 Task: Search one way flight ticket for 5 adults, 2 children, 1 infant in seat and 1 infant on lap in economy from St. Cloud: St. Cloud Regional Airport to Springfield: Abraham Lincoln Capital Airport on 5-2-2023. Choice of flights is Southwest. Number of bags: 1 carry on bag. Price is upto 98000. Outbound departure time preference is 15:45.
Action: Mouse moved to (388, 164)
Screenshot: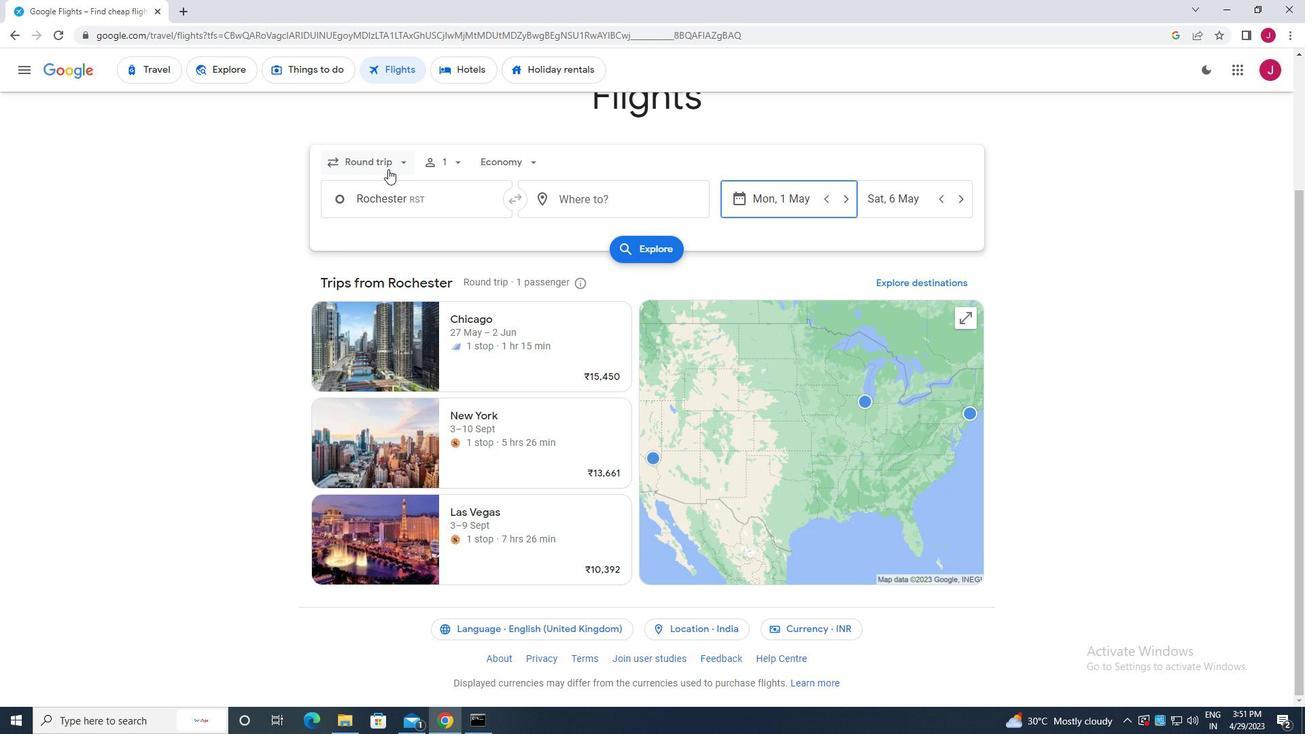 
Action: Mouse pressed left at (388, 164)
Screenshot: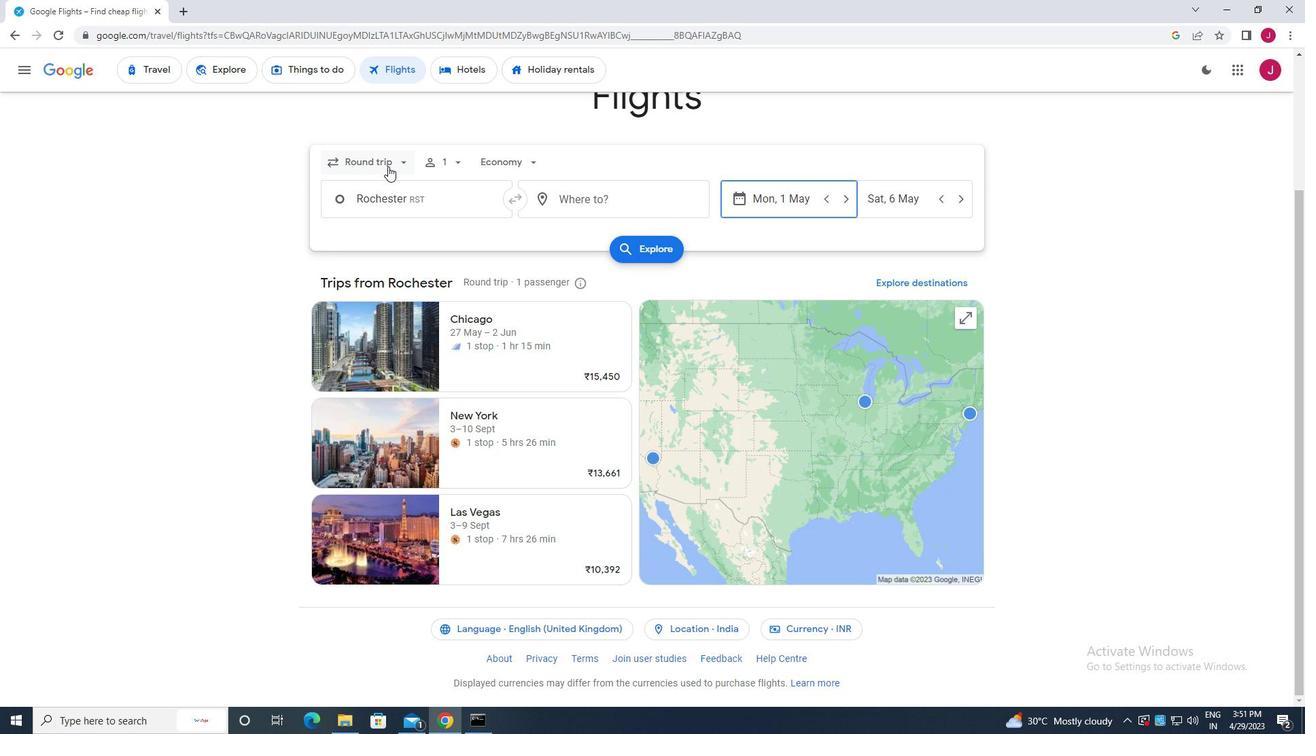 
Action: Mouse moved to (380, 222)
Screenshot: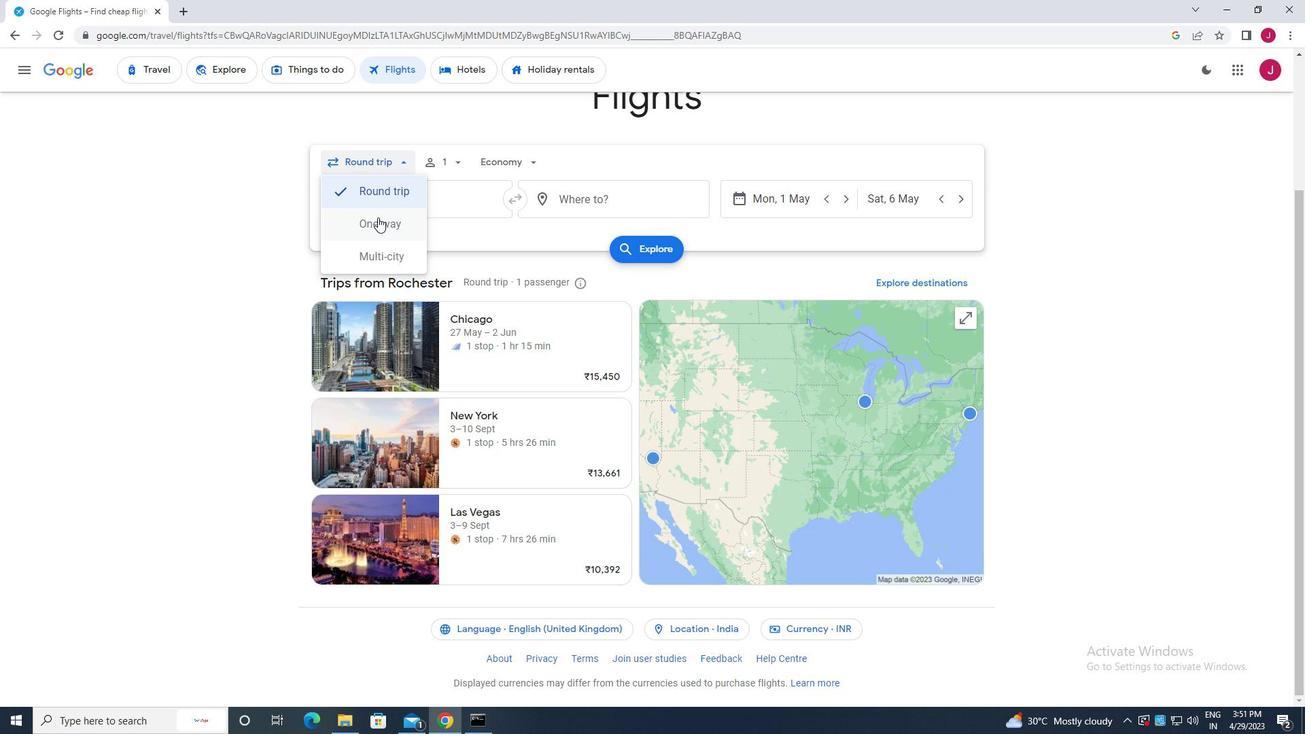 
Action: Mouse pressed left at (380, 222)
Screenshot: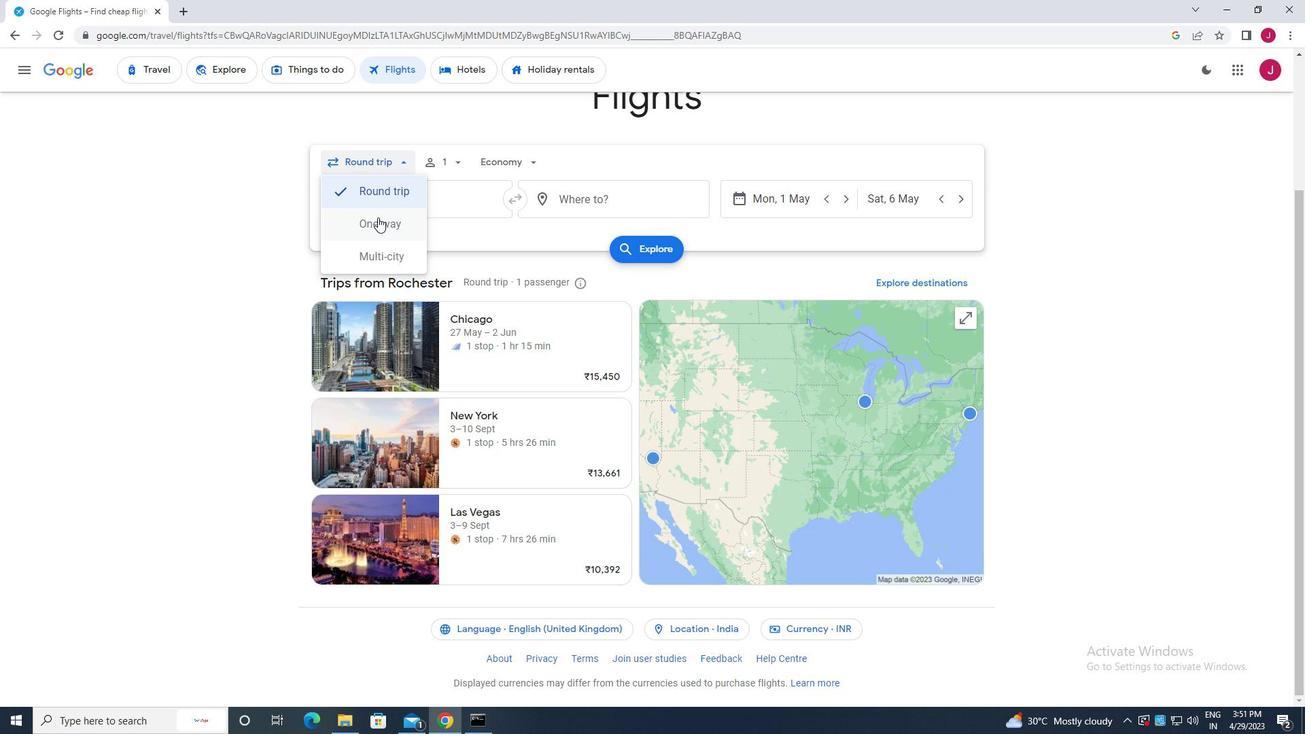 
Action: Mouse moved to (452, 159)
Screenshot: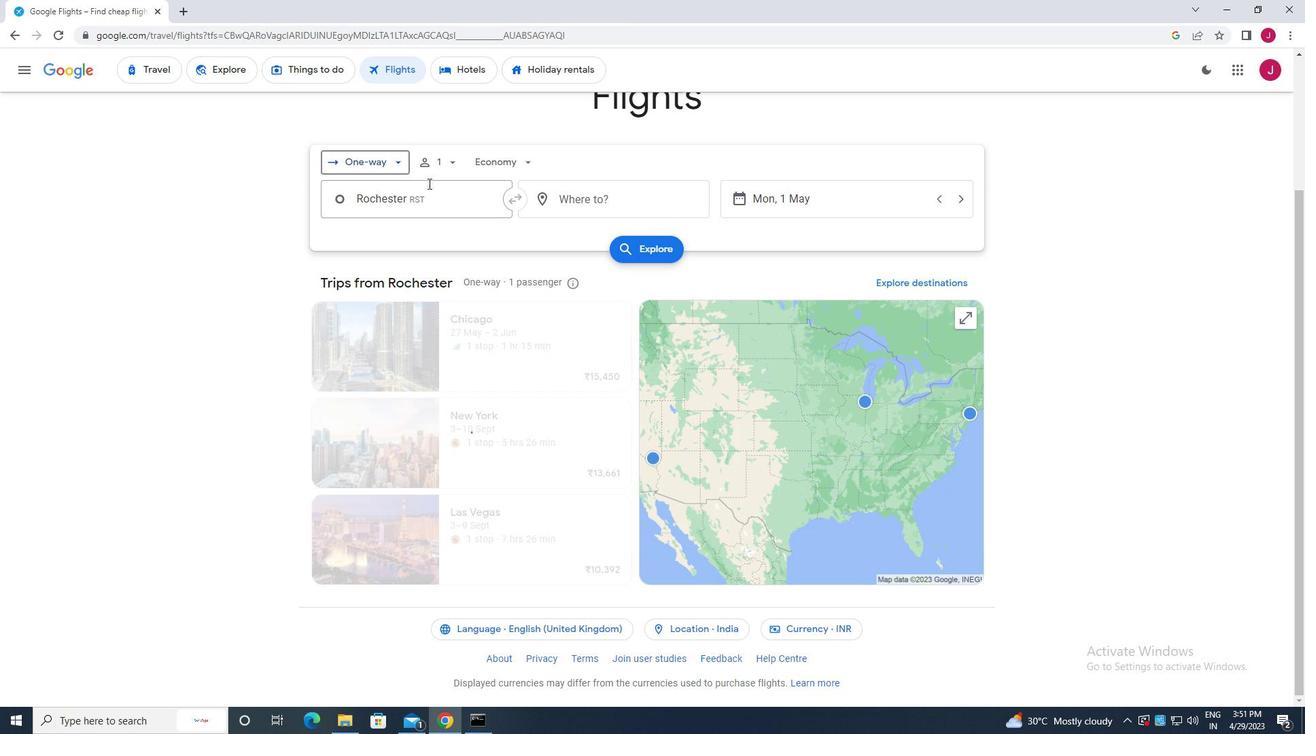 
Action: Mouse pressed left at (452, 159)
Screenshot: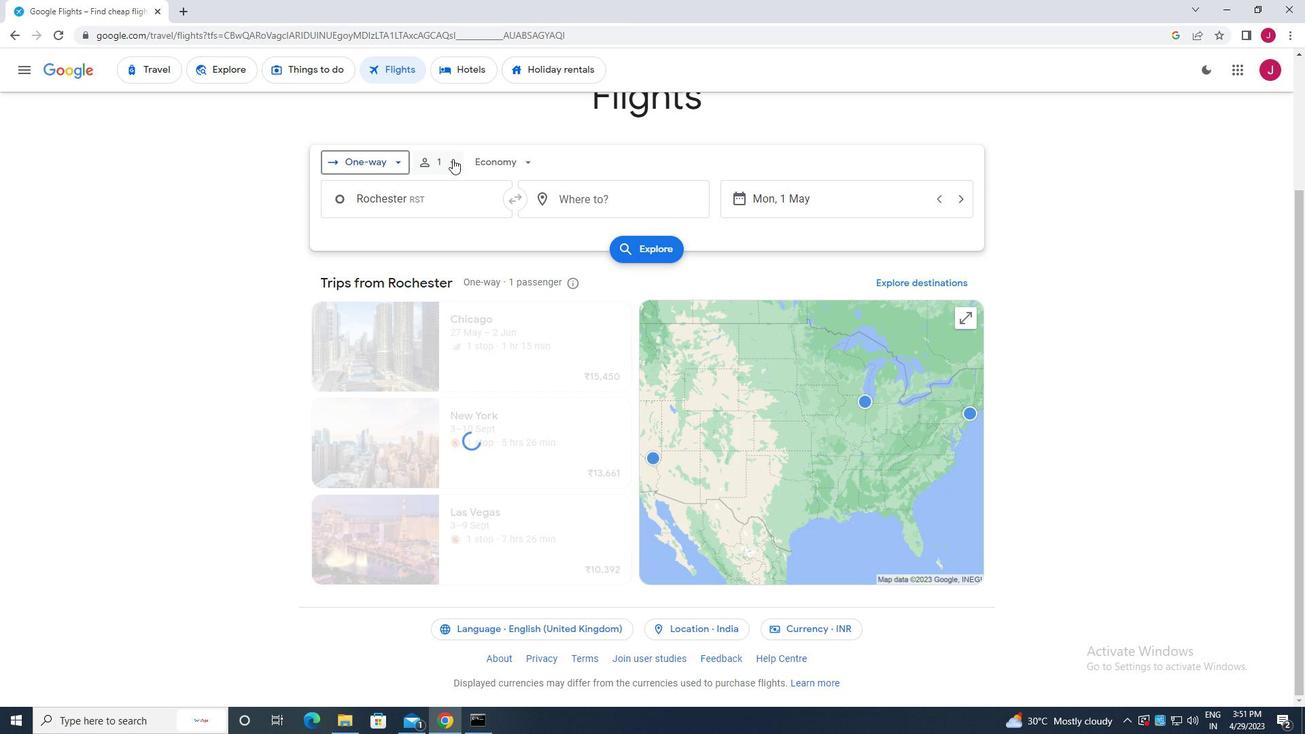 
Action: Mouse moved to (561, 201)
Screenshot: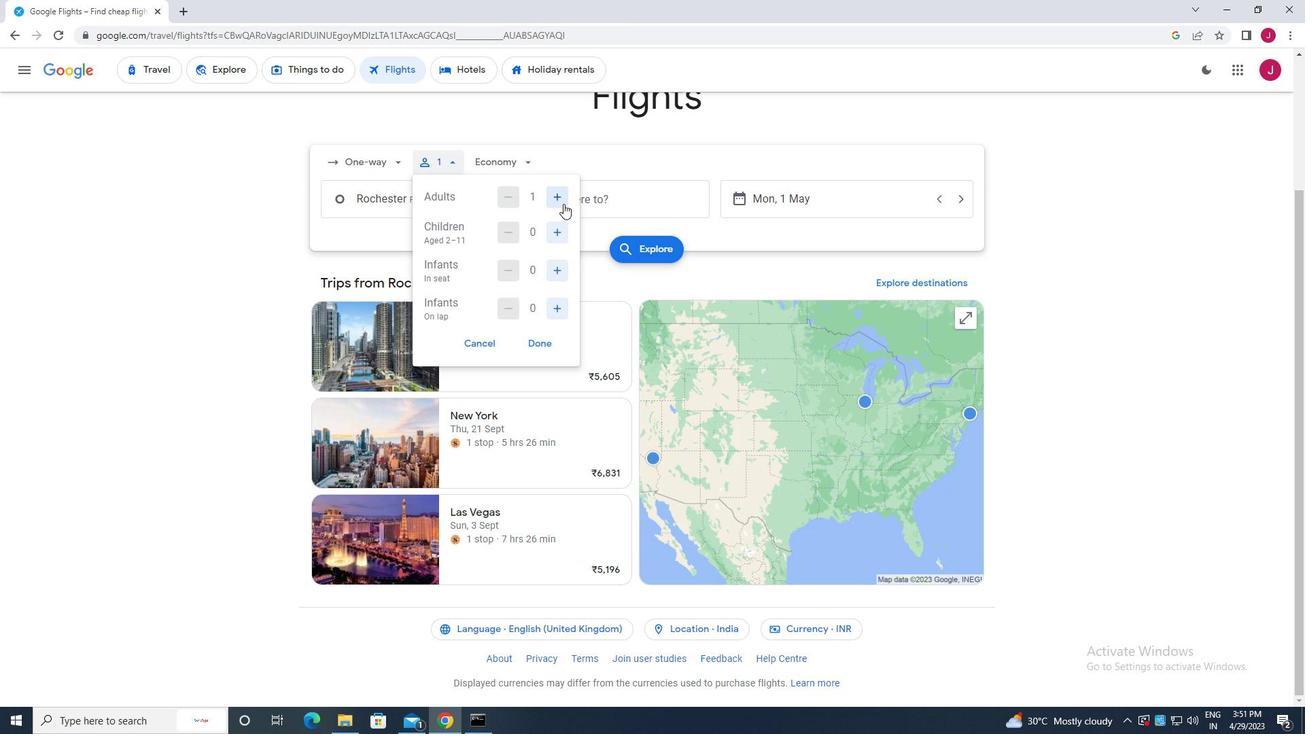 
Action: Mouse pressed left at (561, 201)
Screenshot: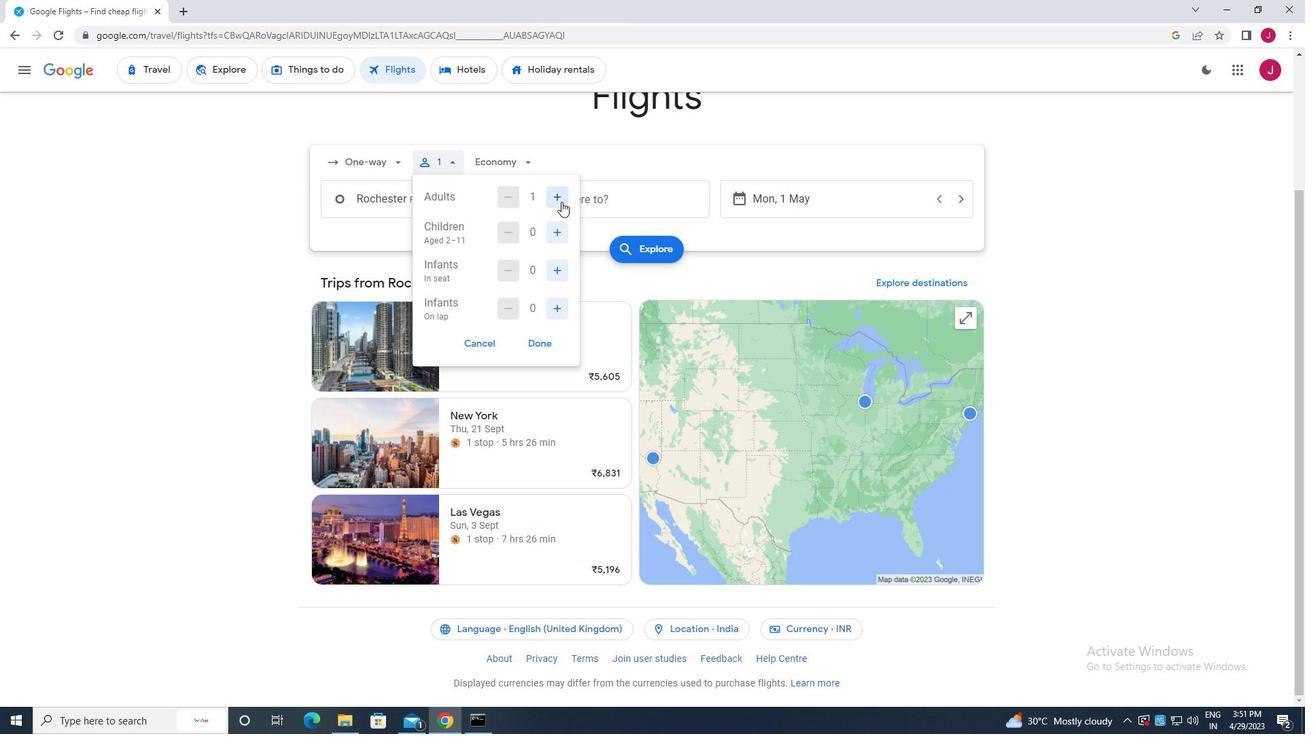 
Action: Mouse pressed left at (561, 201)
Screenshot: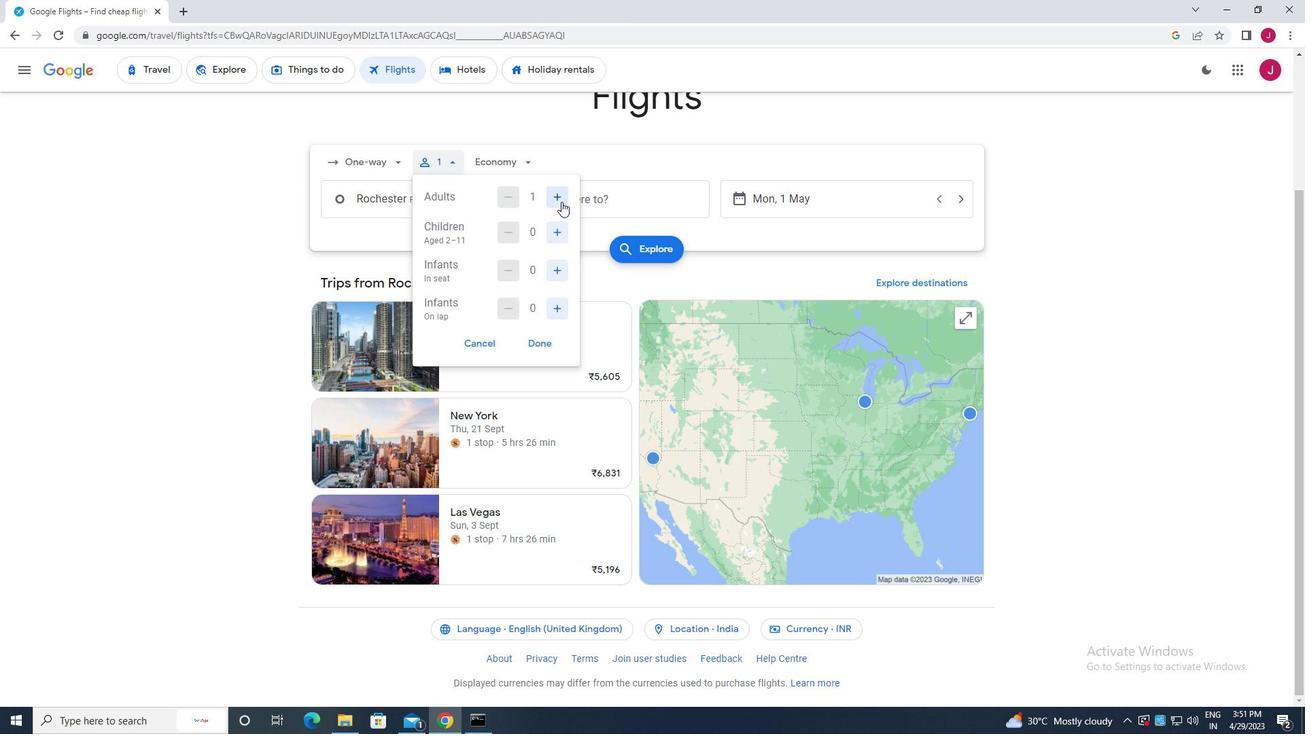 
Action: Mouse pressed left at (561, 201)
Screenshot: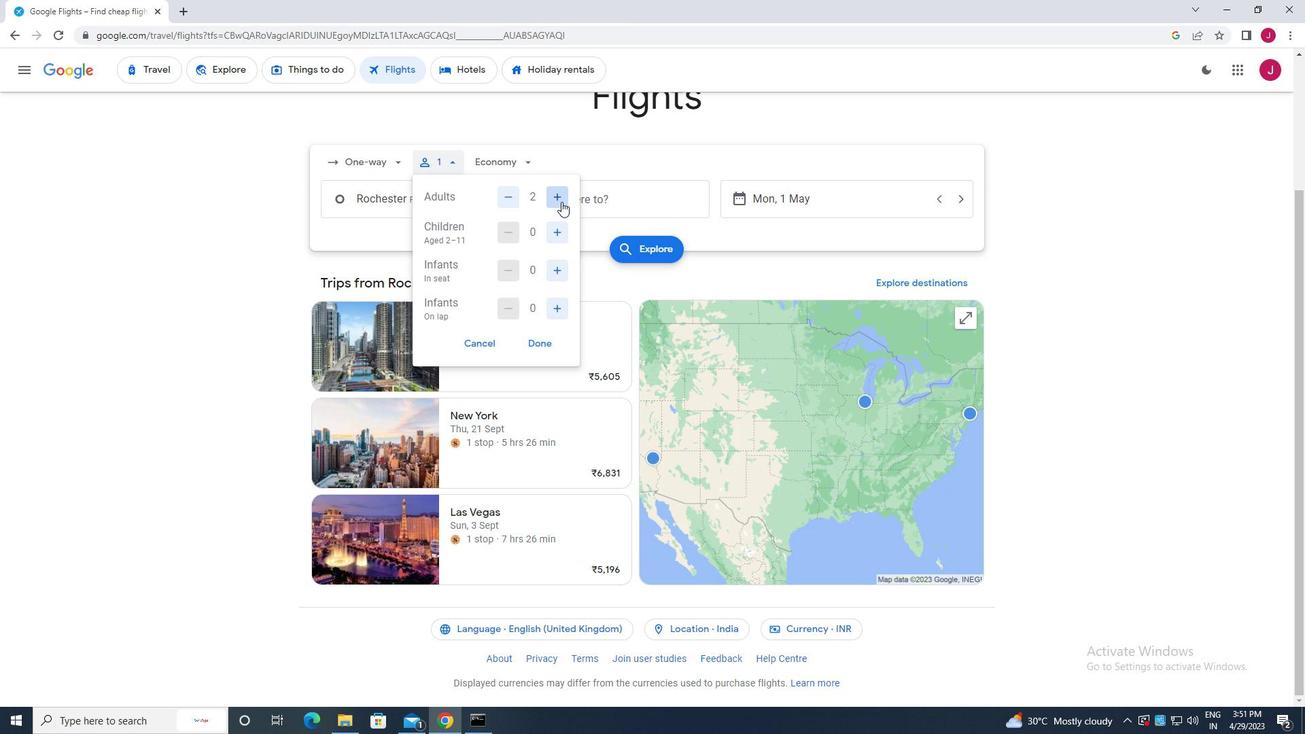 
Action: Mouse pressed left at (561, 201)
Screenshot: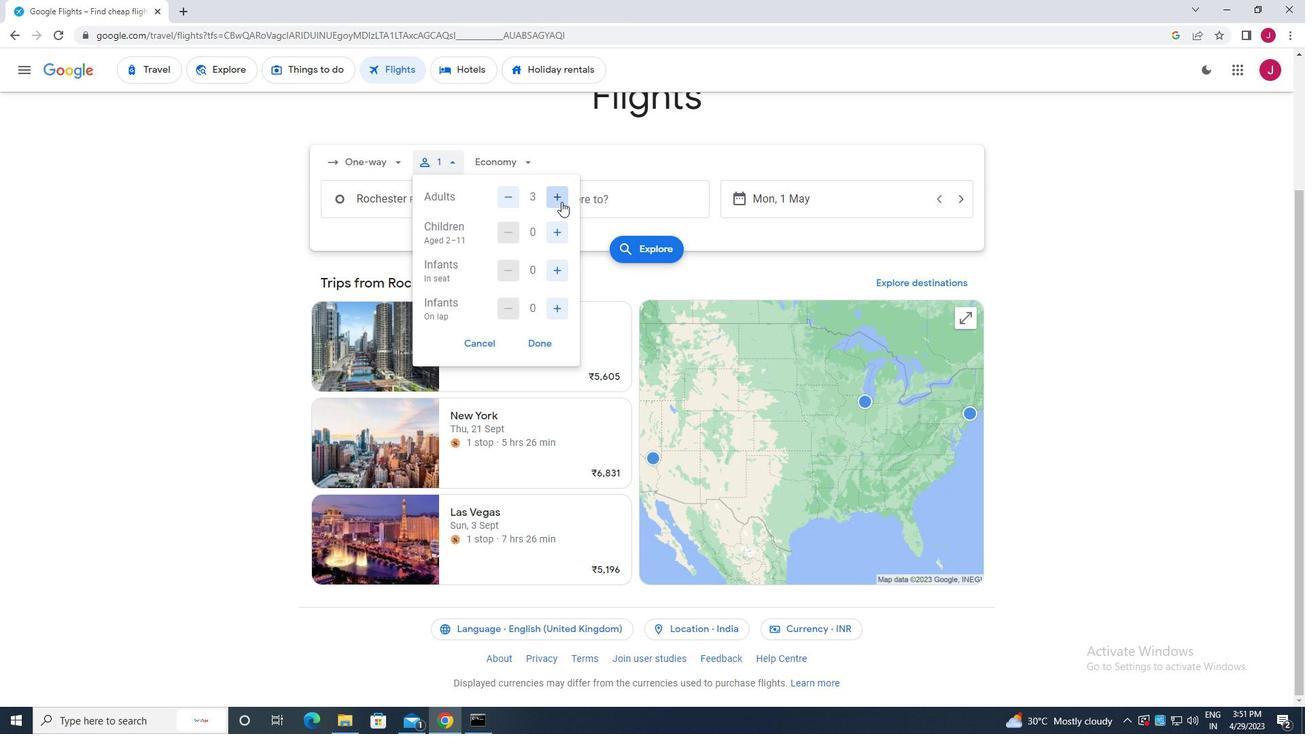 
Action: Mouse moved to (553, 234)
Screenshot: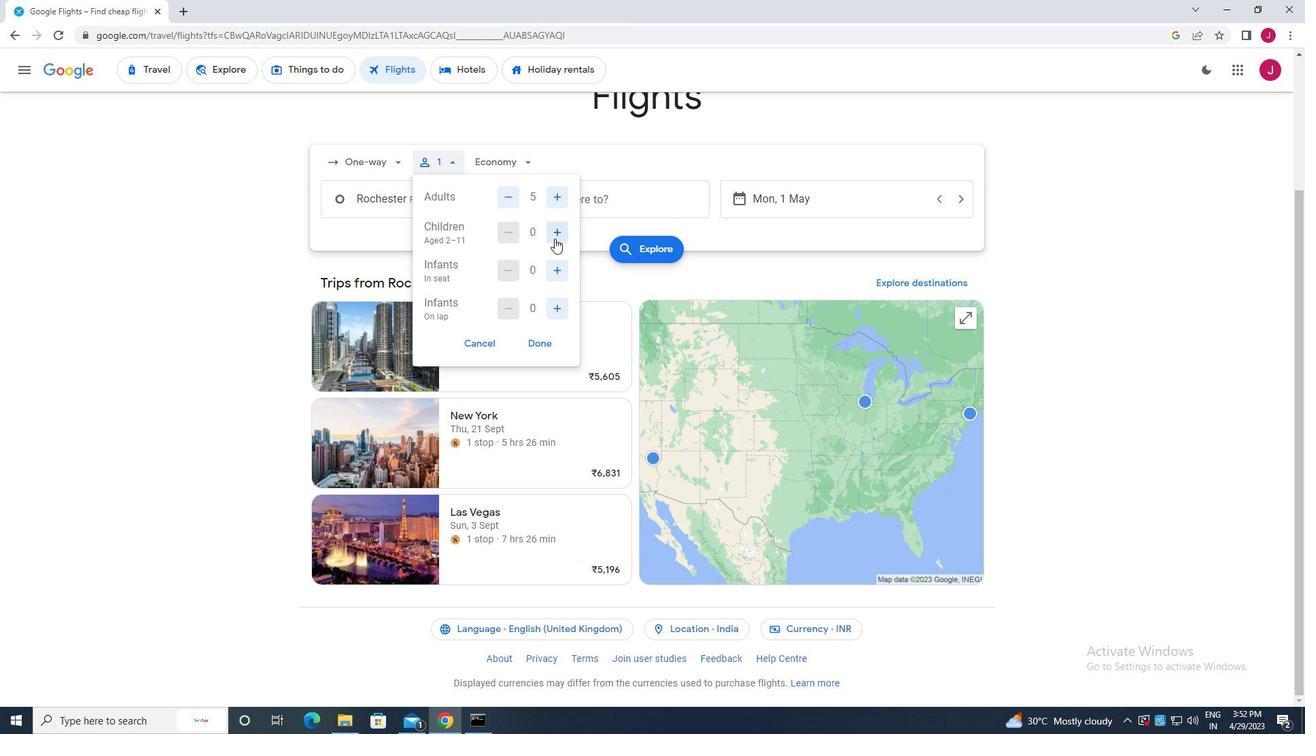 
Action: Mouse pressed left at (553, 234)
Screenshot: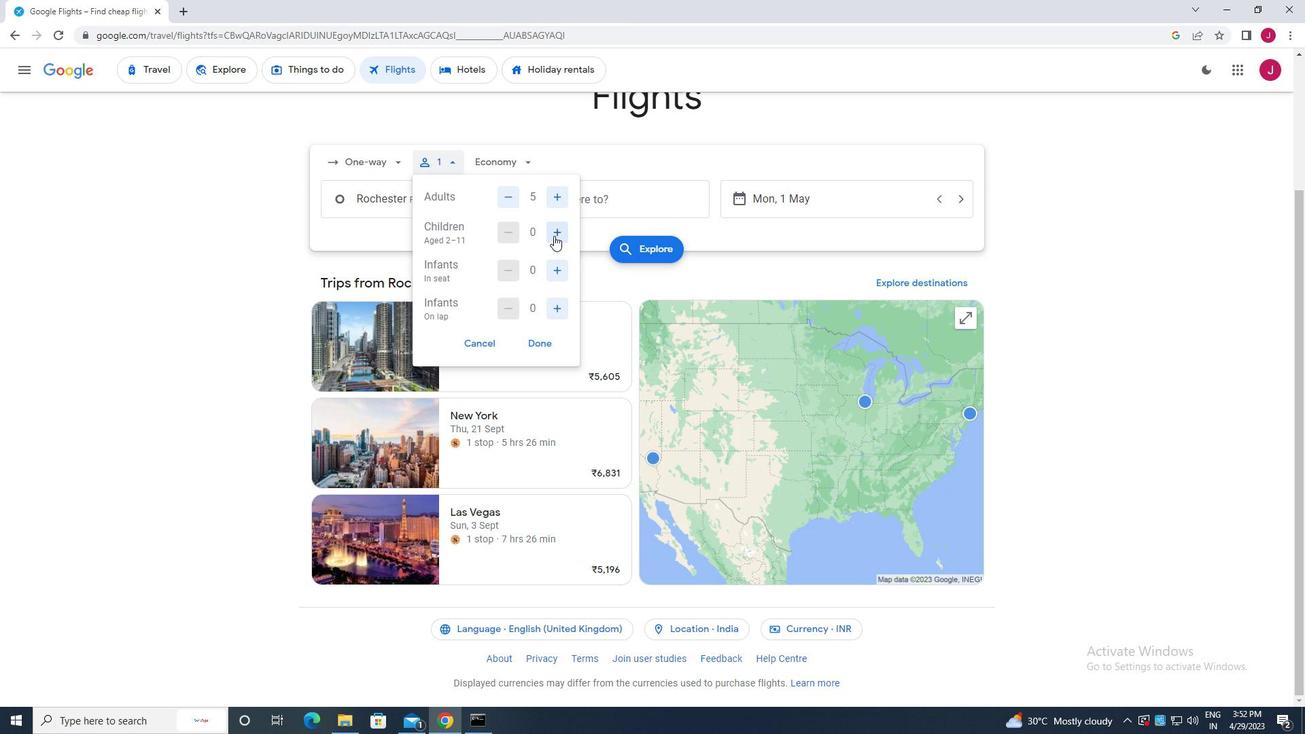
Action: Mouse moved to (553, 234)
Screenshot: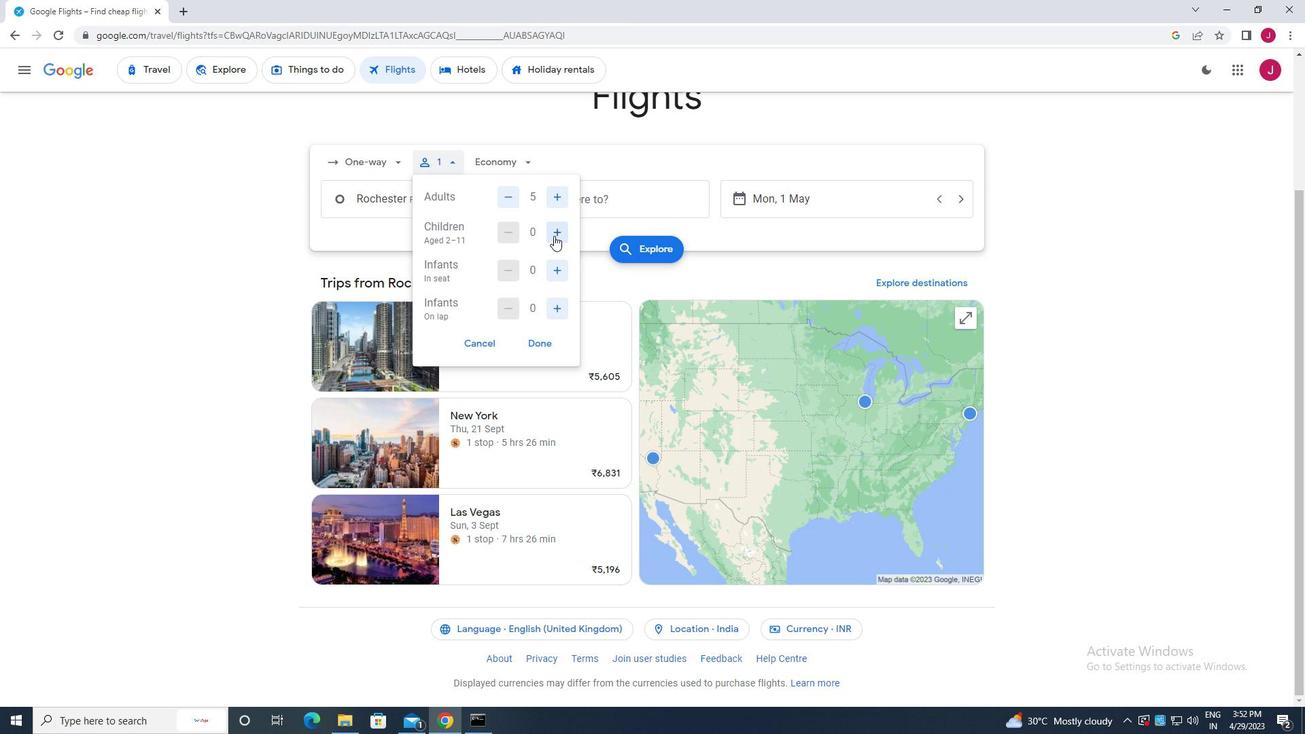 
Action: Mouse pressed left at (553, 234)
Screenshot: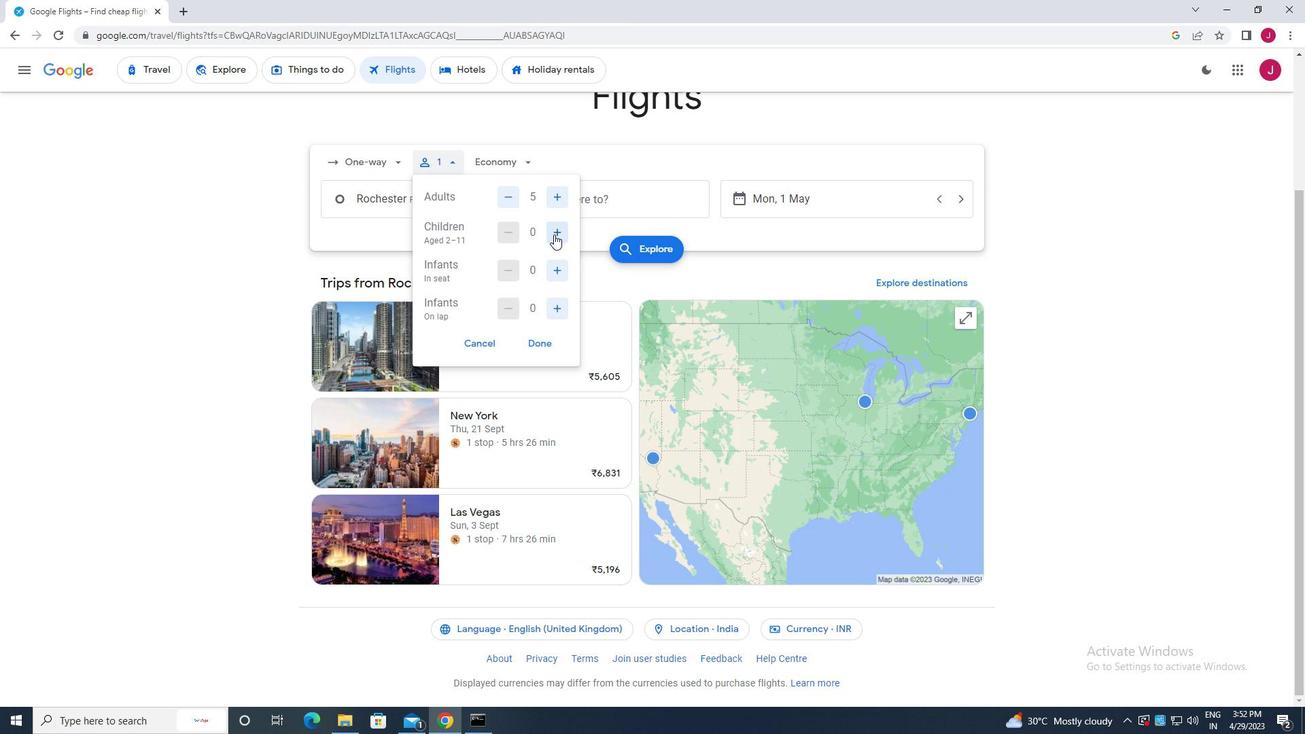 
Action: Mouse moved to (551, 265)
Screenshot: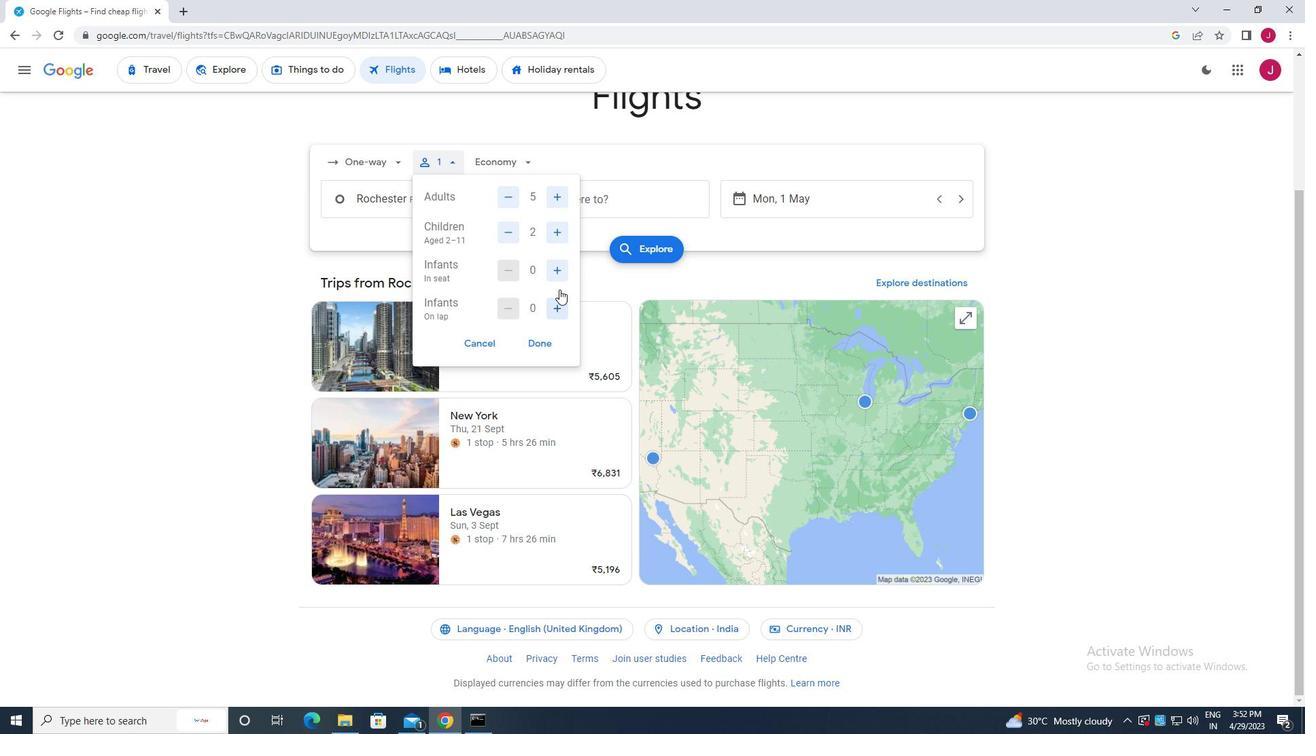 
Action: Mouse pressed left at (551, 265)
Screenshot: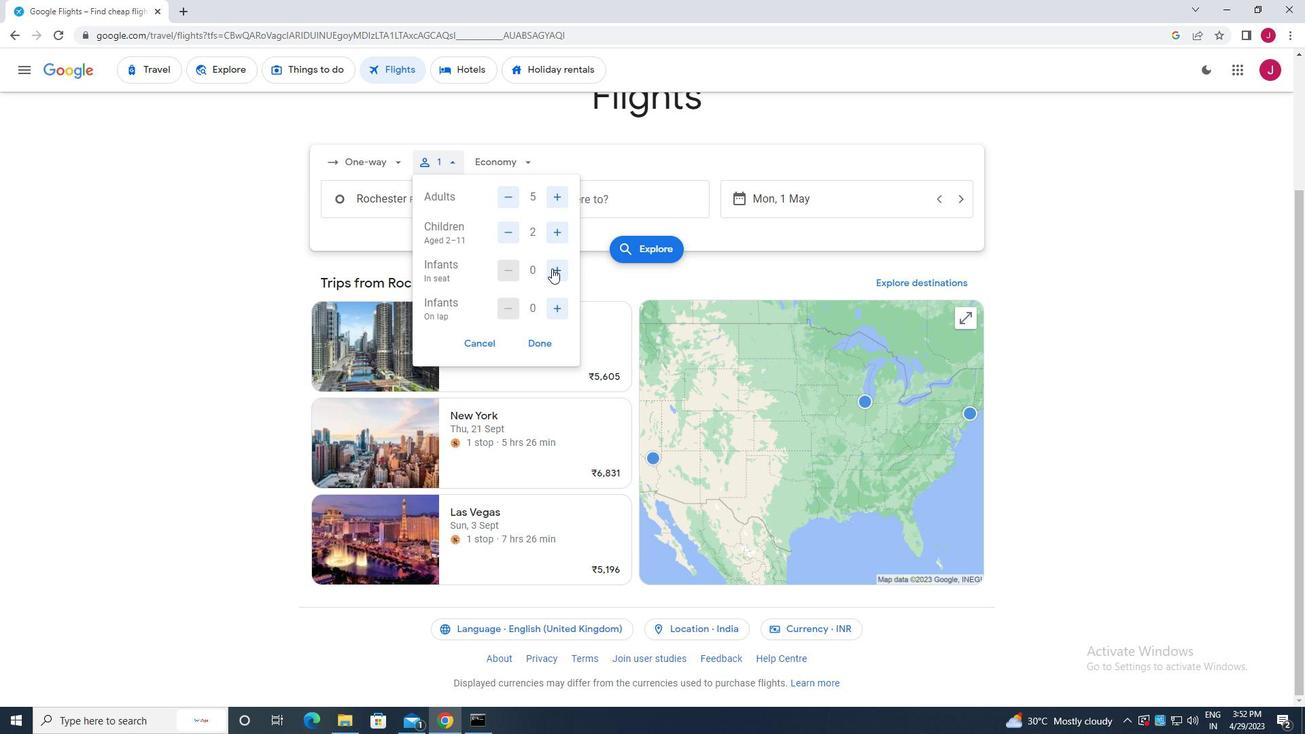 
Action: Mouse moved to (558, 299)
Screenshot: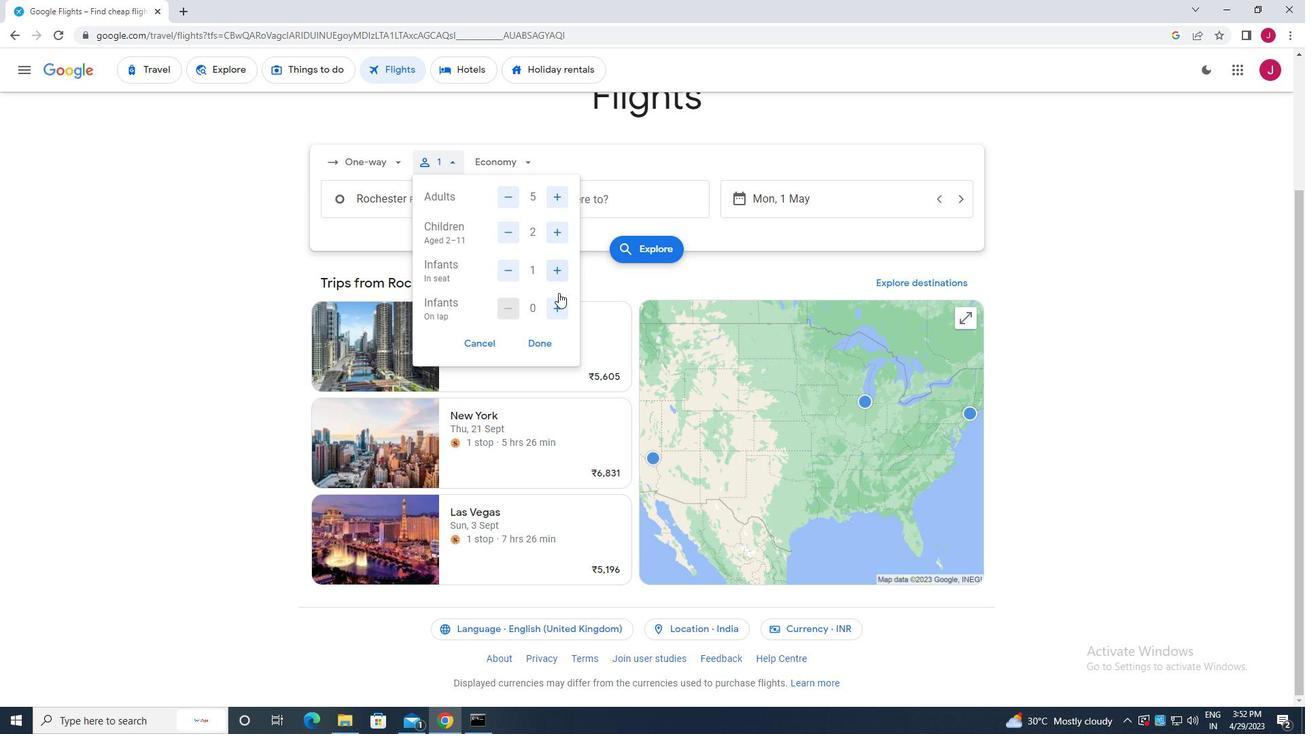 
Action: Mouse pressed left at (558, 299)
Screenshot: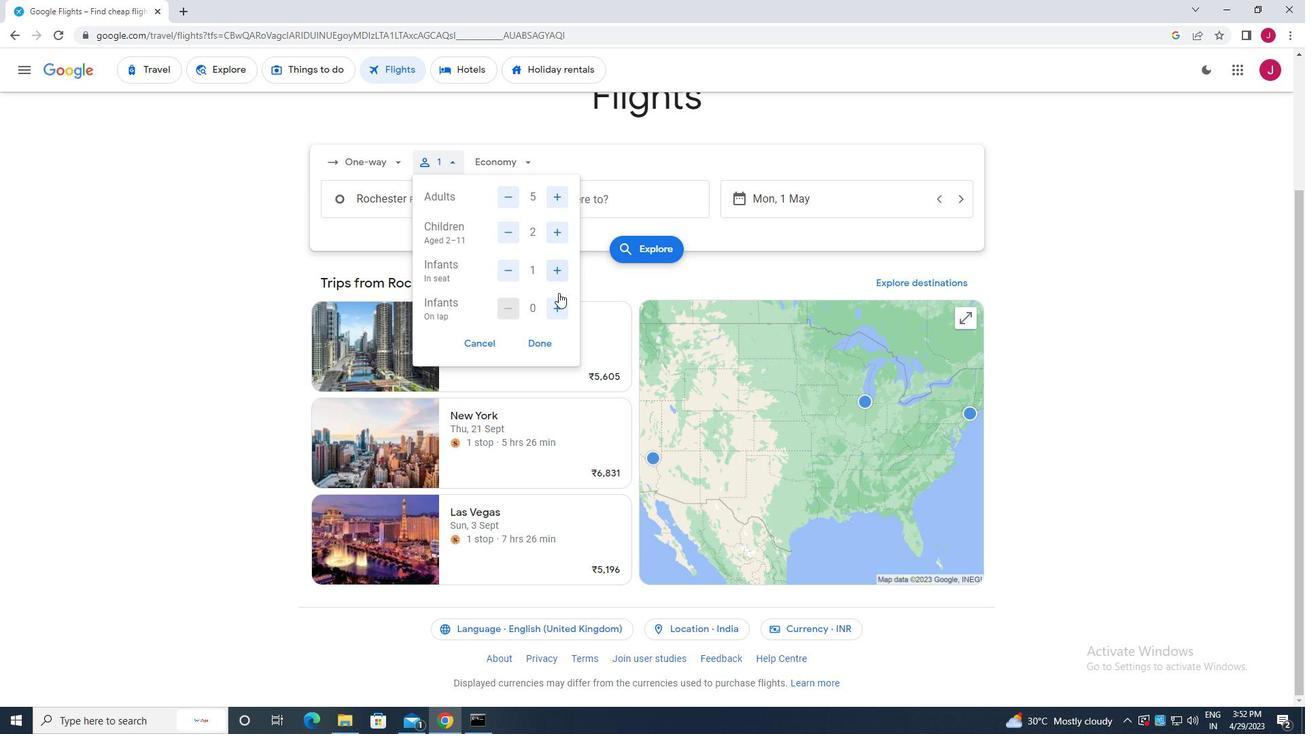 
Action: Mouse moved to (541, 340)
Screenshot: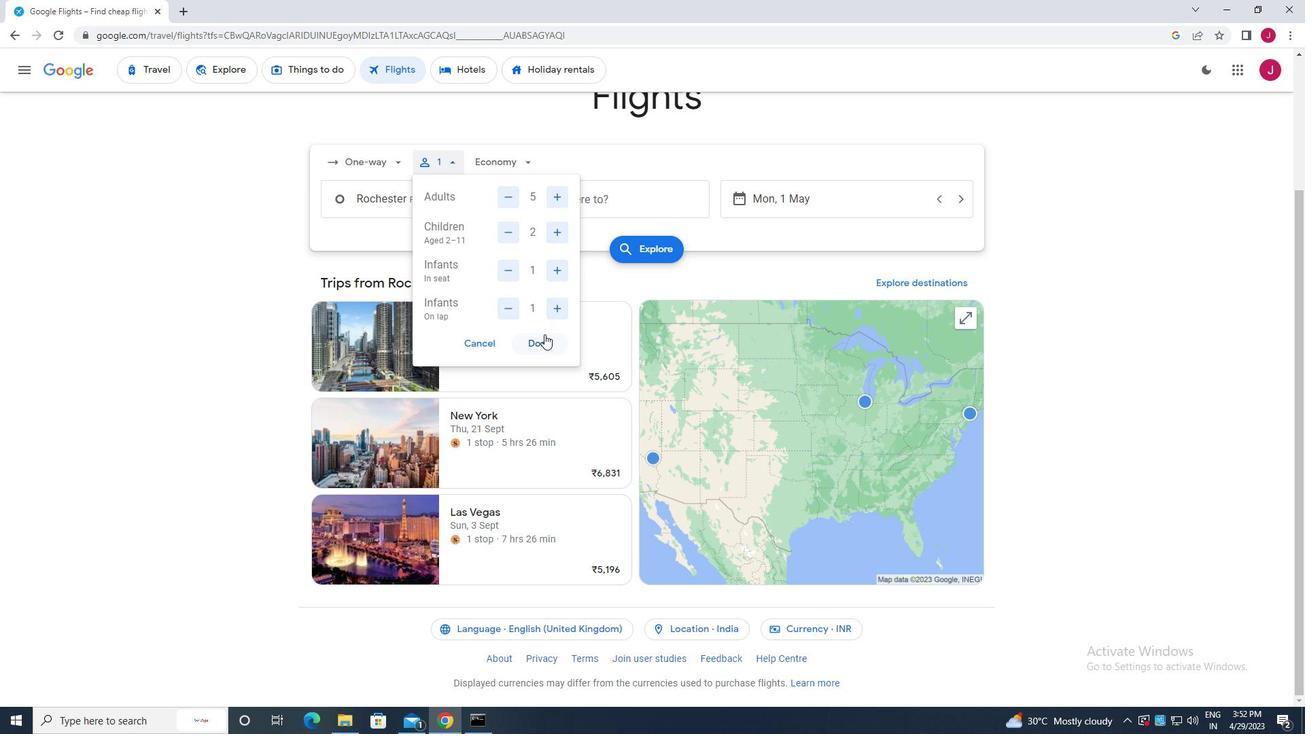 
Action: Mouse pressed left at (541, 340)
Screenshot: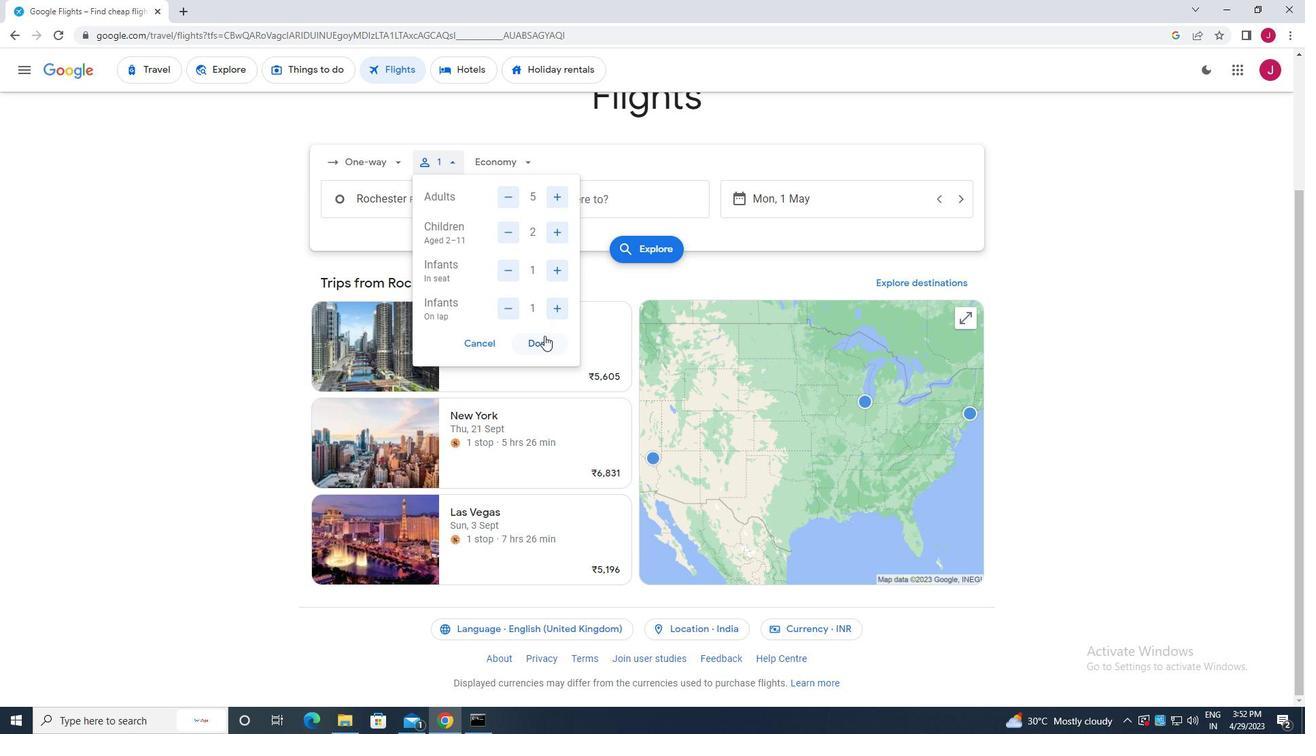 
Action: Mouse moved to (532, 161)
Screenshot: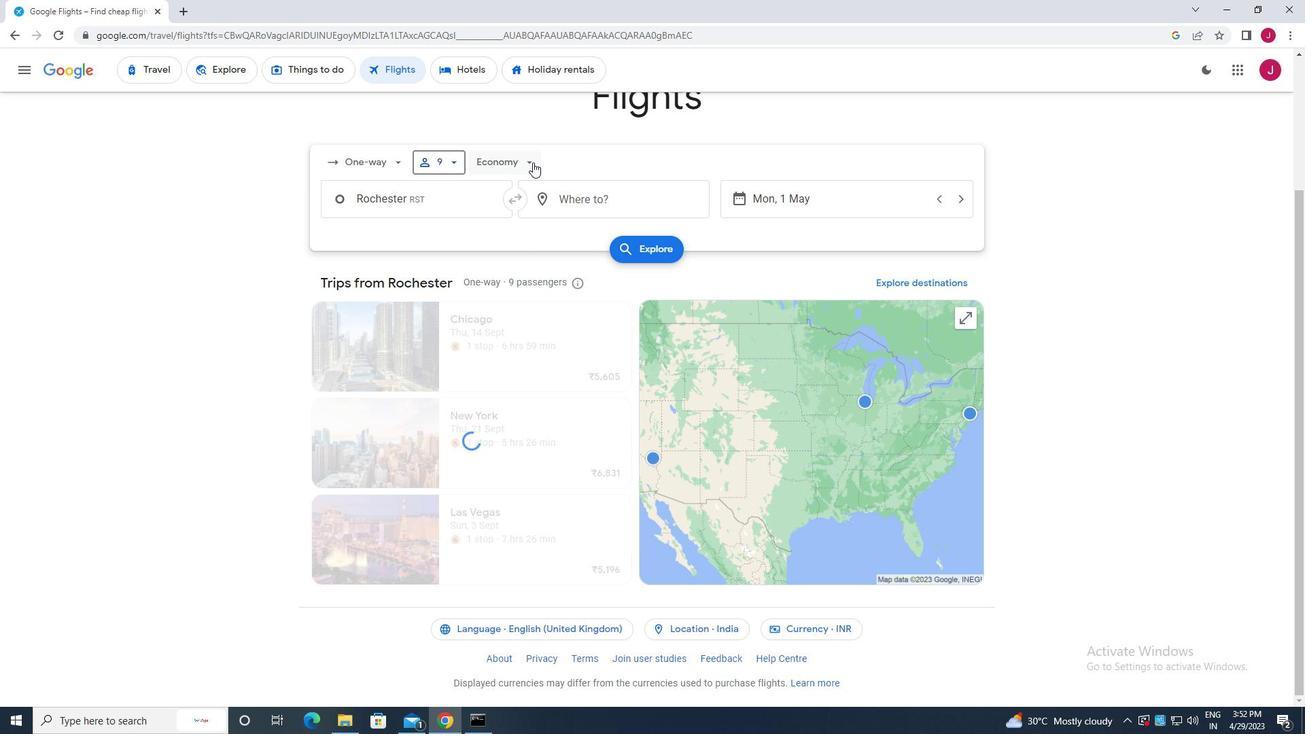 
Action: Mouse pressed left at (532, 161)
Screenshot: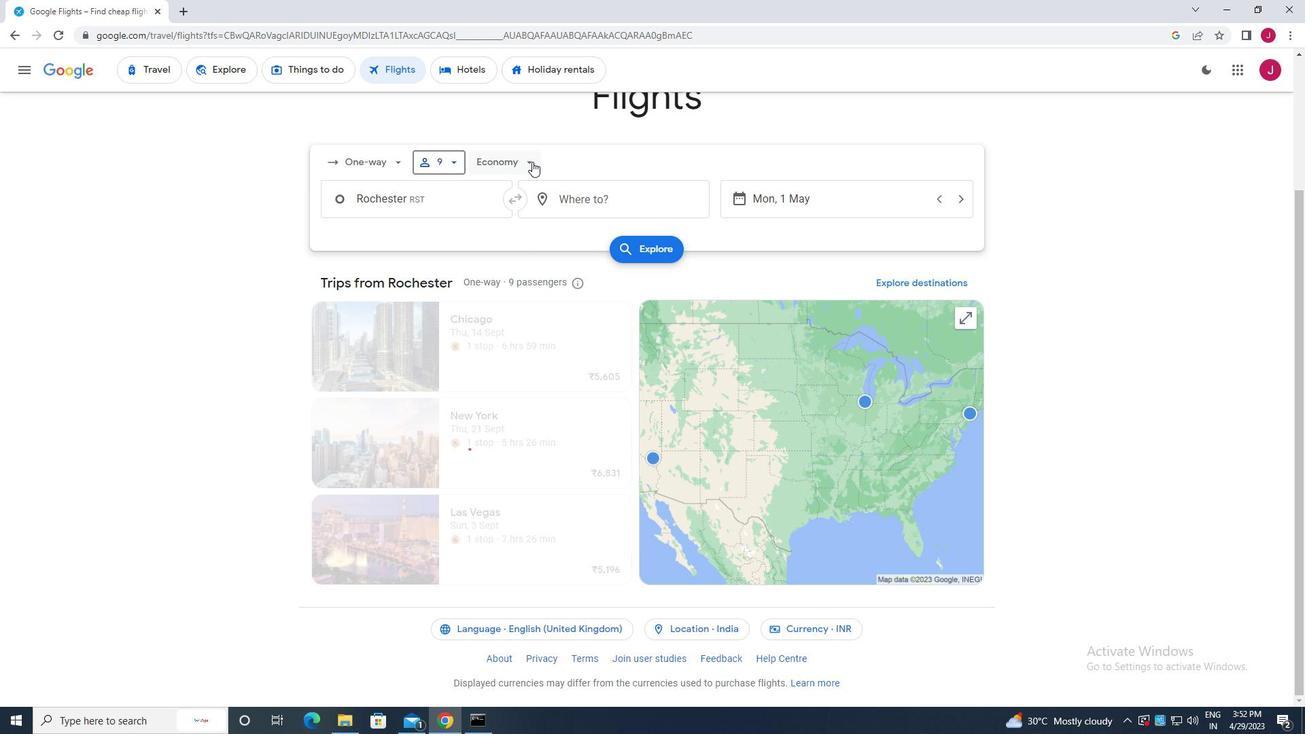 
Action: Mouse moved to (516, 165)
Screenshot: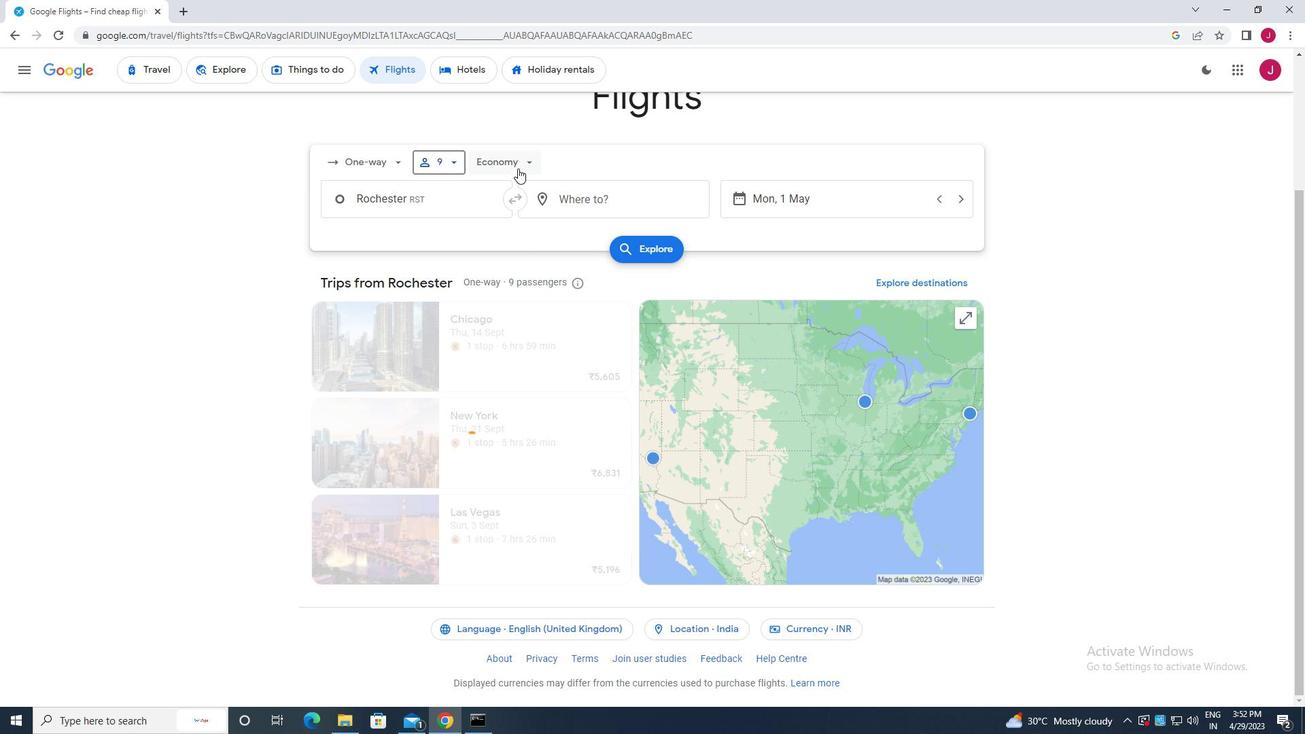 
Action: Mouse pressed left at (516, 165)
Screenshot: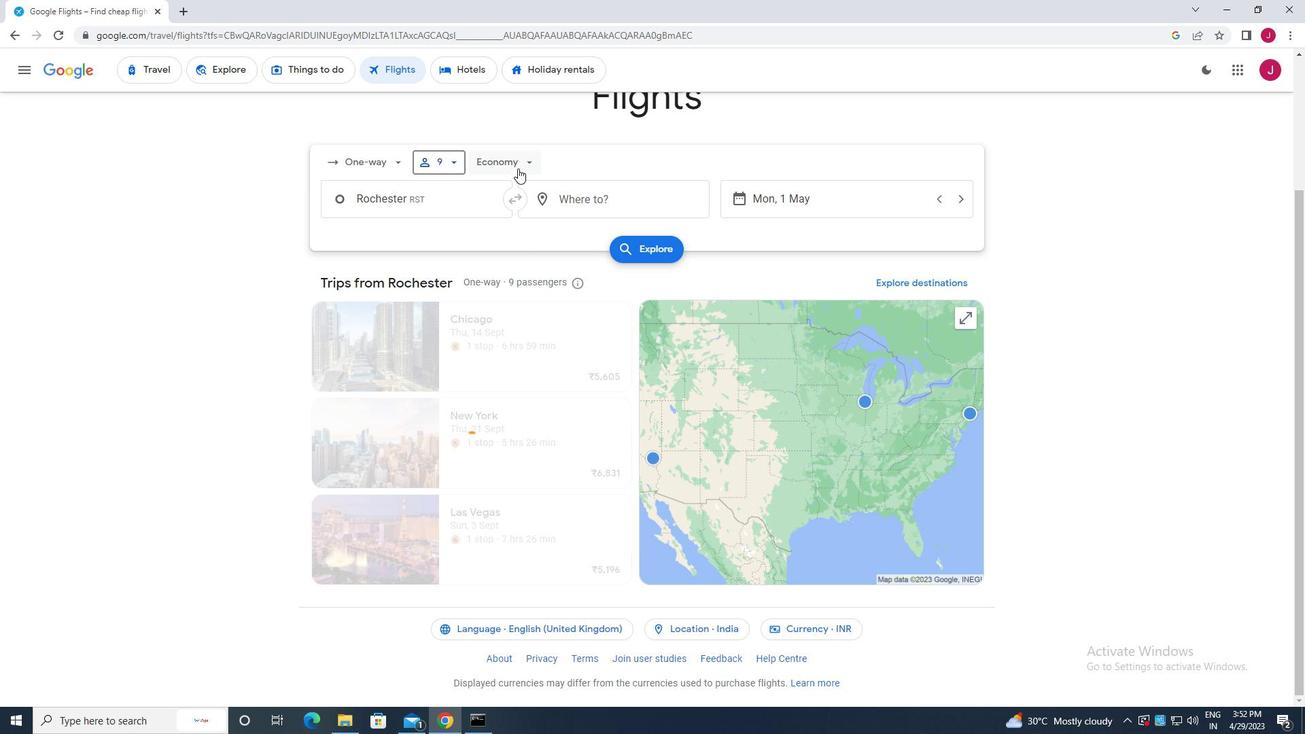 
Action: Mouse moved to (445, 193)
Screenshot: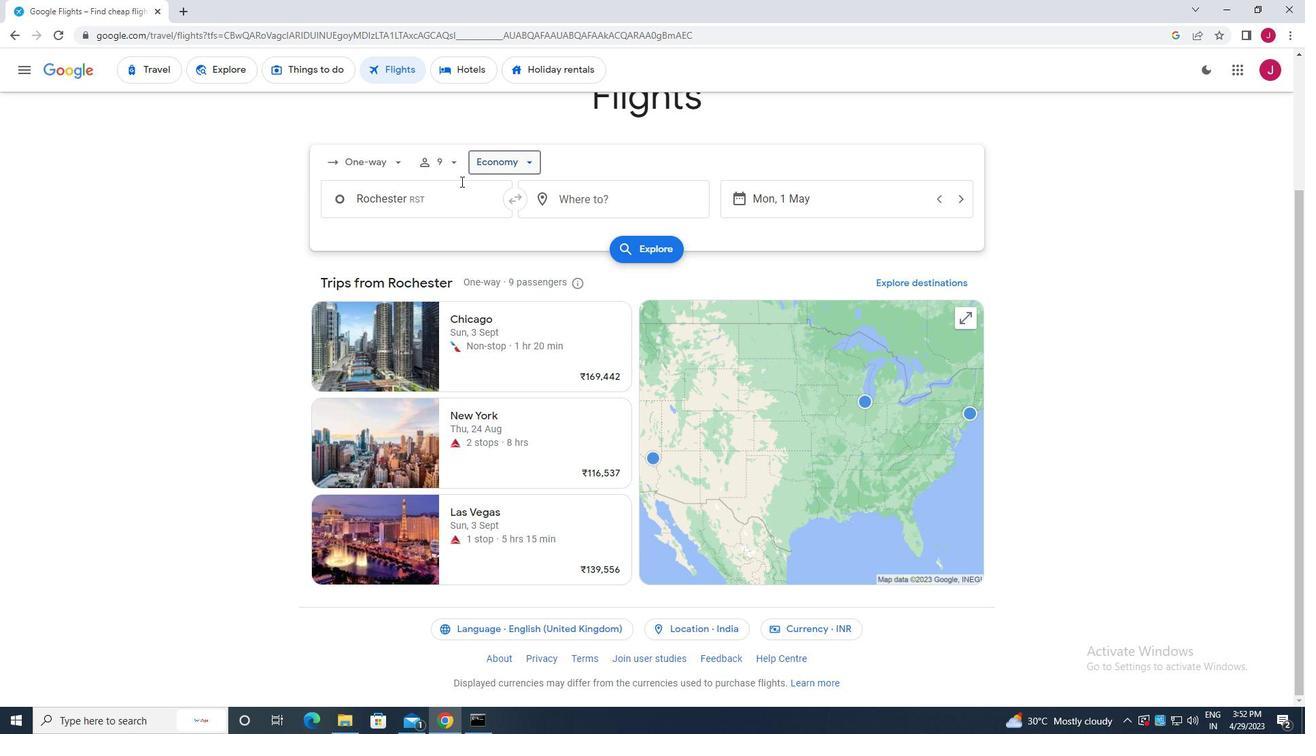 
Action: Mouse pressed left at (445, 193)
Screenshot: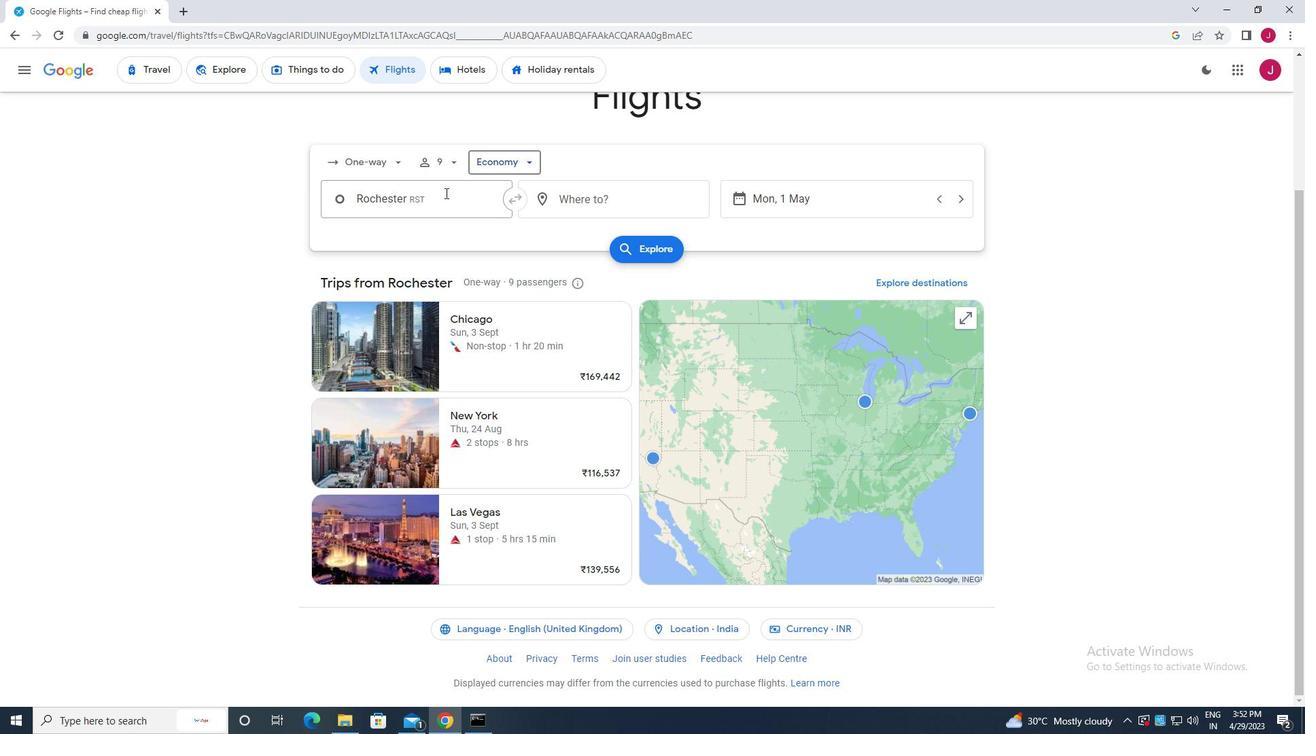 
Action: Key pressed st<Key.space>cloud
Screenshot: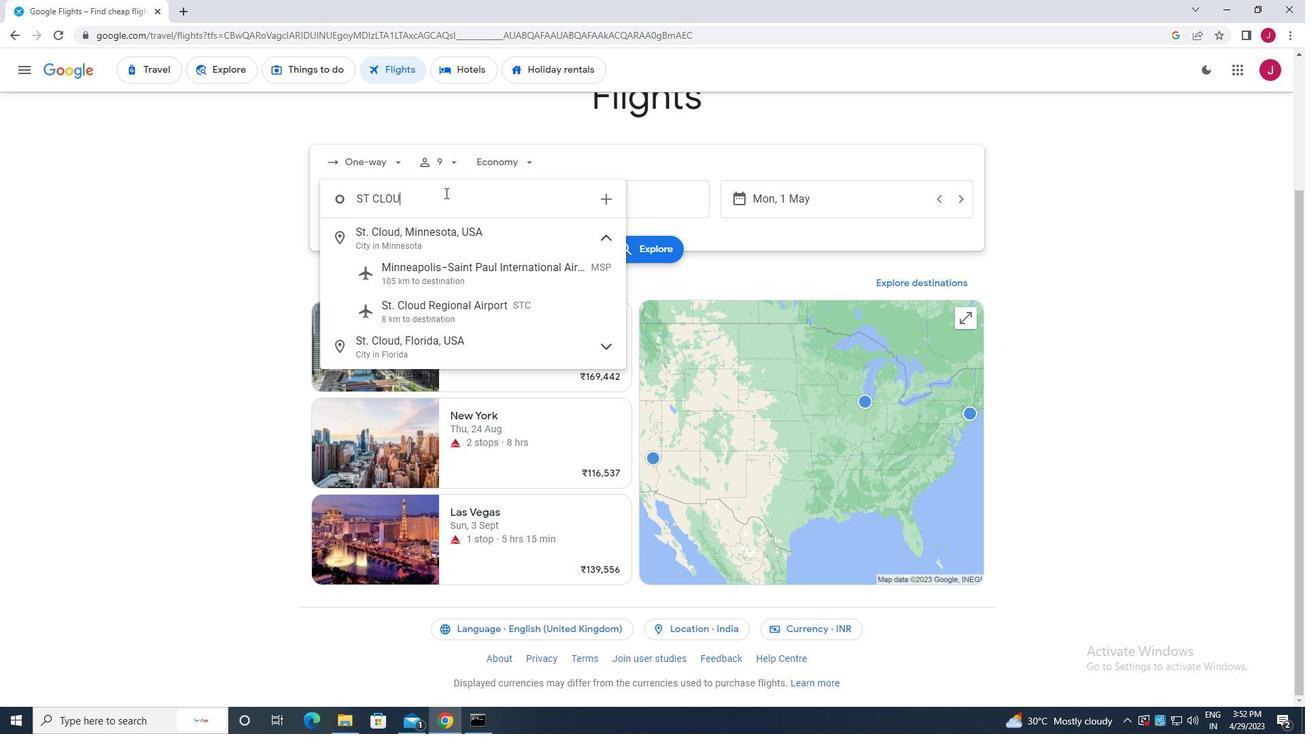 
Action: Mouse moved to (452, 308)
Screenshot: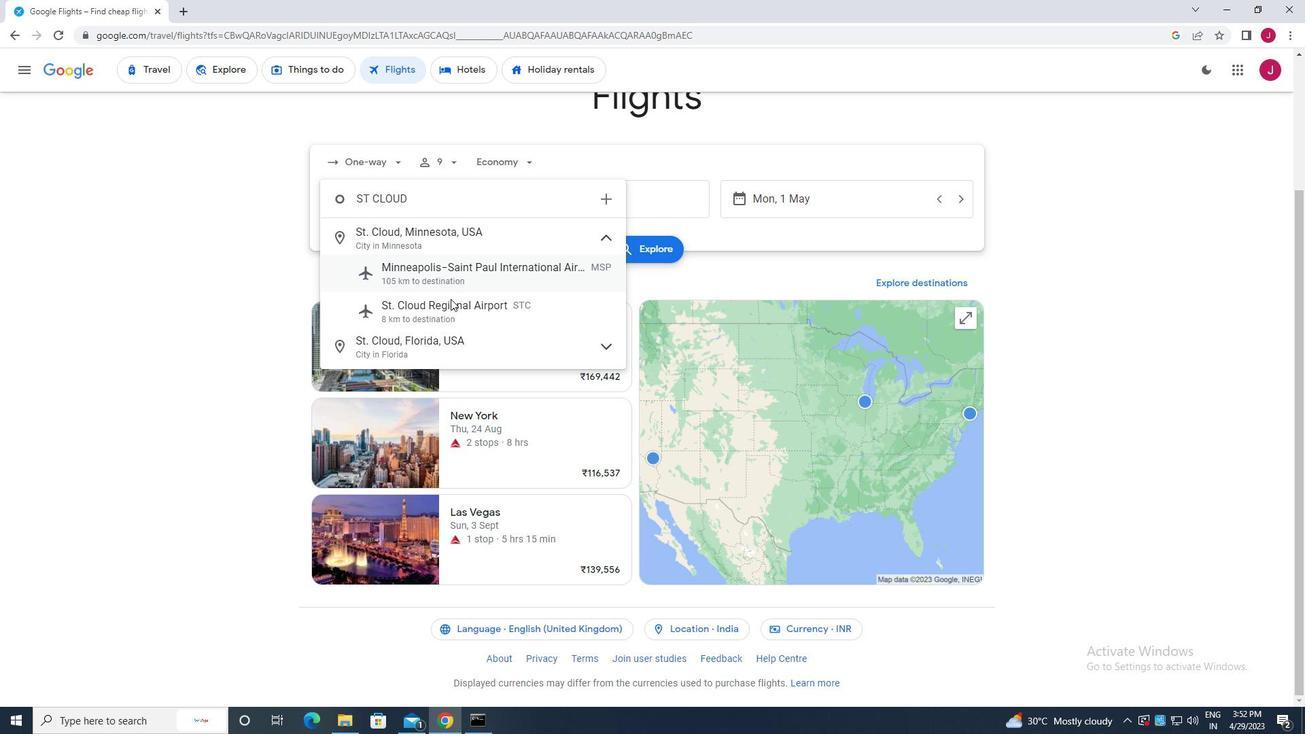 
Action: Mouse pressed left at (452, 308)
Screenshot: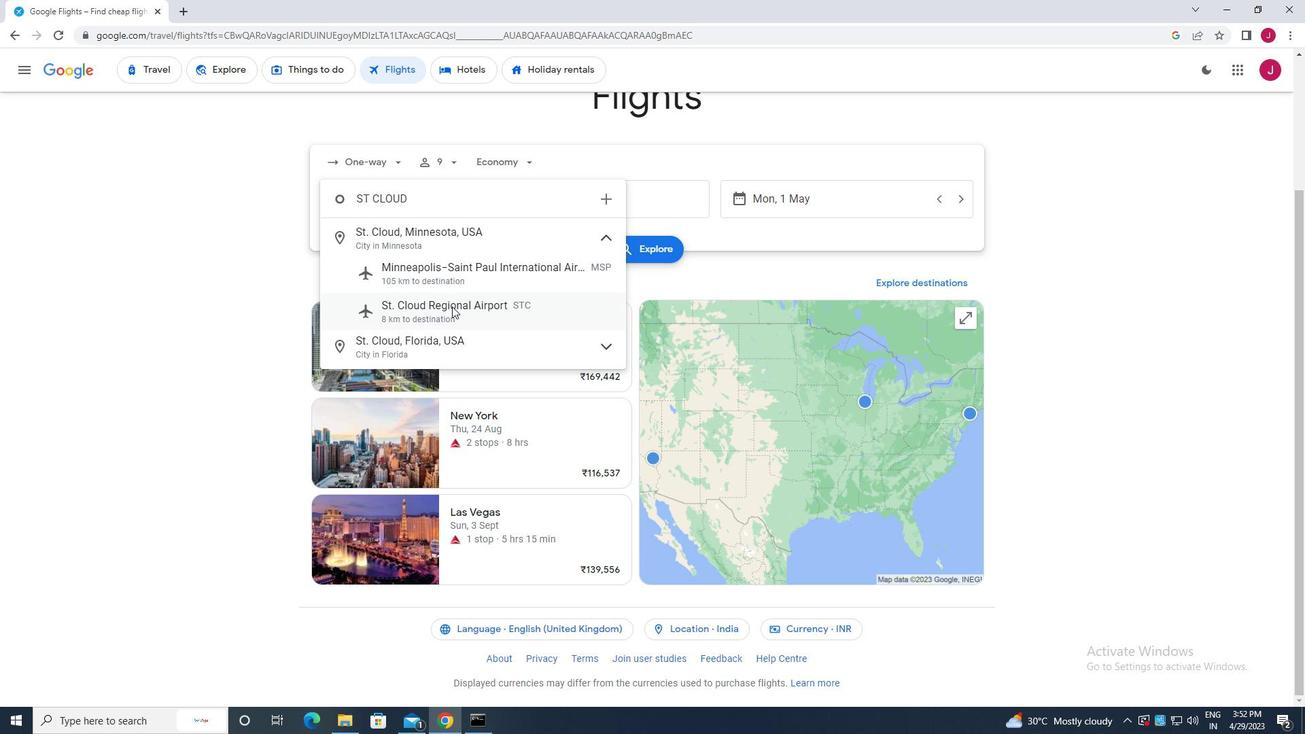 
Action: Mouse moved to (623, 198)
Screenshot: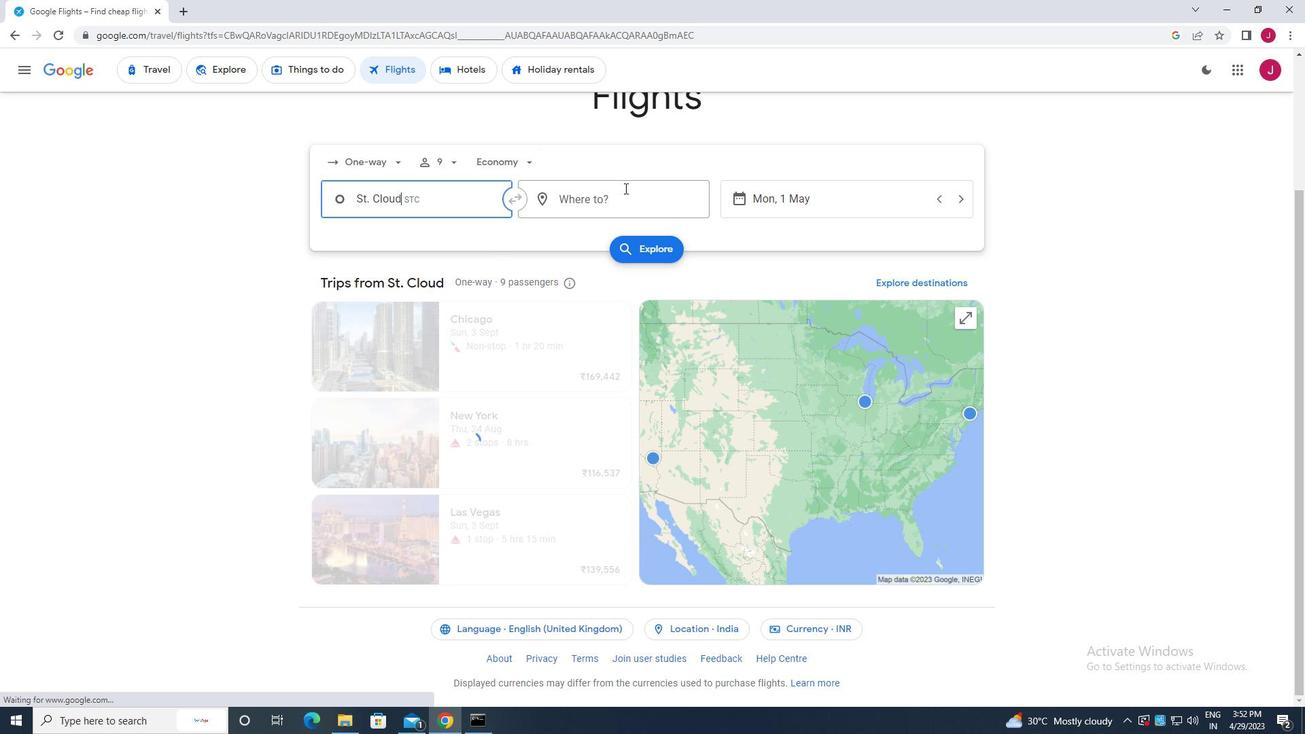 
Action: Mouse pressed left at (623, 198)
Screenshot: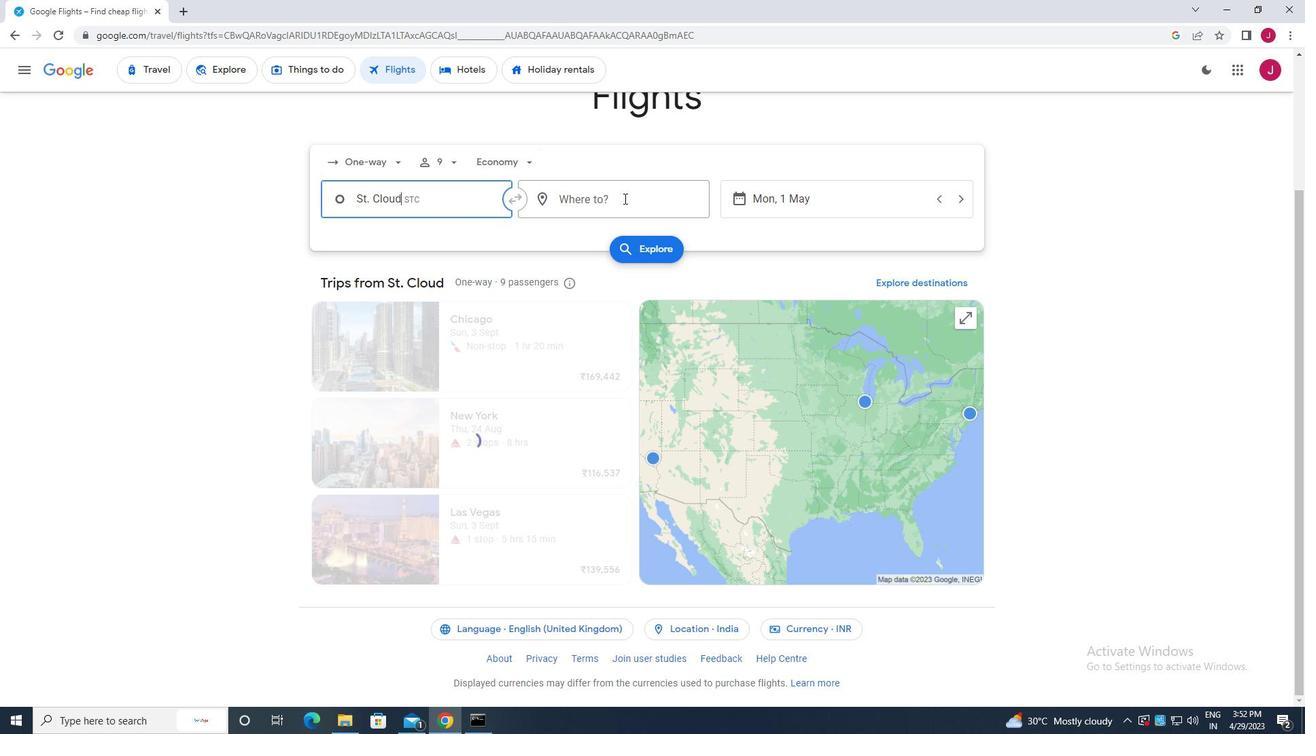
Action: Mouse moved to (617, 198)
Screenshot: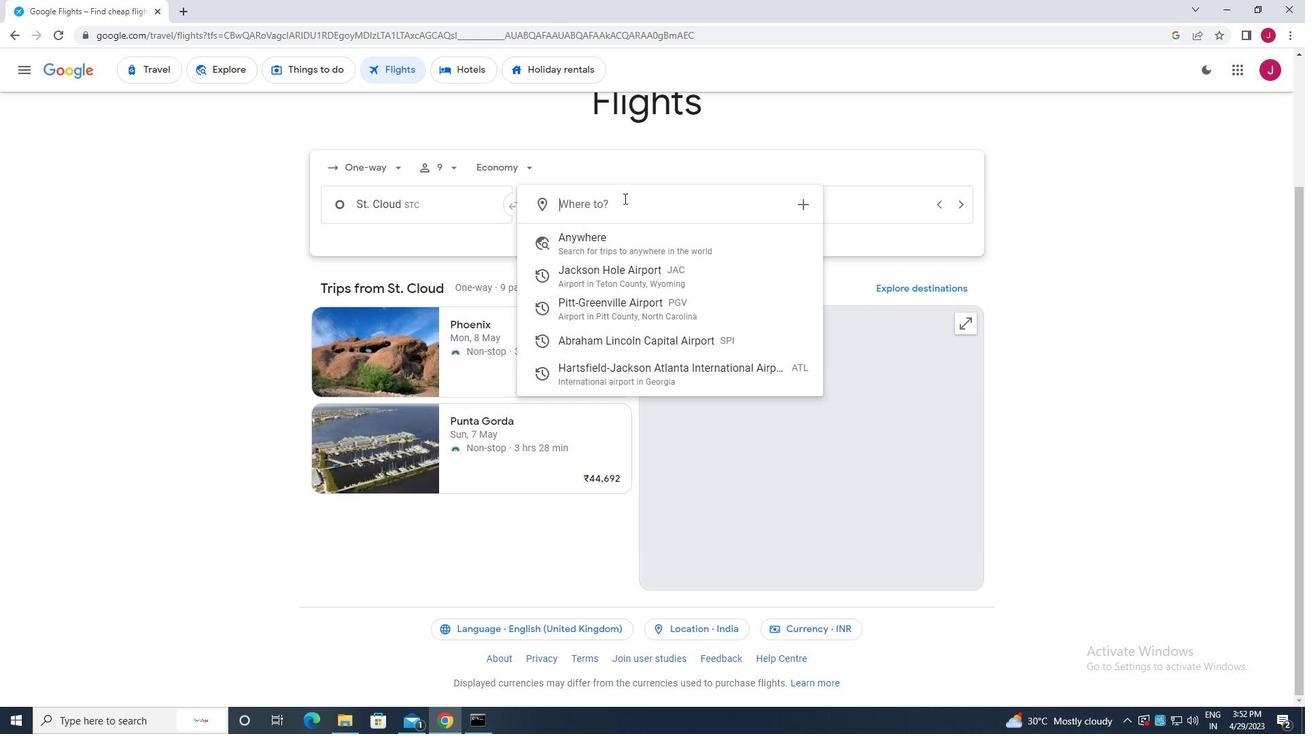 
Action: Key pressed springfie
Screenshot: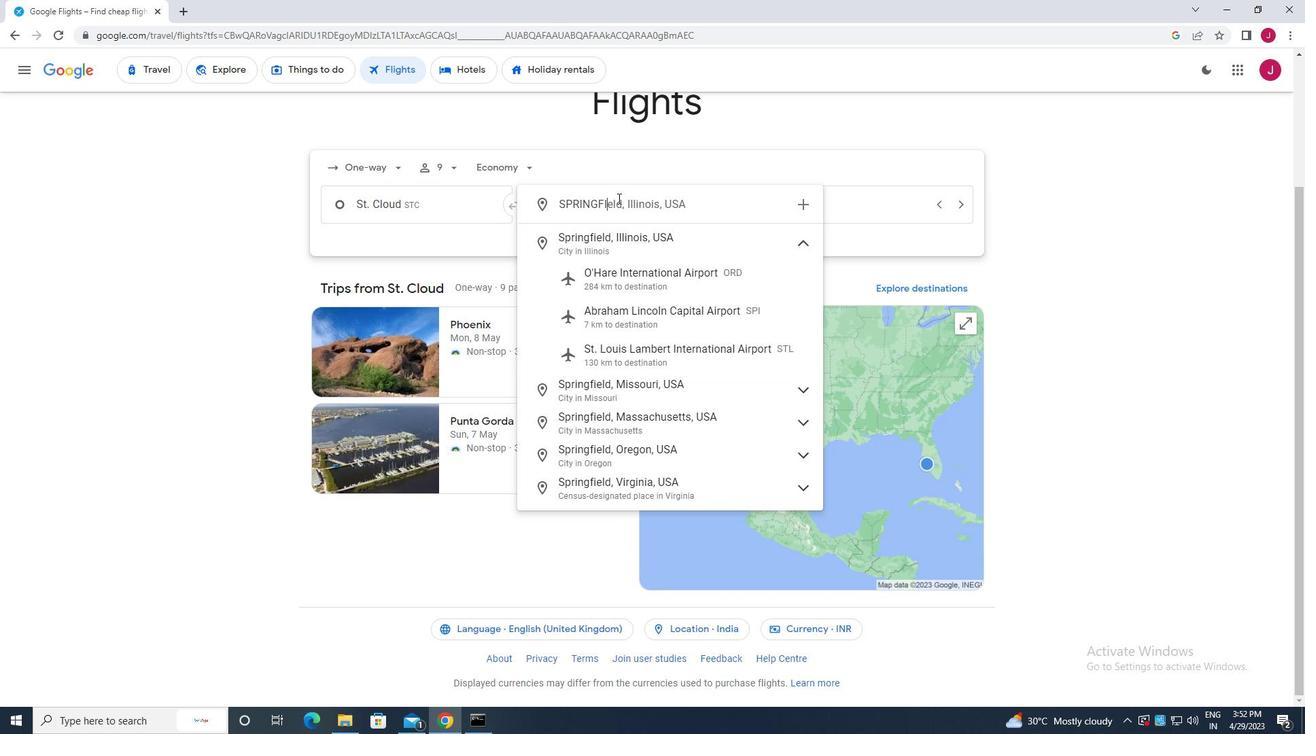 
Action: Mouse moved to (662, 318)
Screenshot: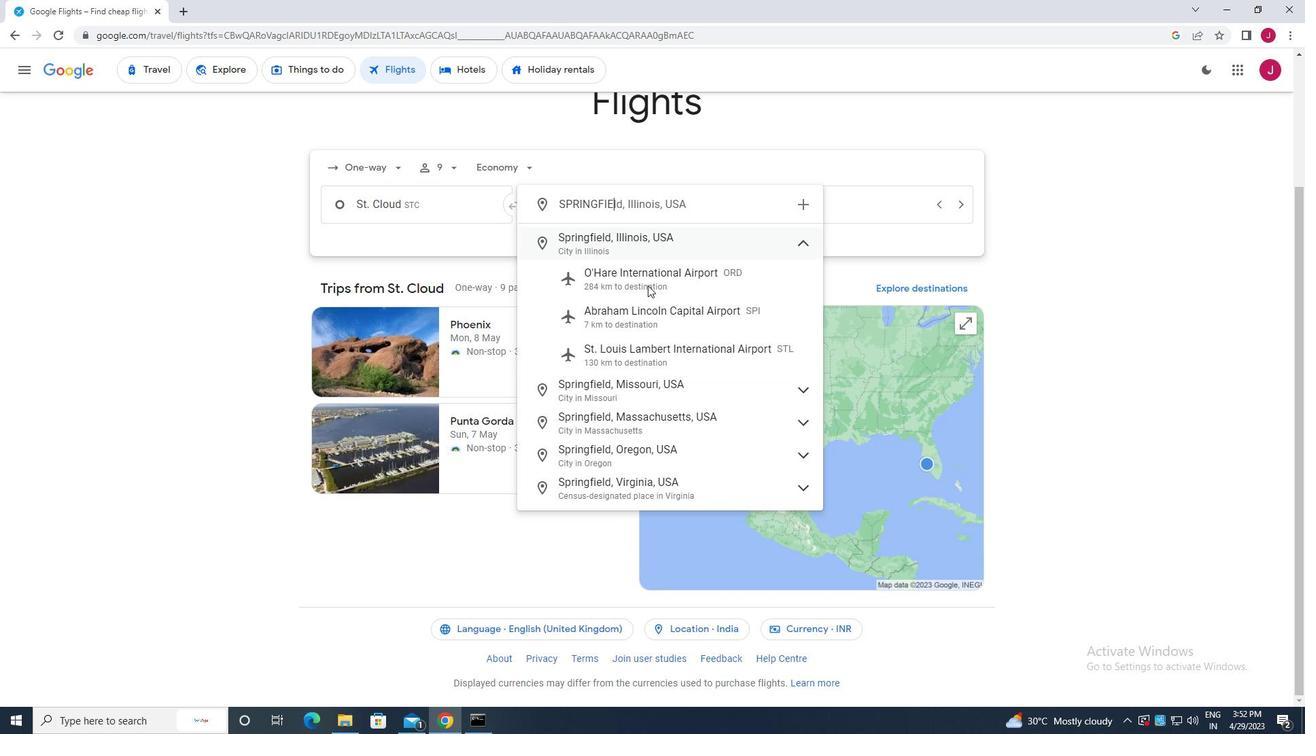 
Action: Mouse pressed left at (662, 318)
Screenshot: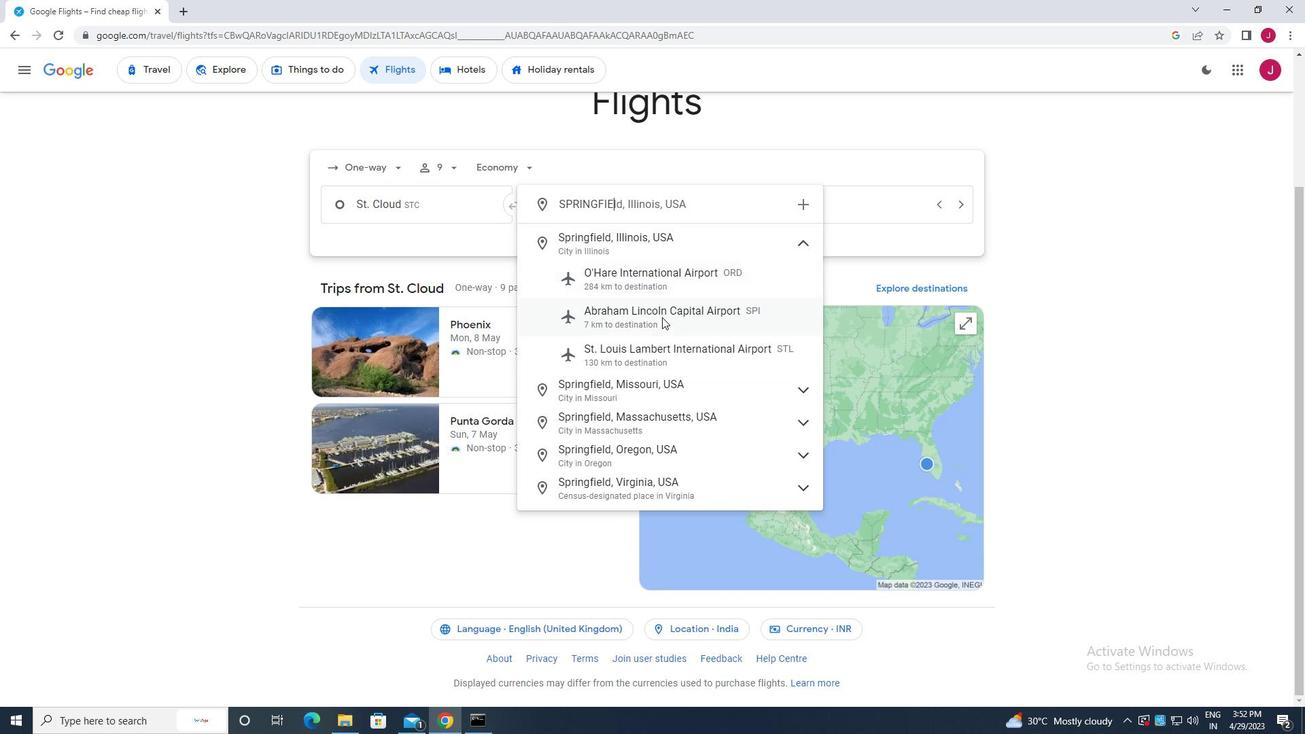 
Action: Mouse moved to (798, 199)
Screenshot: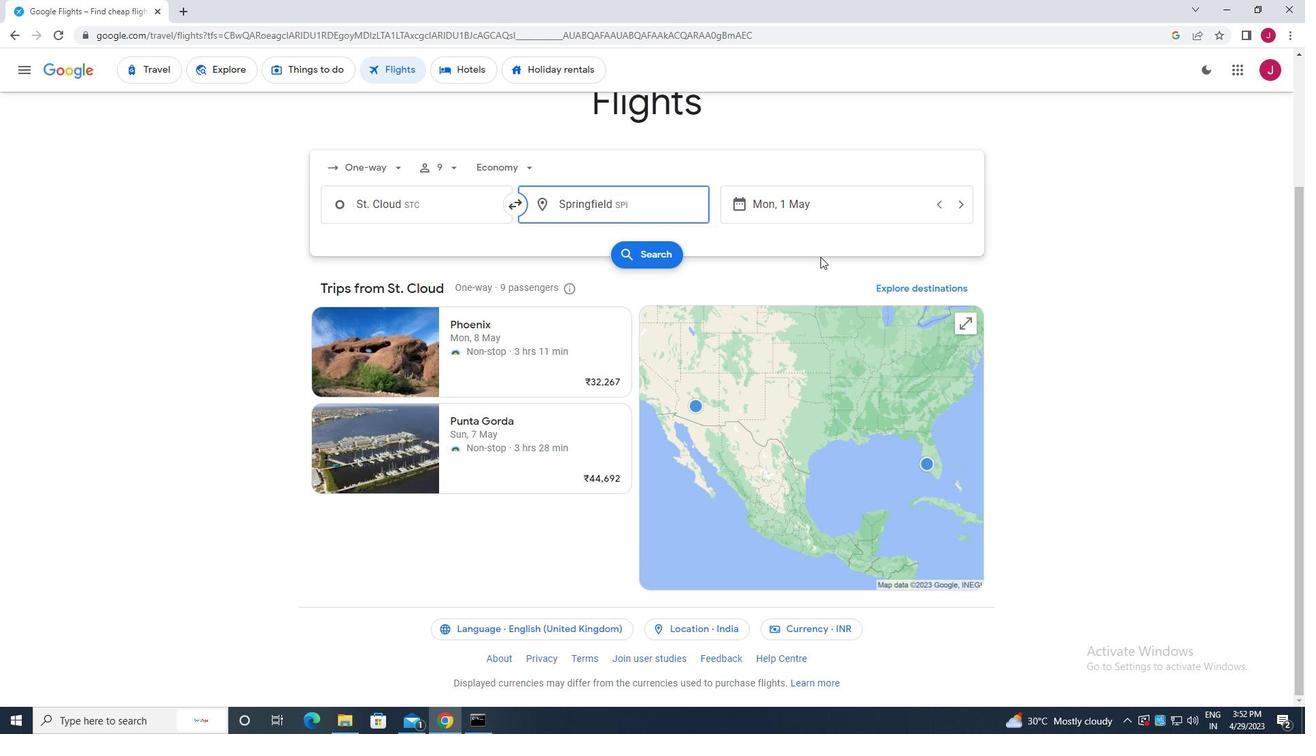 
Action: Mouse pressed left at (798, 199)
Screenshot: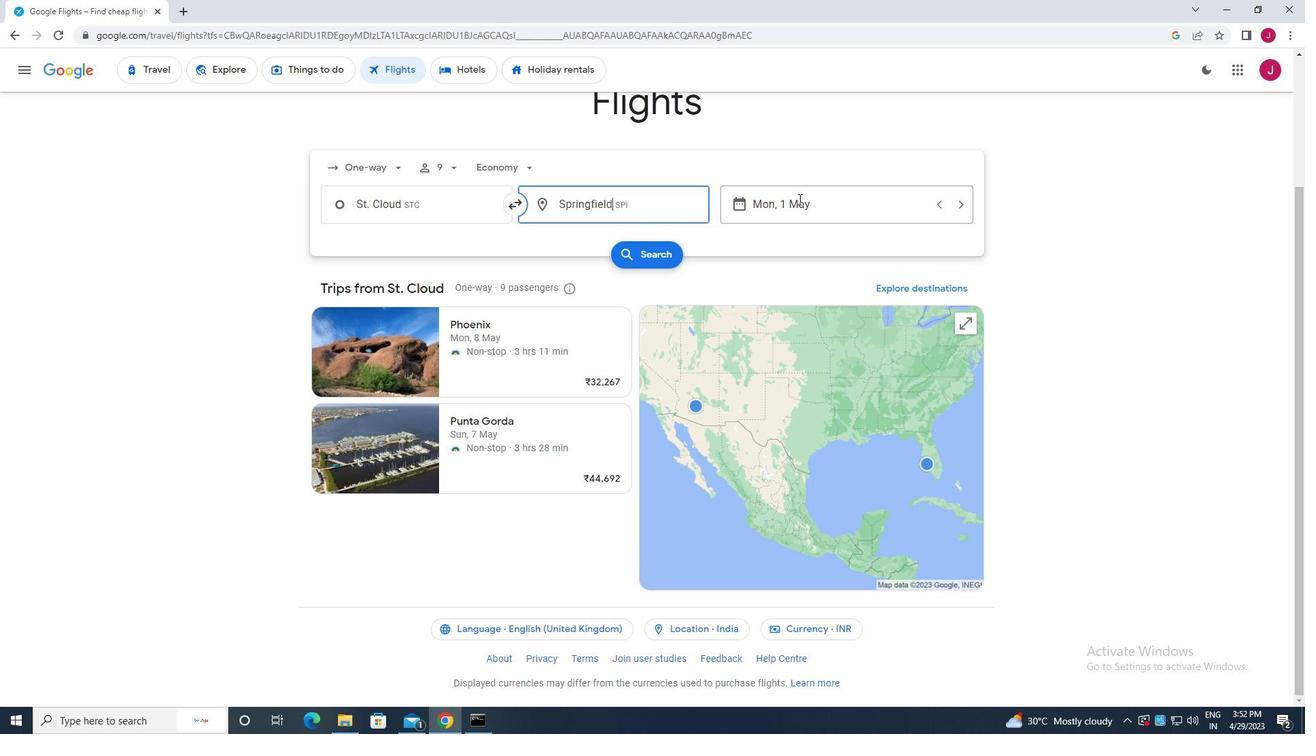 
Action: Mouse moved to (815, 309)
Screenshot: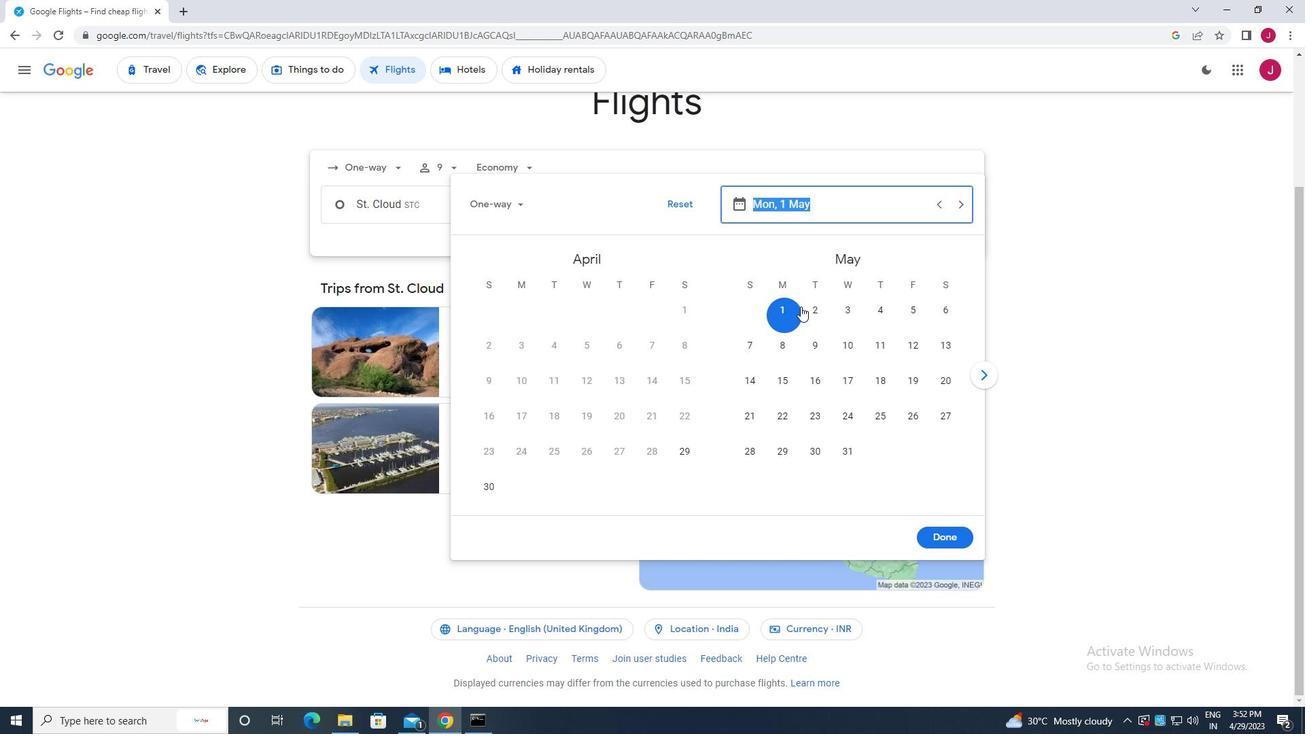
Action: Mouse pressed left at (815, 309)
Screenshot: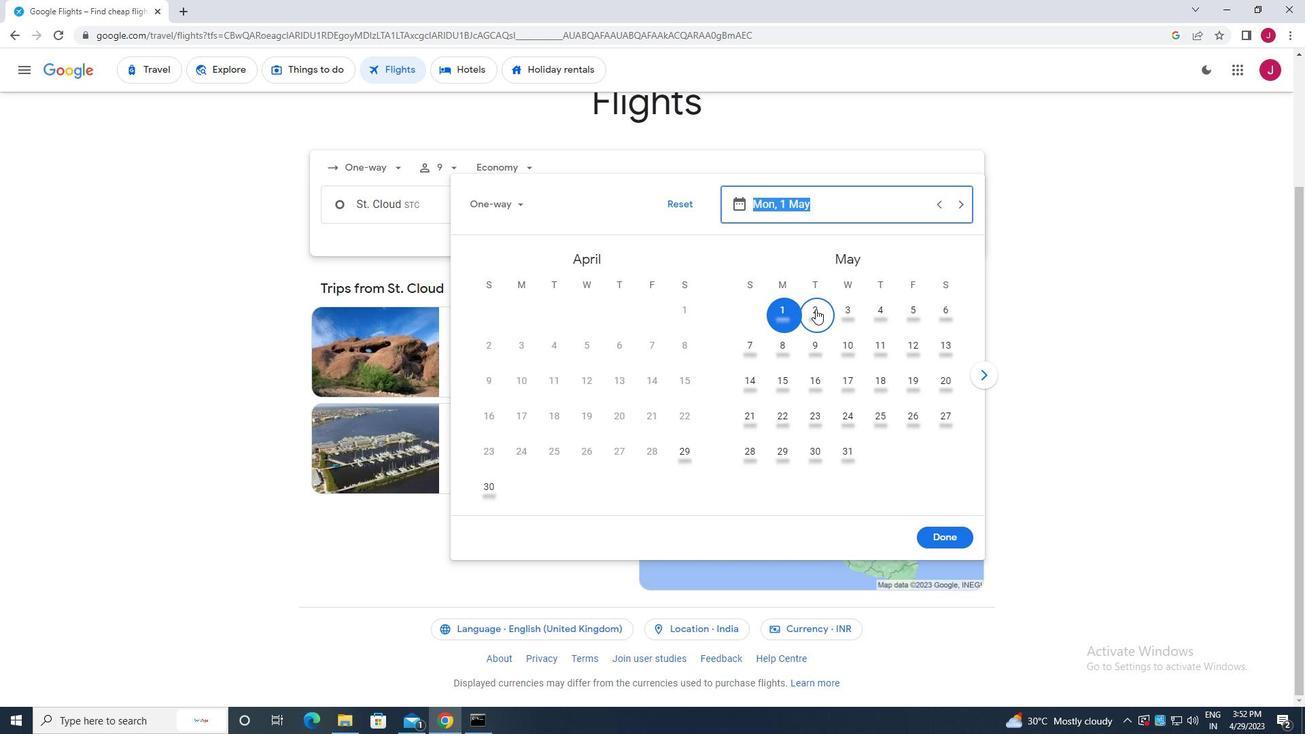 
Action: Mouse moved to (930, 530)
Screenshot: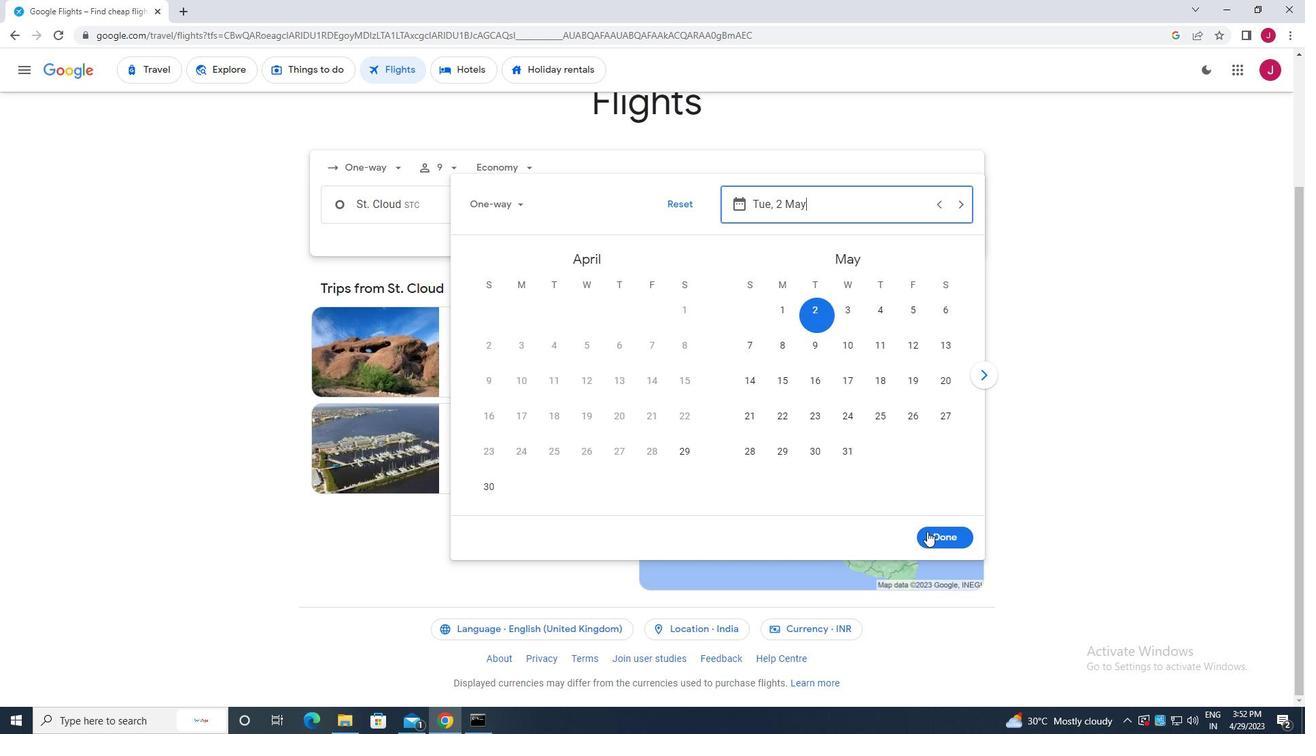 
Action: Mouse pressed left at (930, 530)
Screenshot: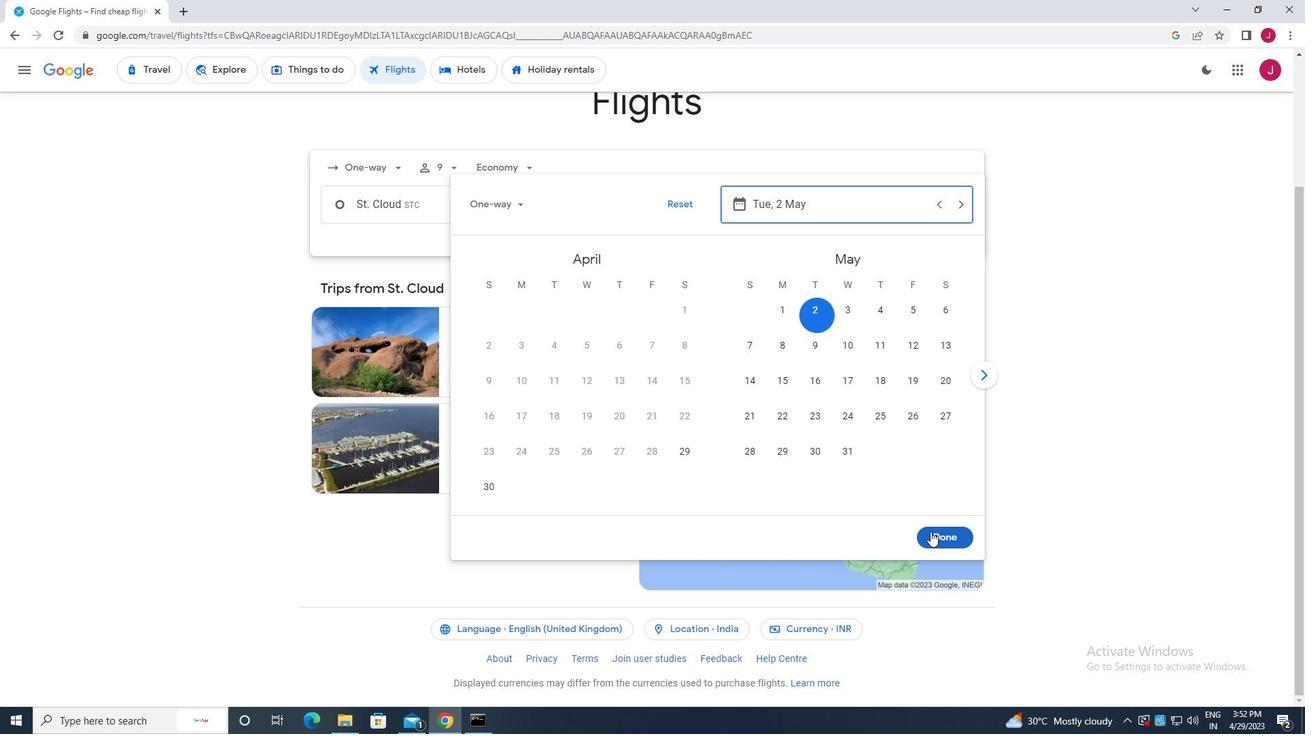 
Action: Mouse moved to (667, 251)
Screenshot: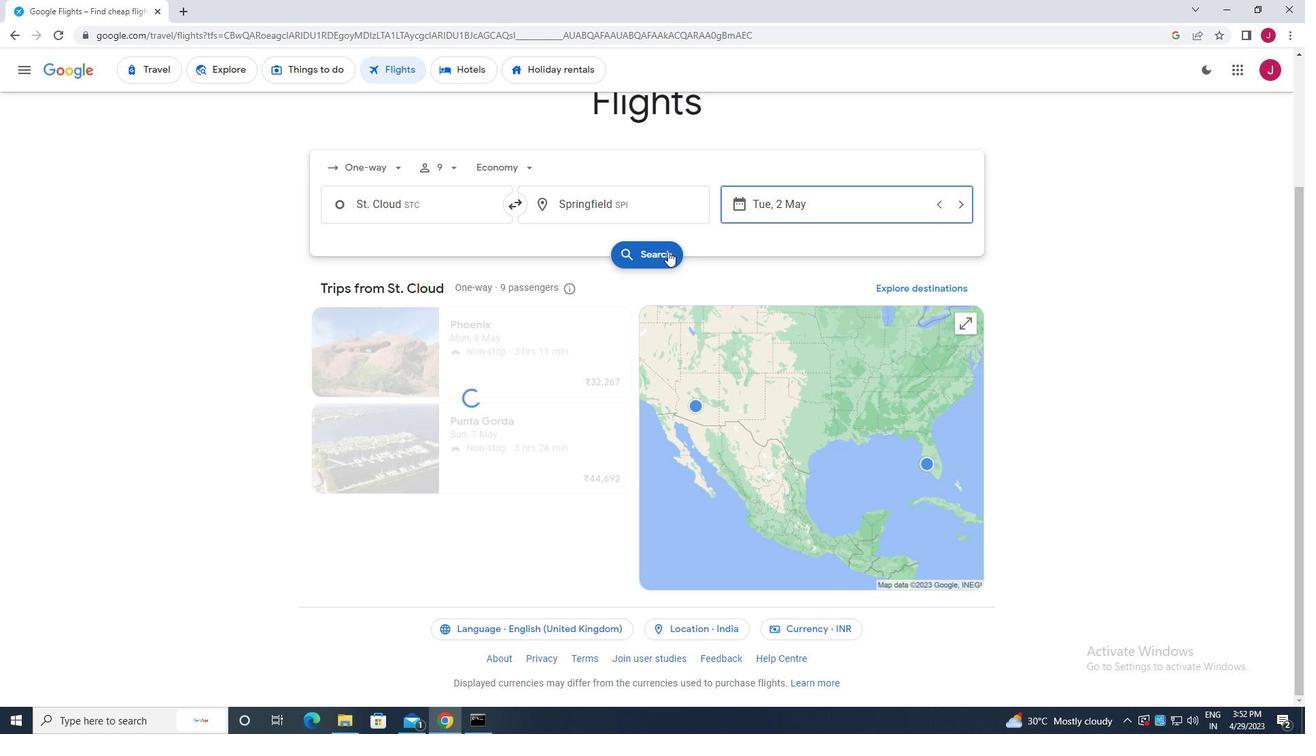 
Action: Mouse pressed left at (667, 251)
Screenshot: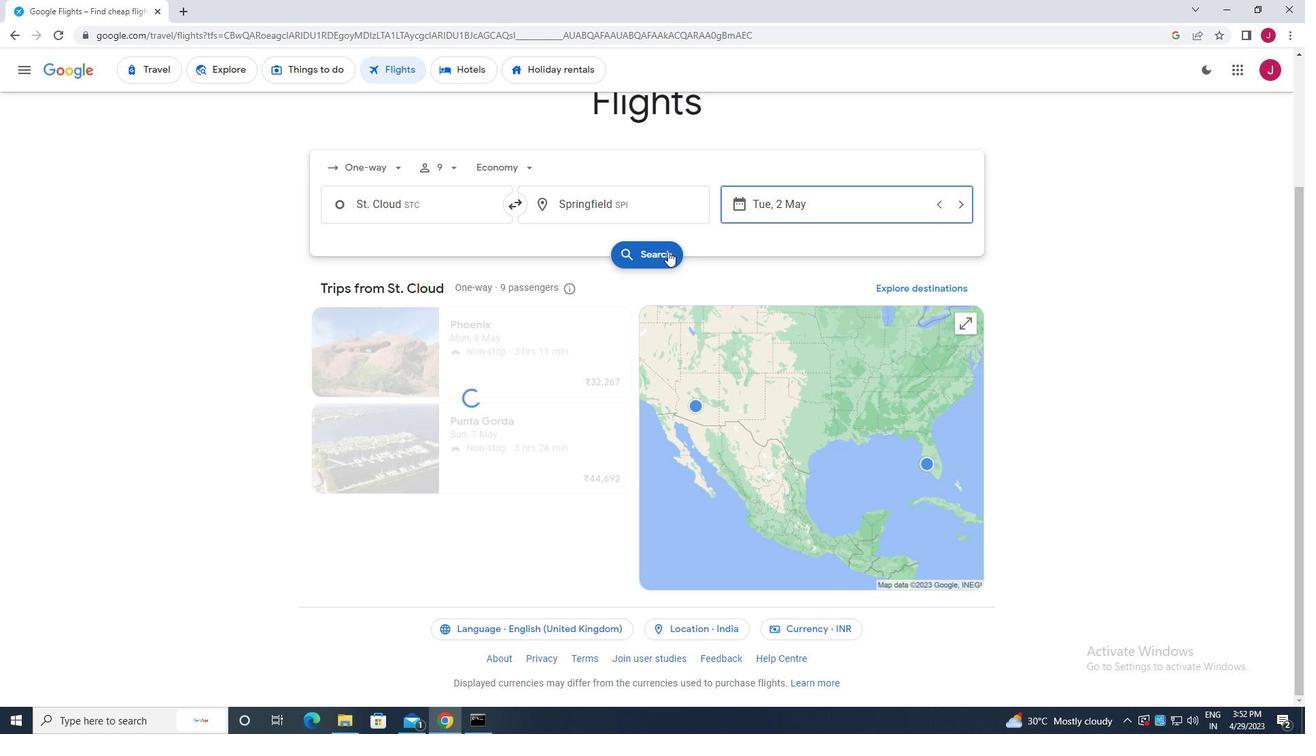 
Action: Mouse moved to (354, 190)
Screenshot: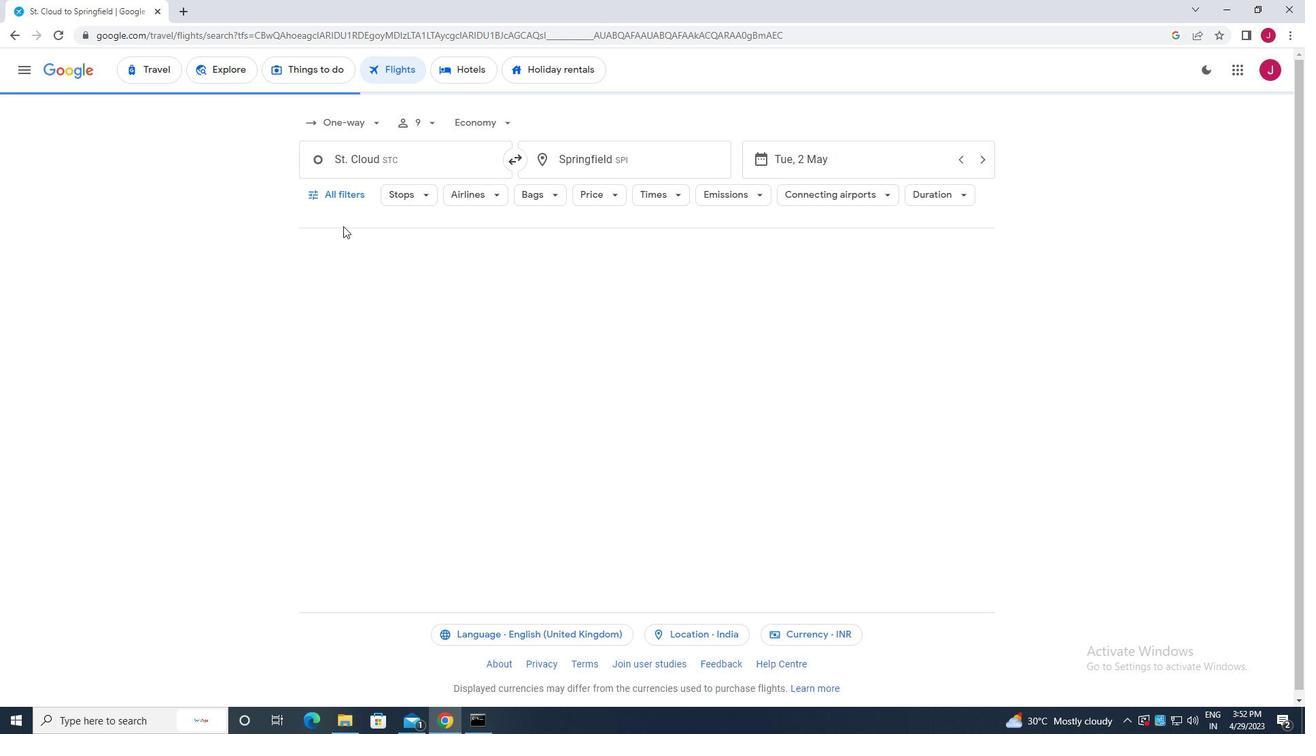 
Action: Mouse pressed left at (354, 190)
Screenshot: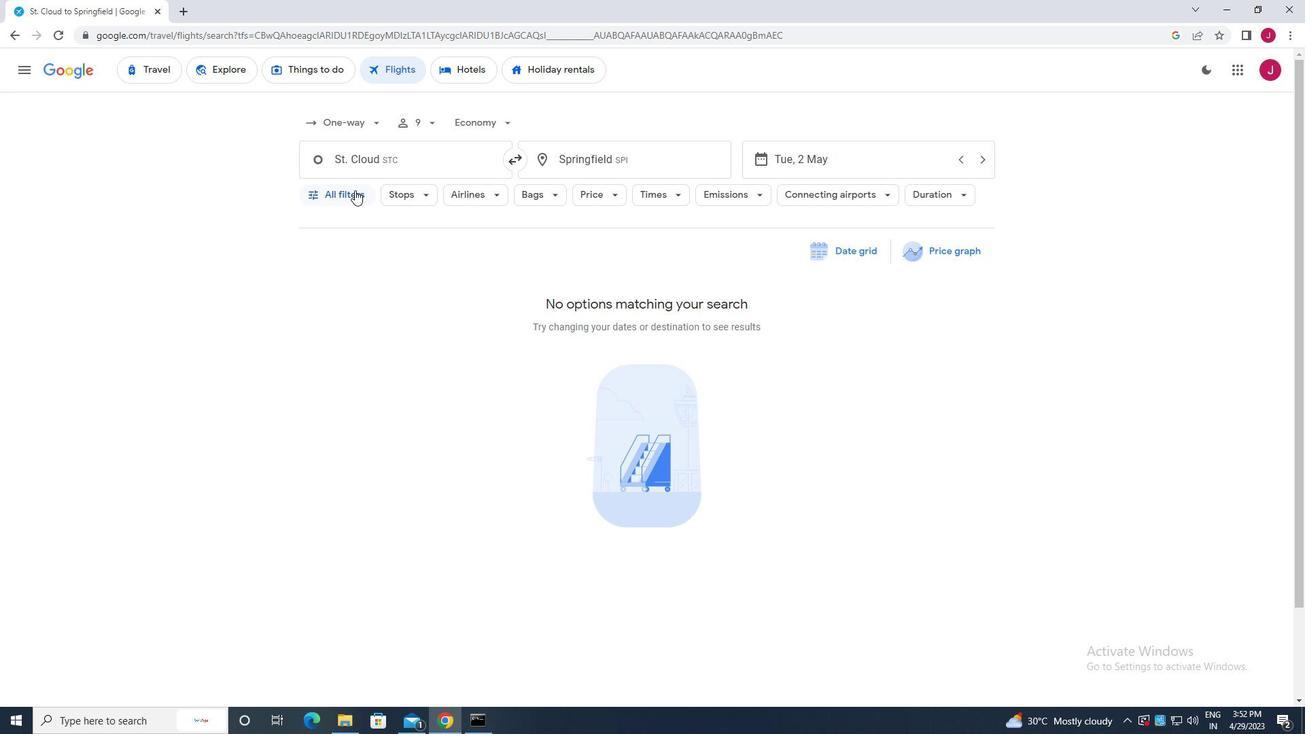 
Action: Mouse moved to (376, 258)
Screenshot: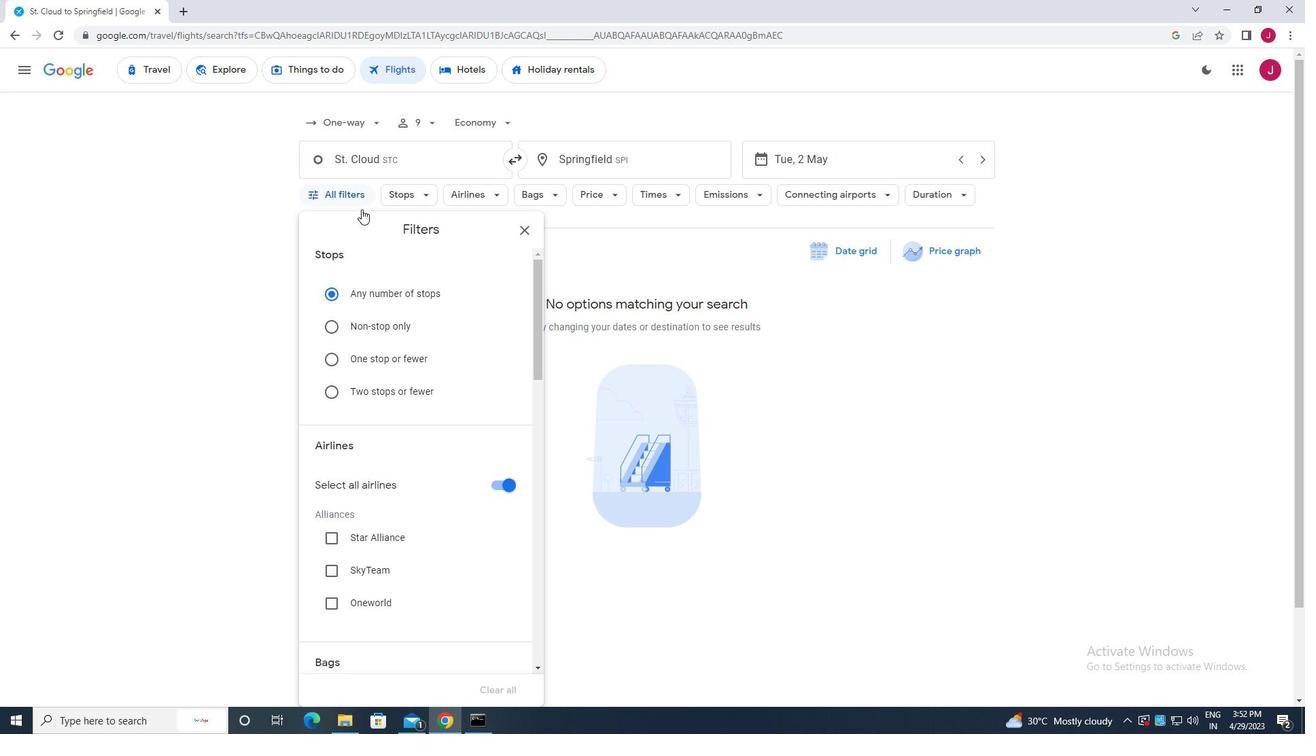 
Action: Mouse scrolled (376, 257) with delta (0, 0)
Screenshot: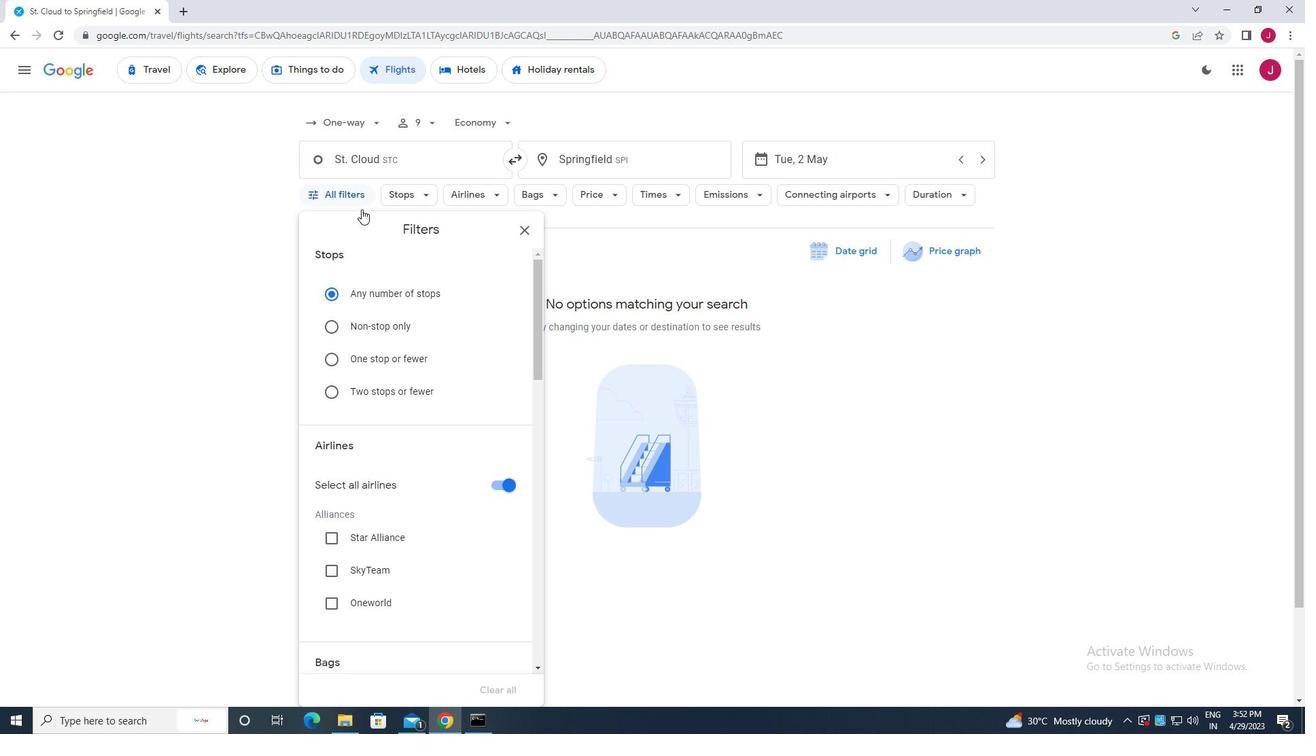 
Action: Mouse moved to (378, 261)
Screenshot: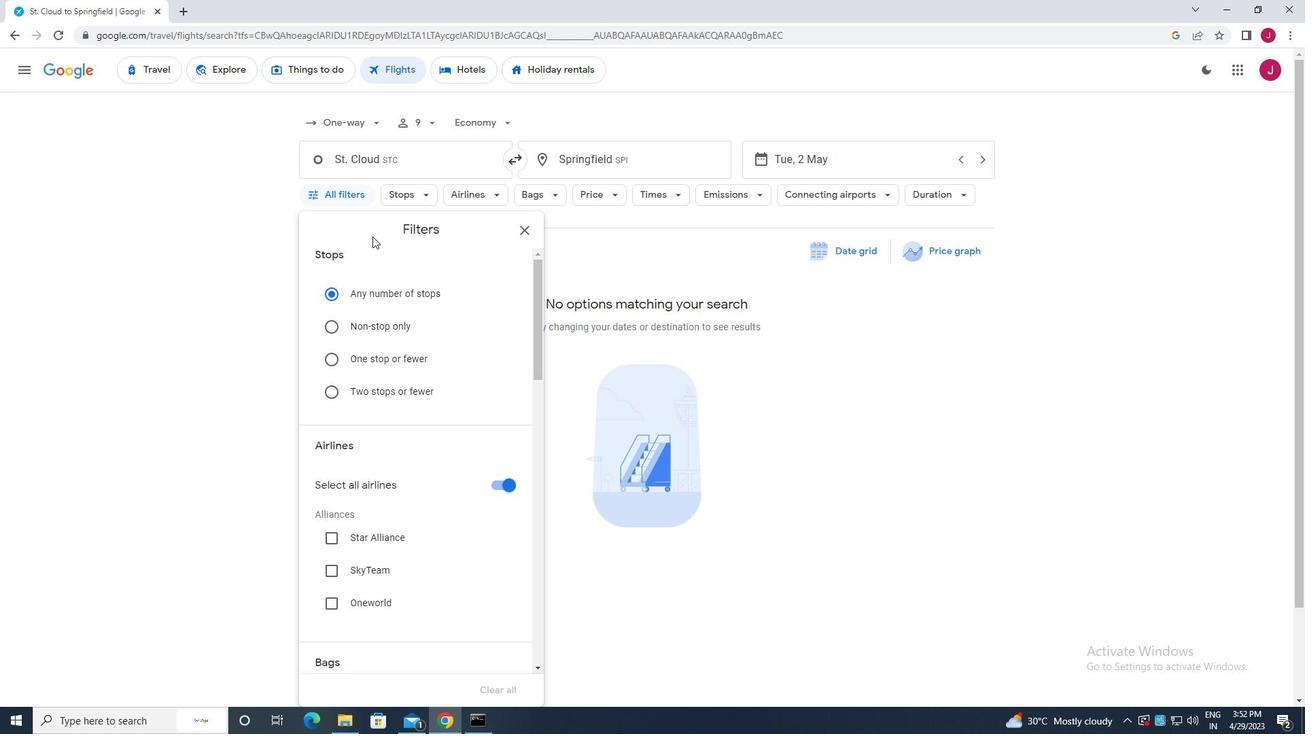 
Action: Mouse scrolled (378, 261) with delta (0, 0)
Screenshot: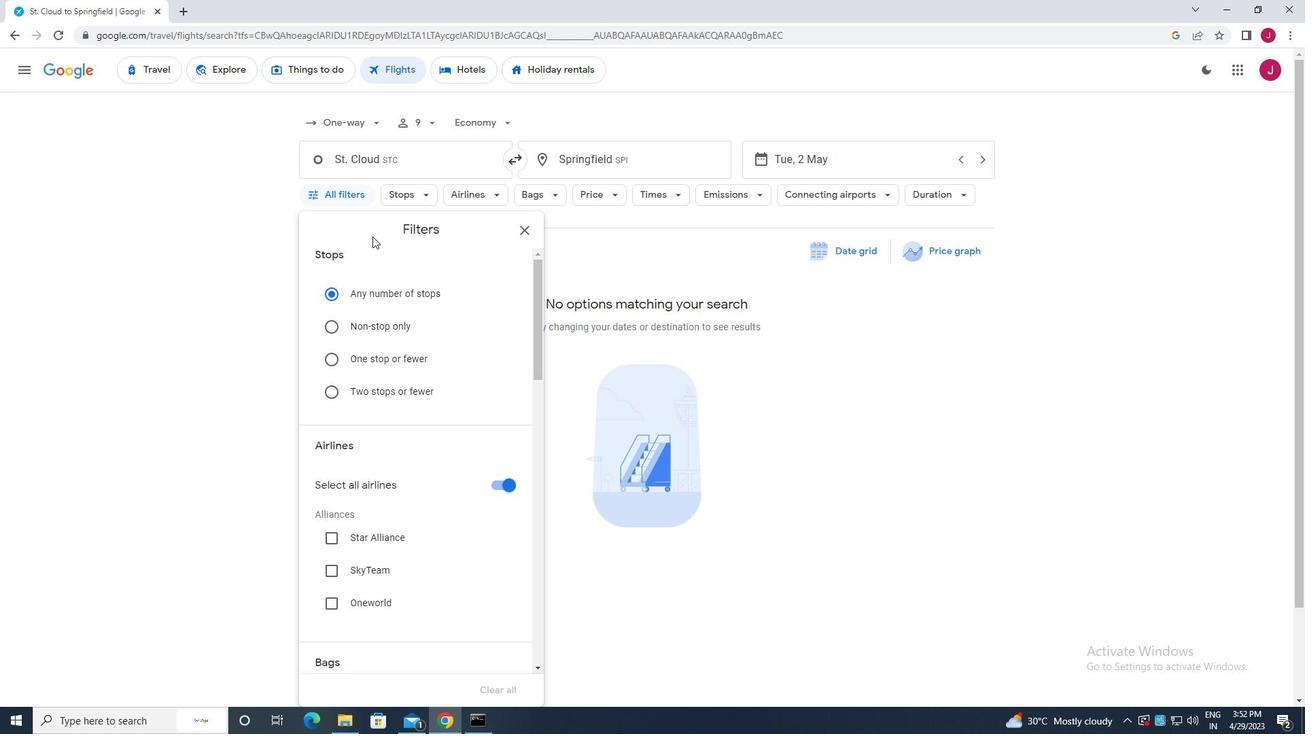 
Action: Mouse moved to (378, 262)
Screenshot: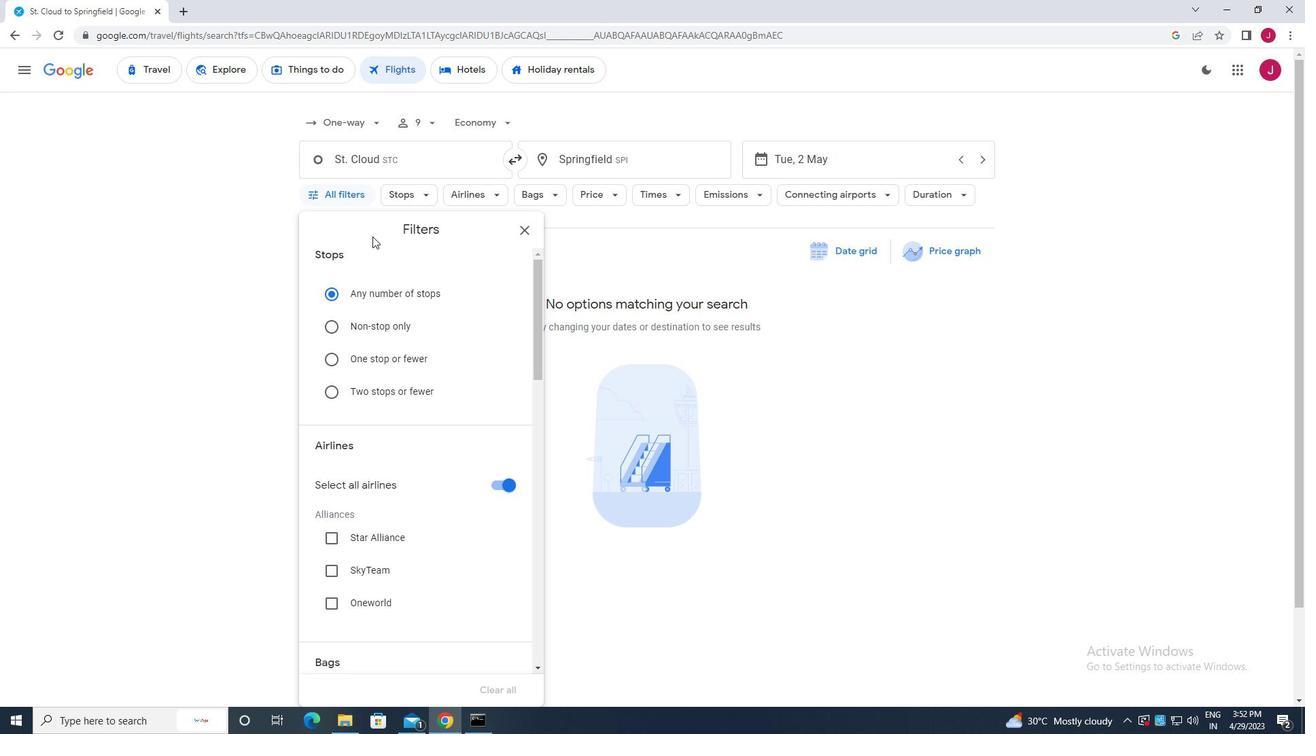 
Action: Mouse scrolled (378, 261) with delta (0, 0)
Screenshot: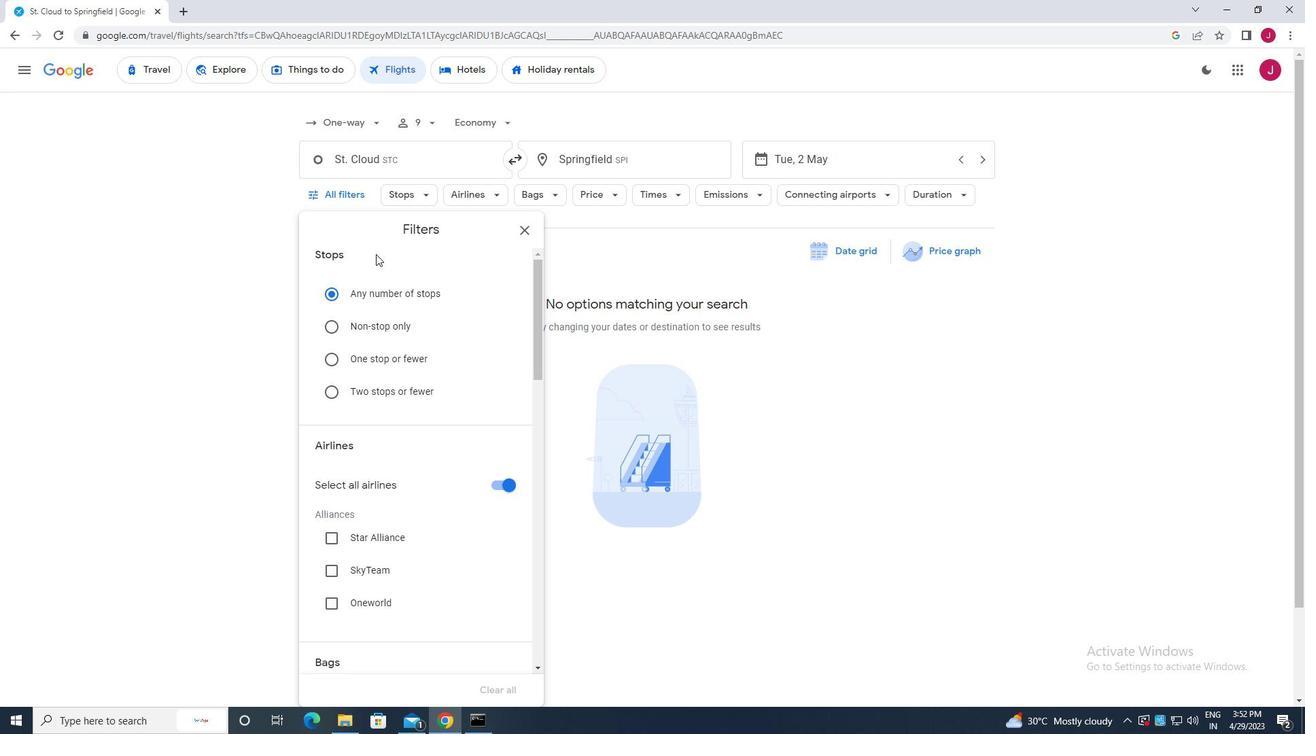 
Action: Mouse moved to (489, 277)
Screenshot: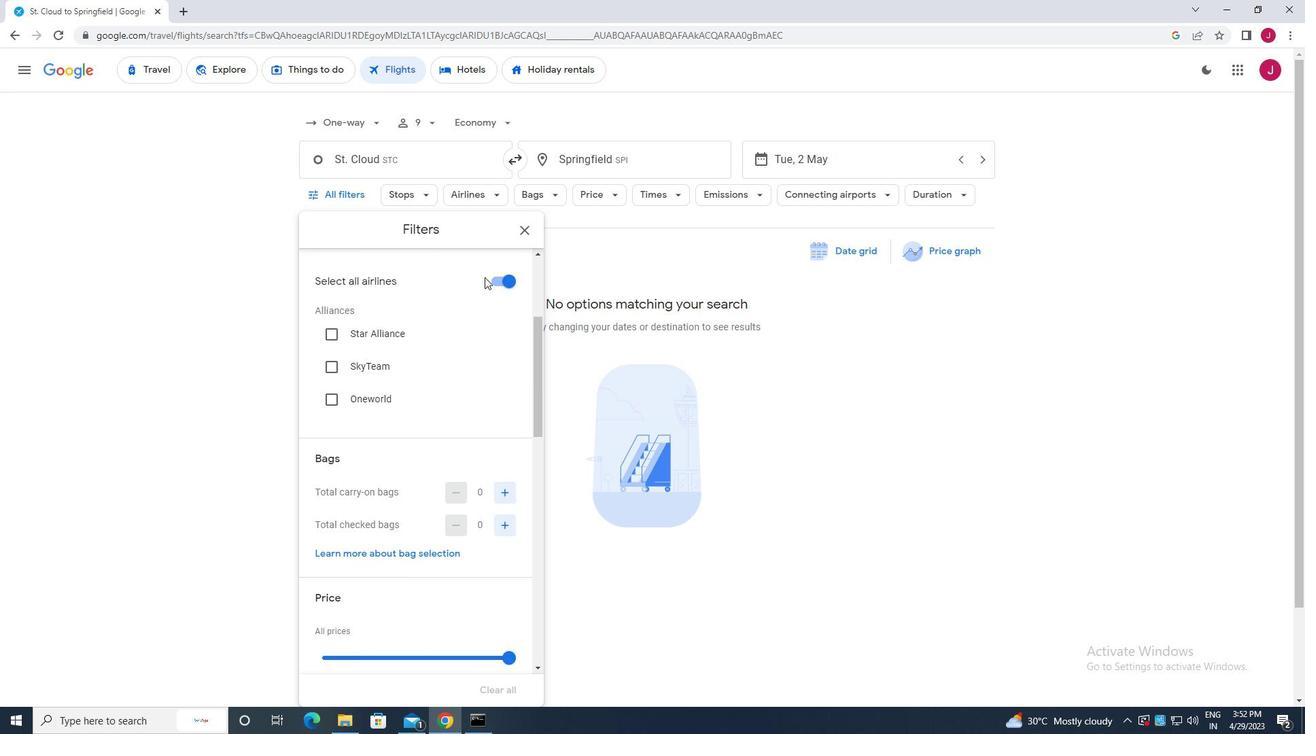 
Action: Mouse pressed left at (489, 277)
Screenshot: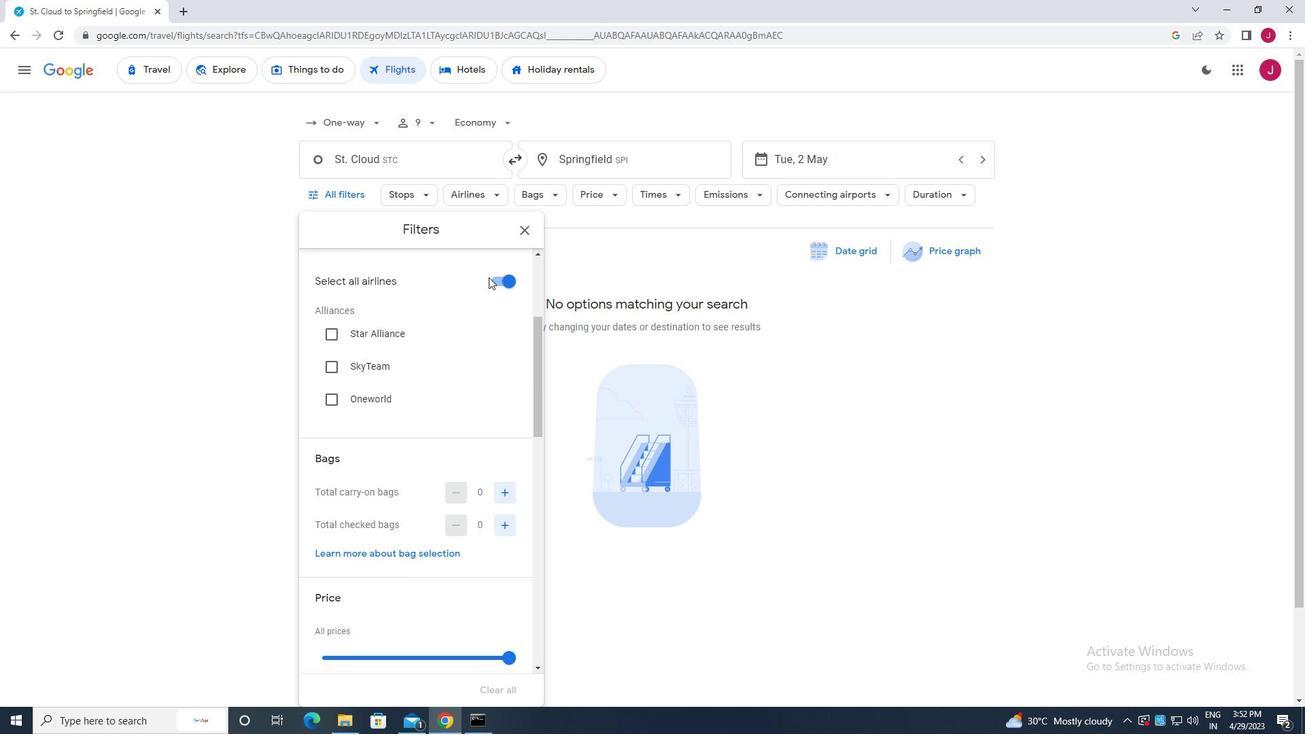
Action: Mouse moved to (492, 277)
Screenshot: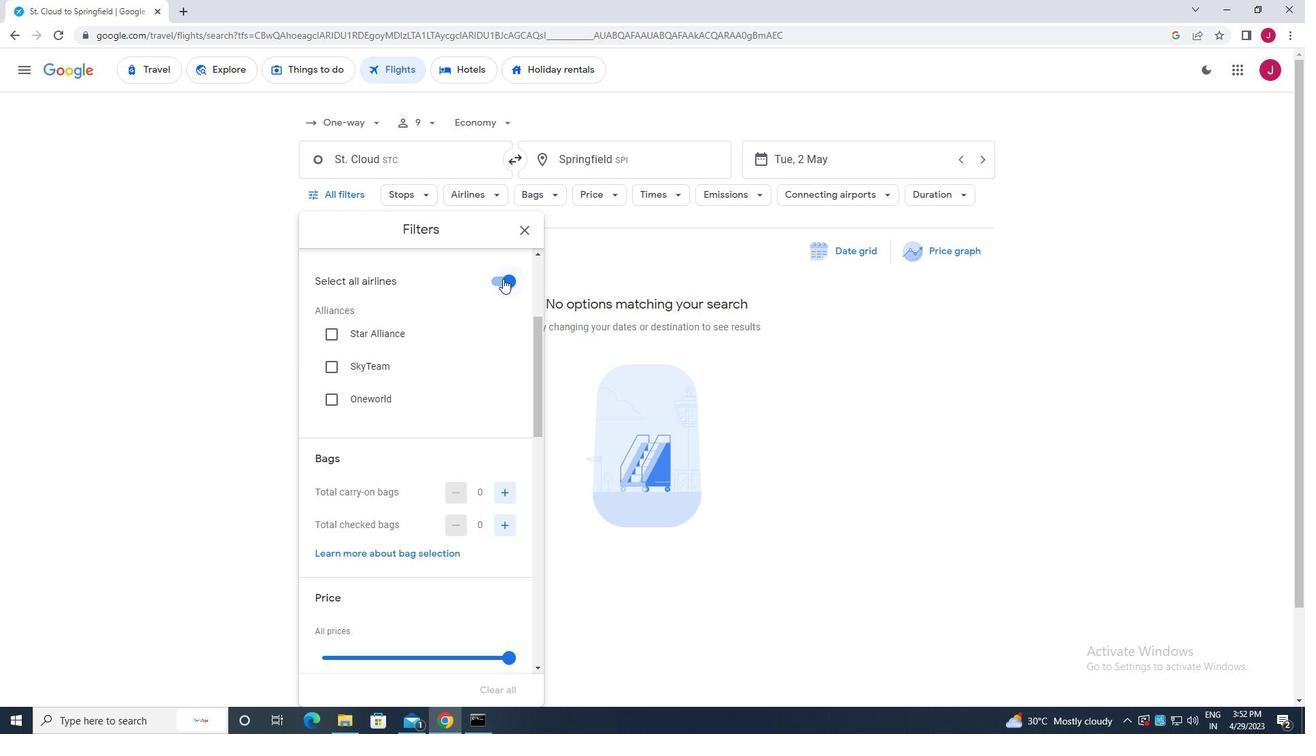 
Action: Mouse pressed left at (492, 277)
Screenshot: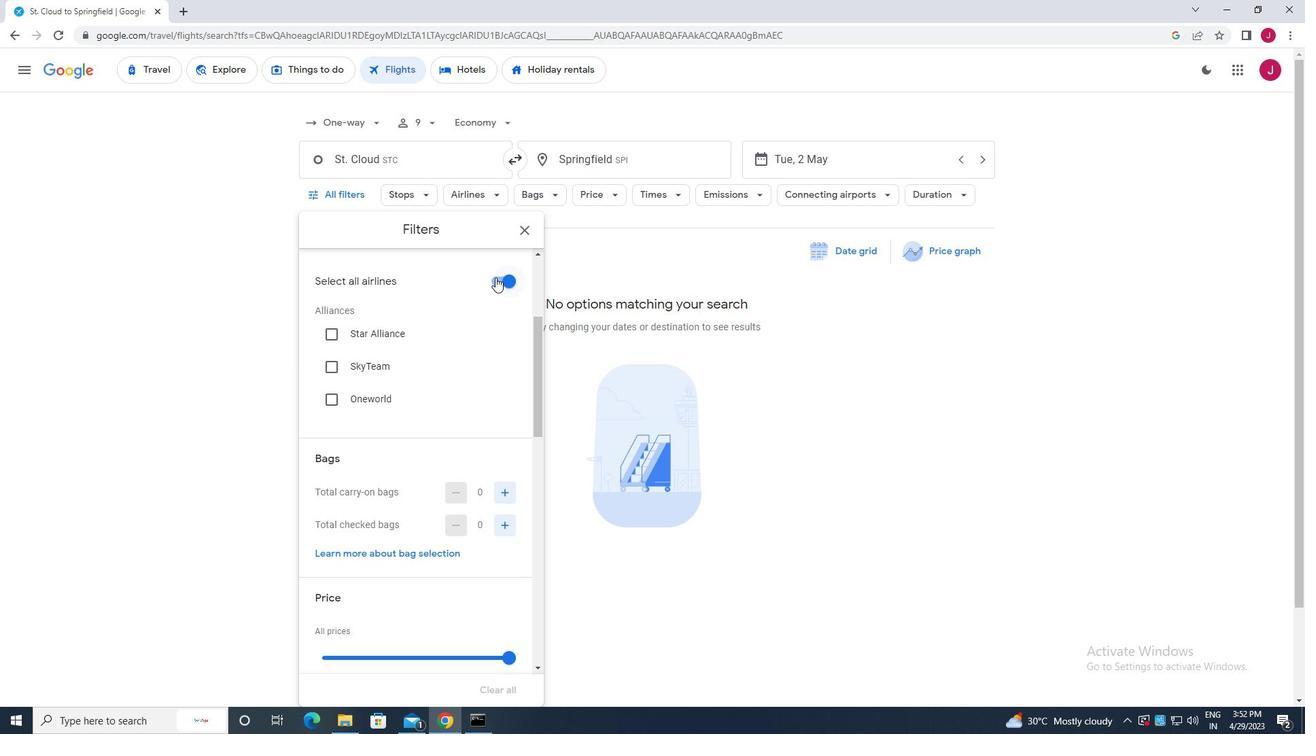 
Action: Mouse moved to (378, 350)
Screenshot: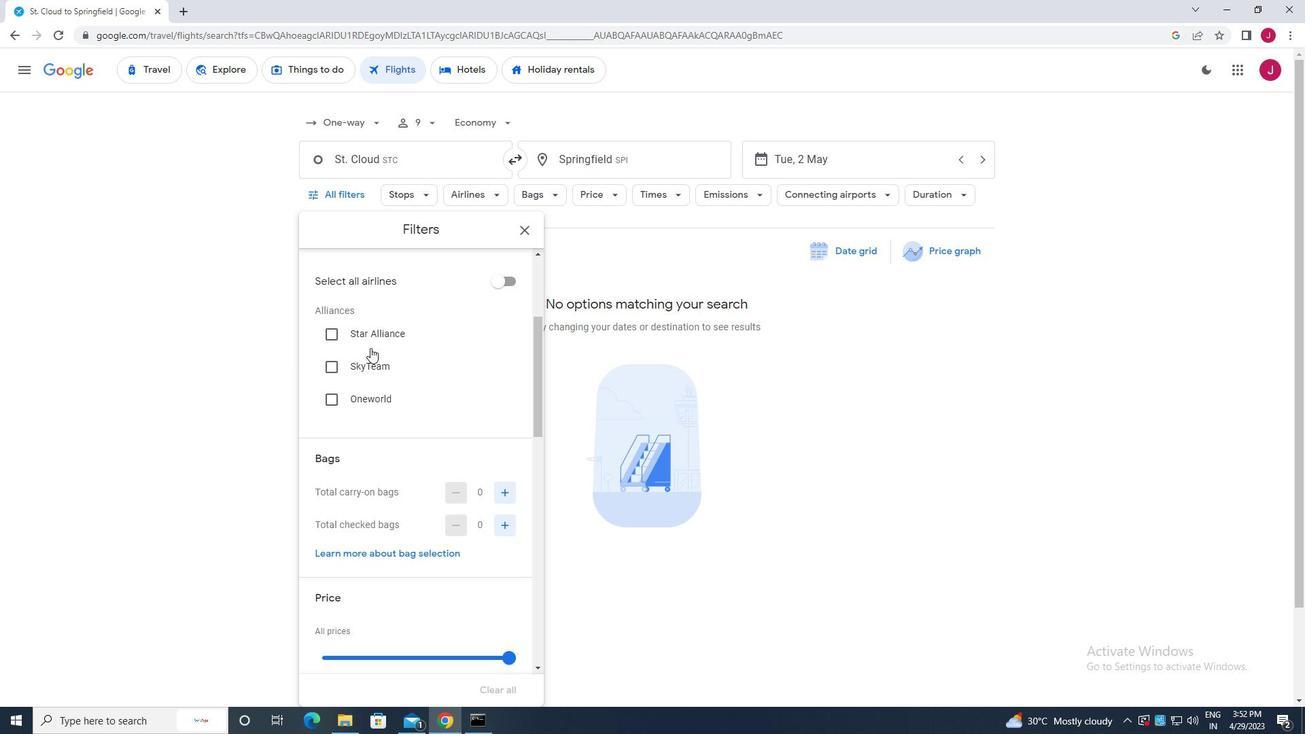 
Action: Mouse scrolled (378, 351) with delta (0, 0)
Screenshot: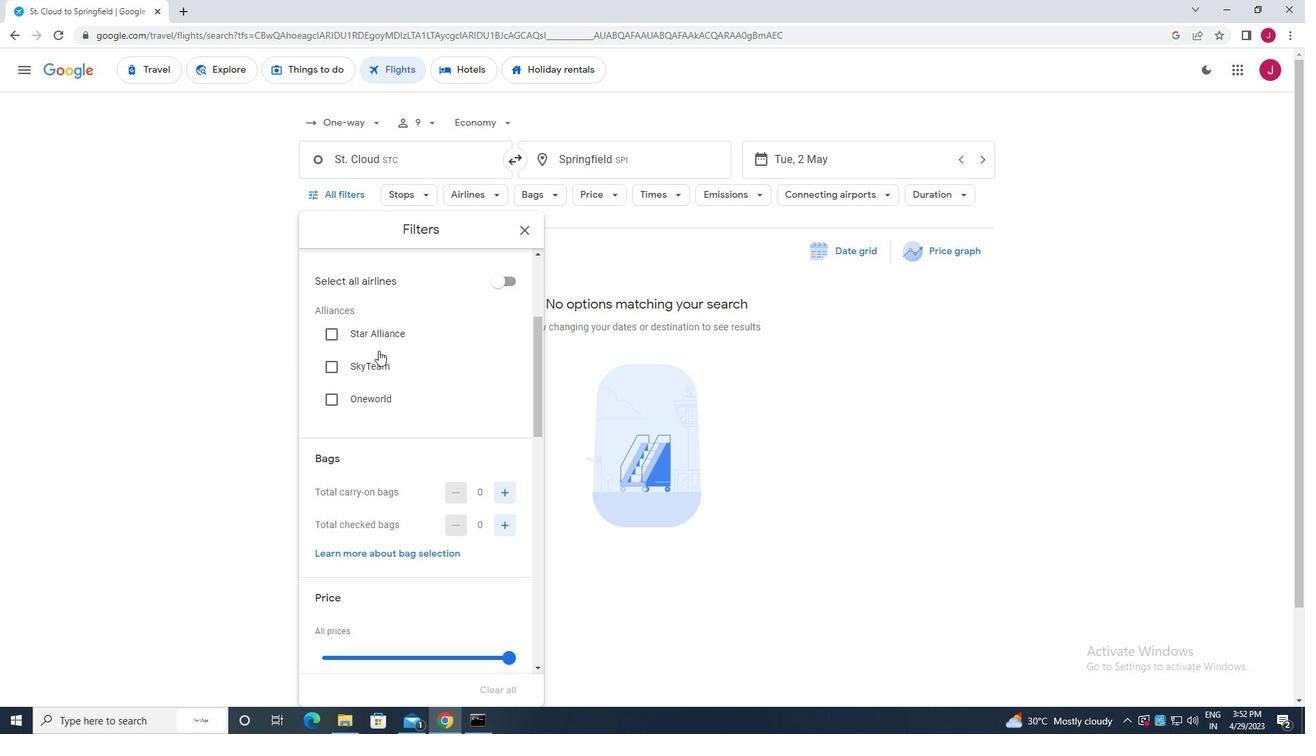 
Action: Mouse scrolled (378, 351) with delta (0, 0)
Screenshot: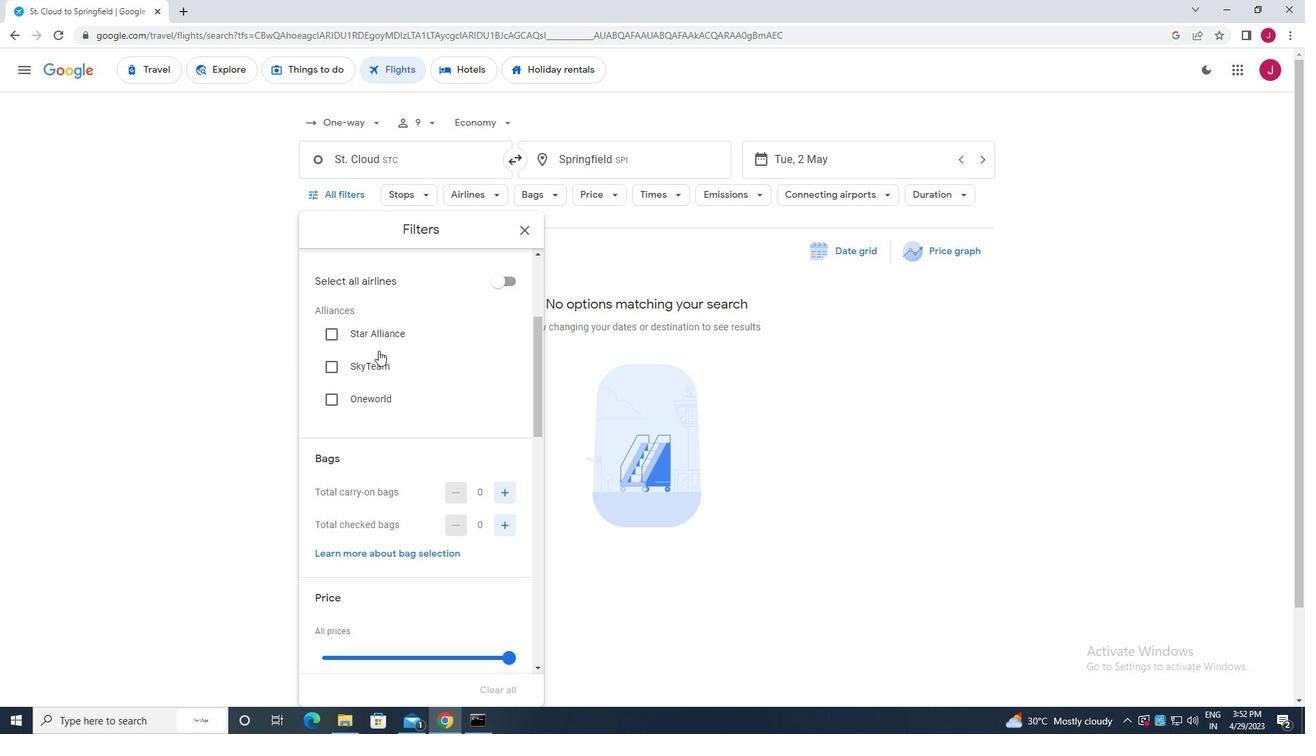 
Action: Mouse scrolled (378, 350) with delta (0, 0)
Screenshot: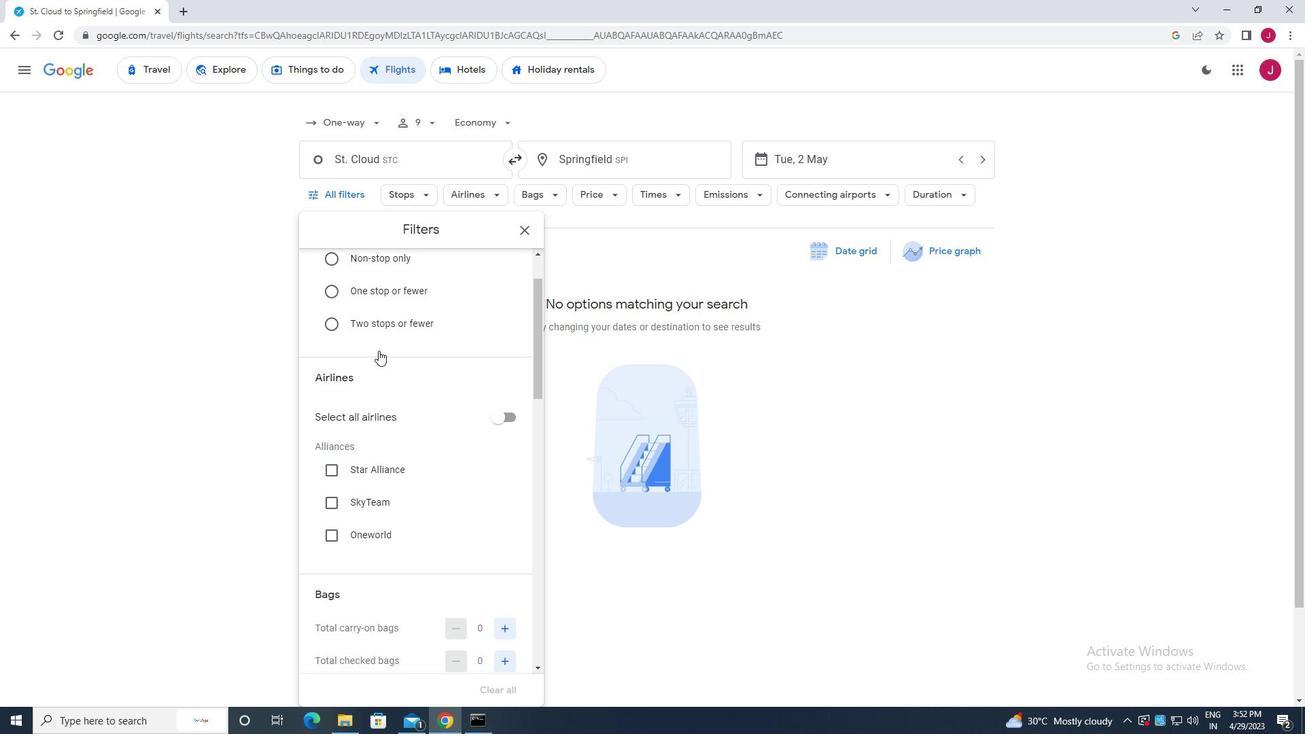 
Action: Mouse scrolled (378, 350) with delta (0, 0)
Screenshot: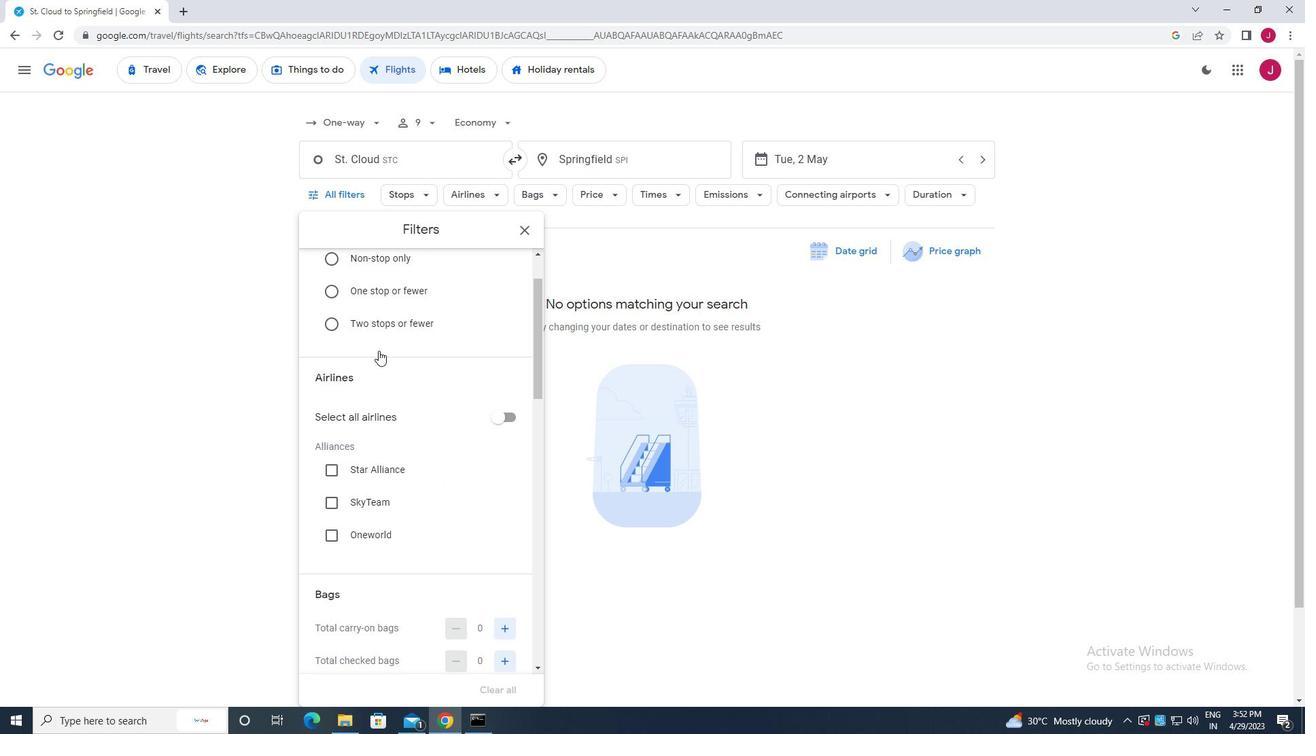 
Action: Mouse scrolled (378, 350) with delta (0, 0)
Screenshot: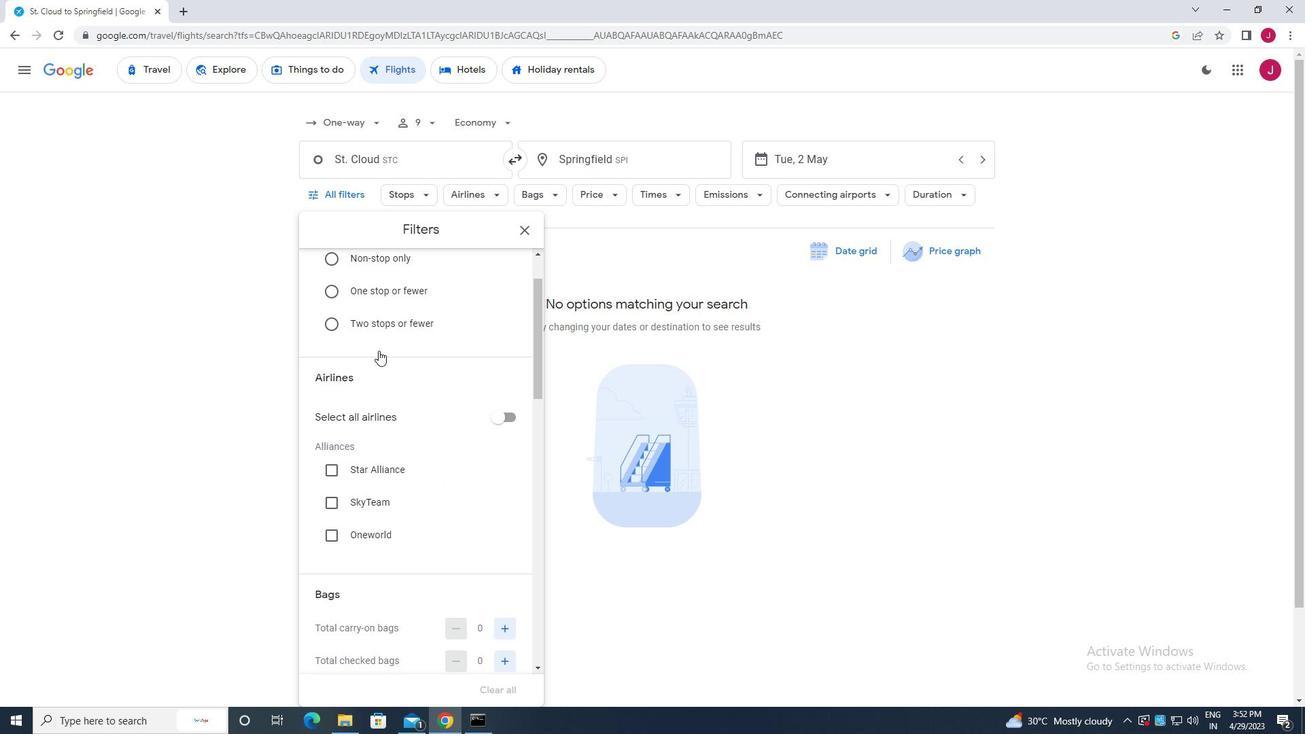 
Action: Mouse scrolled (378, 350) with delta (0, 0)
Screenshot: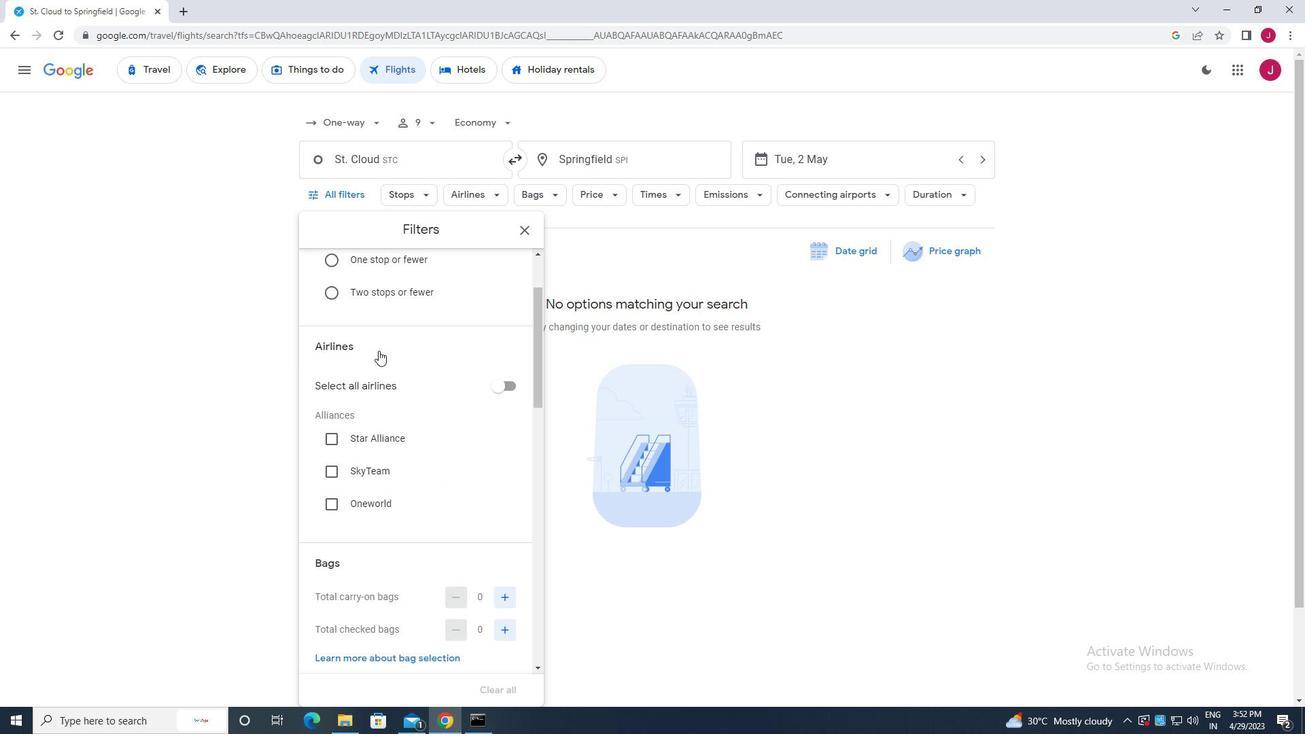 
Action: Mouse moved to (379, 345)
Screenshot: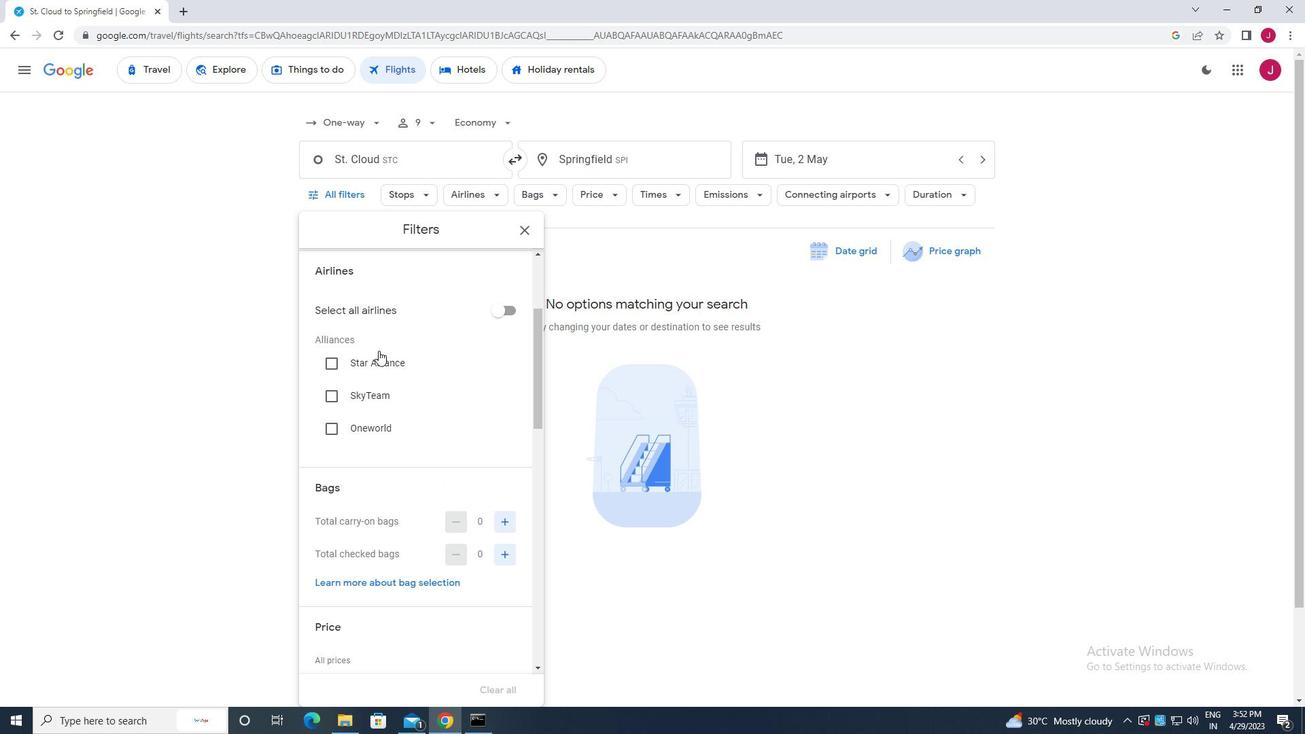 
Action: Mouse scrolled (379, 346) with delta (0, 0)
Screenshot: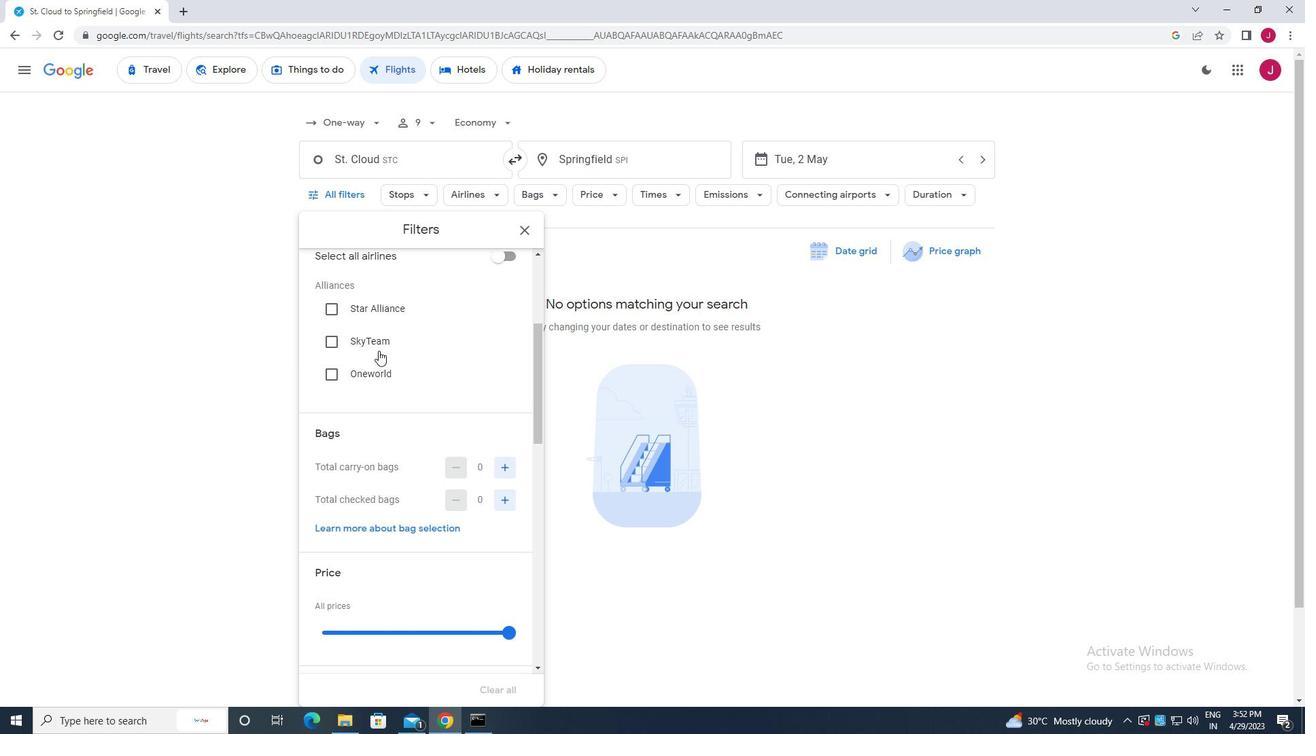 
Action: Mouse scrolled (379, 346) with delta (0, 0)
Screenshot: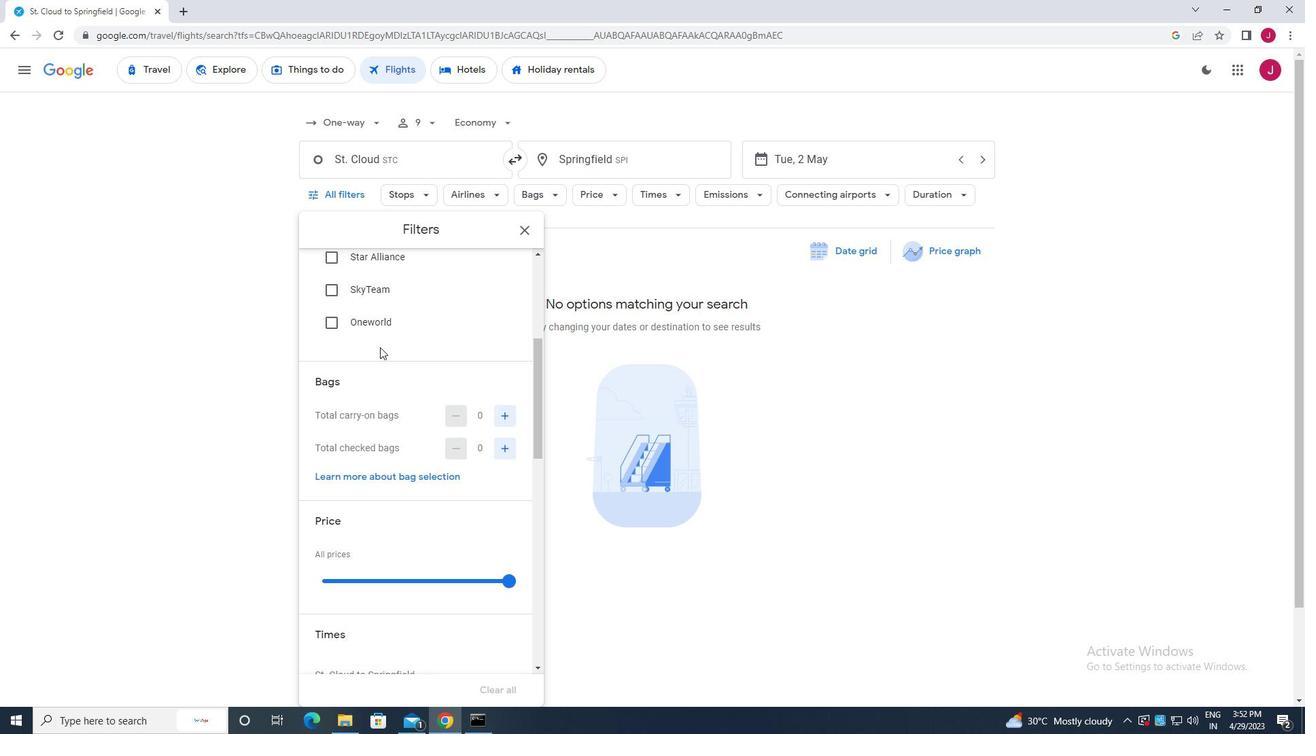 
Action: Mouse scrolled (379, 346) with delta (0, 0)
Screenshot: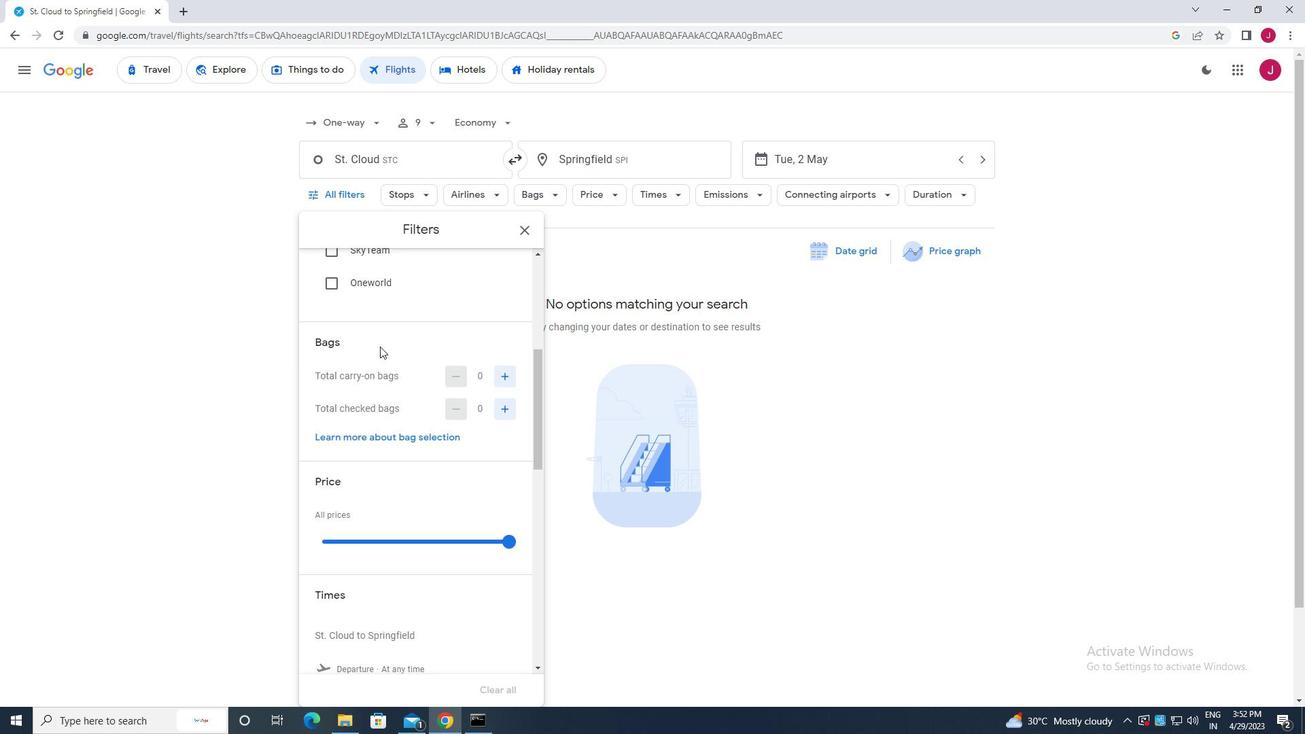 
Action: Mouse scrolled (379, 345) with delta (0, 0)
Screenshot: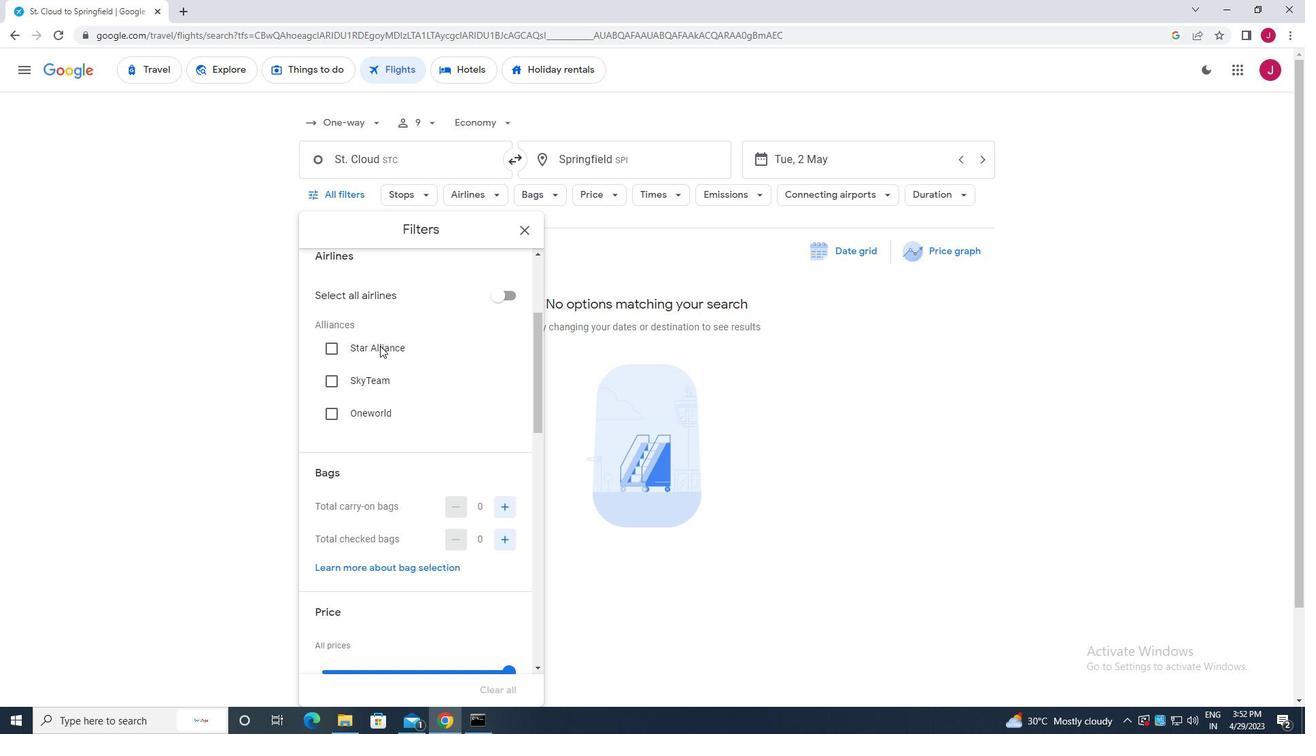 
Action: Mouse scrolled (379, 345) with delta (0, 0)
Screenshot: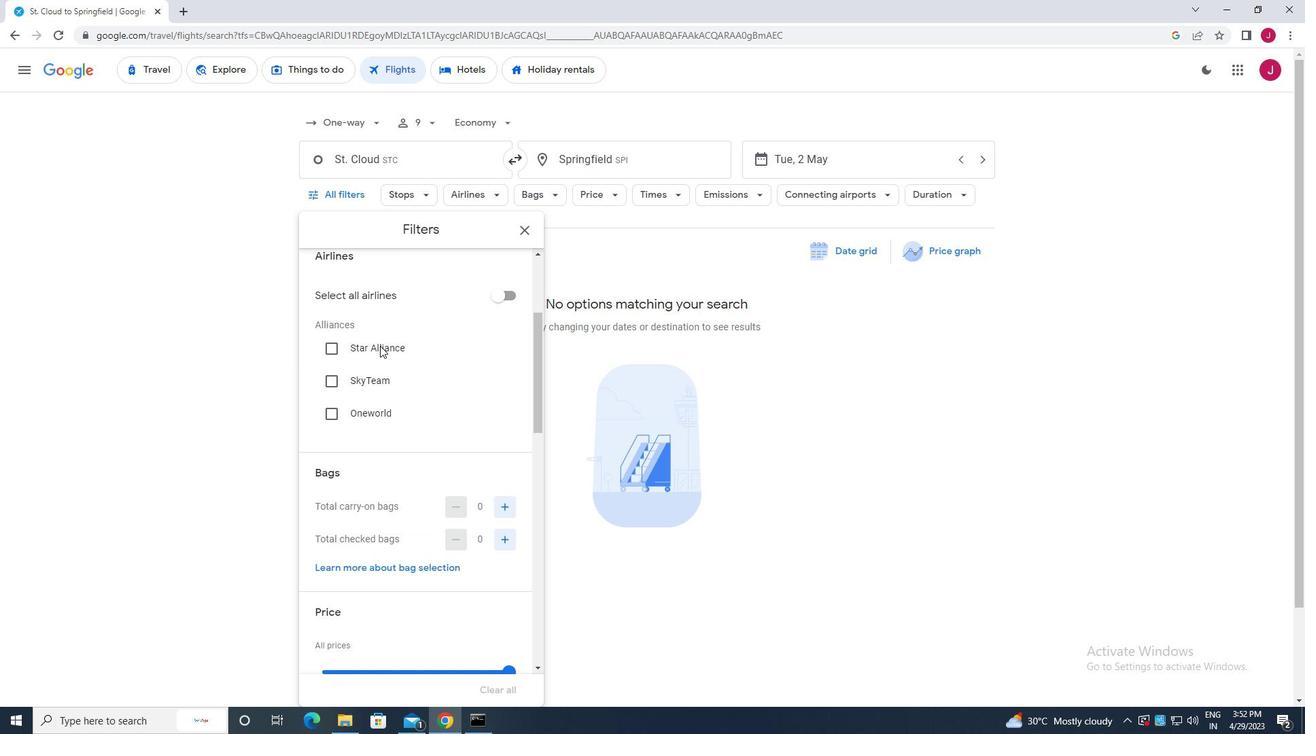 
Action: Mouse scrolled (379, 345) with delta (0, 0)
Screenshot: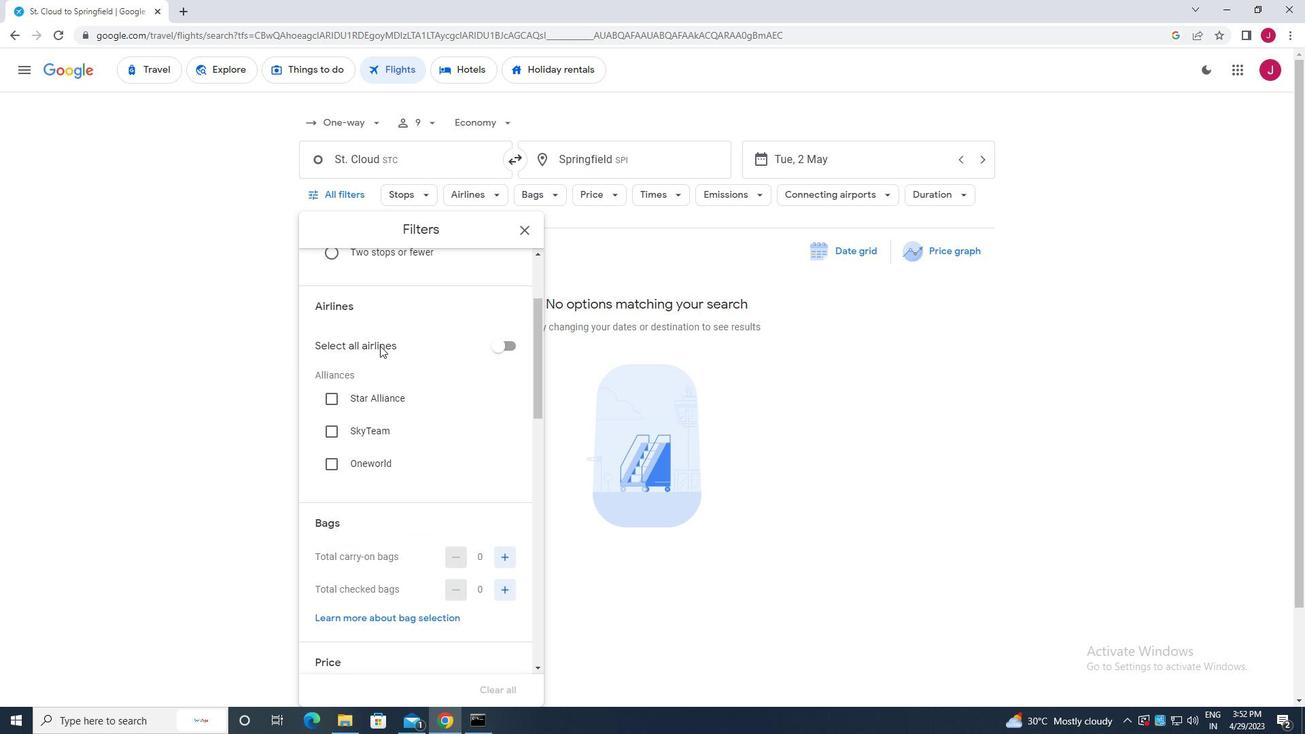 
Action: Mouse moved to (507, 355)
Screenshot: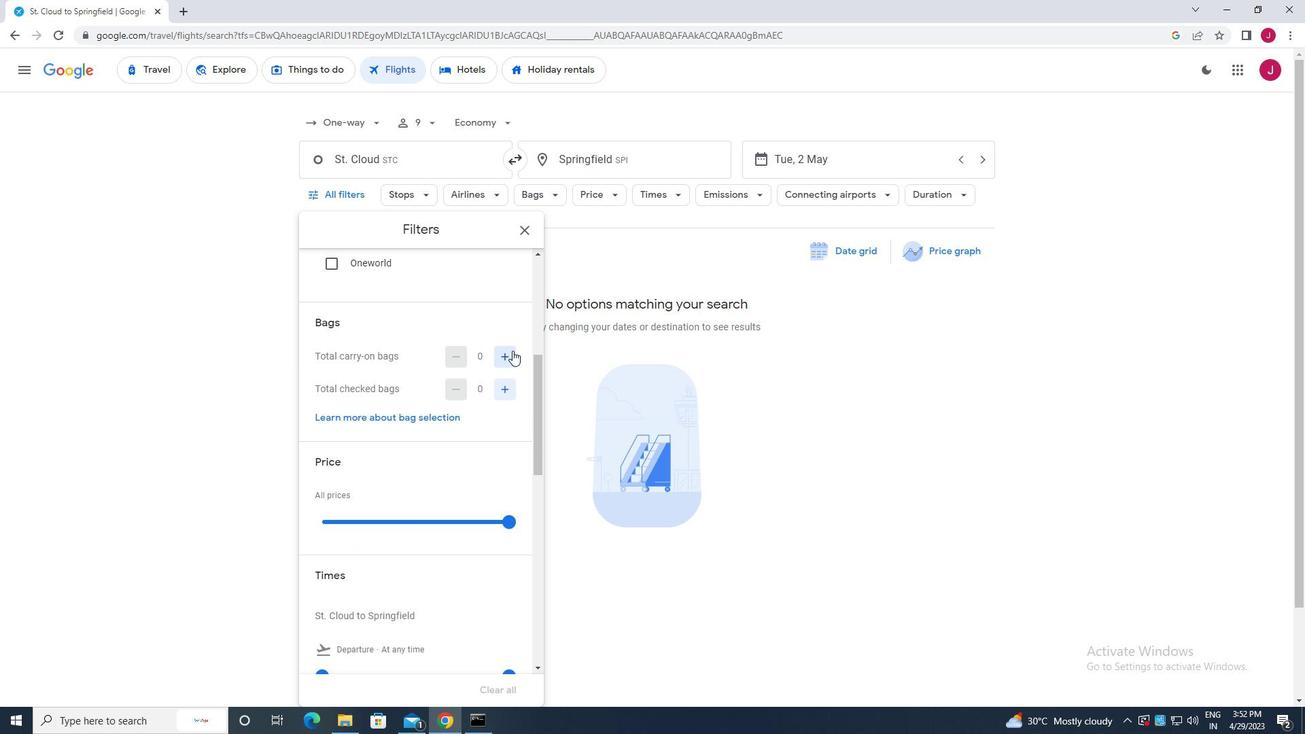 
Action: Mouse pressed left at (507, 355)
Screenshot: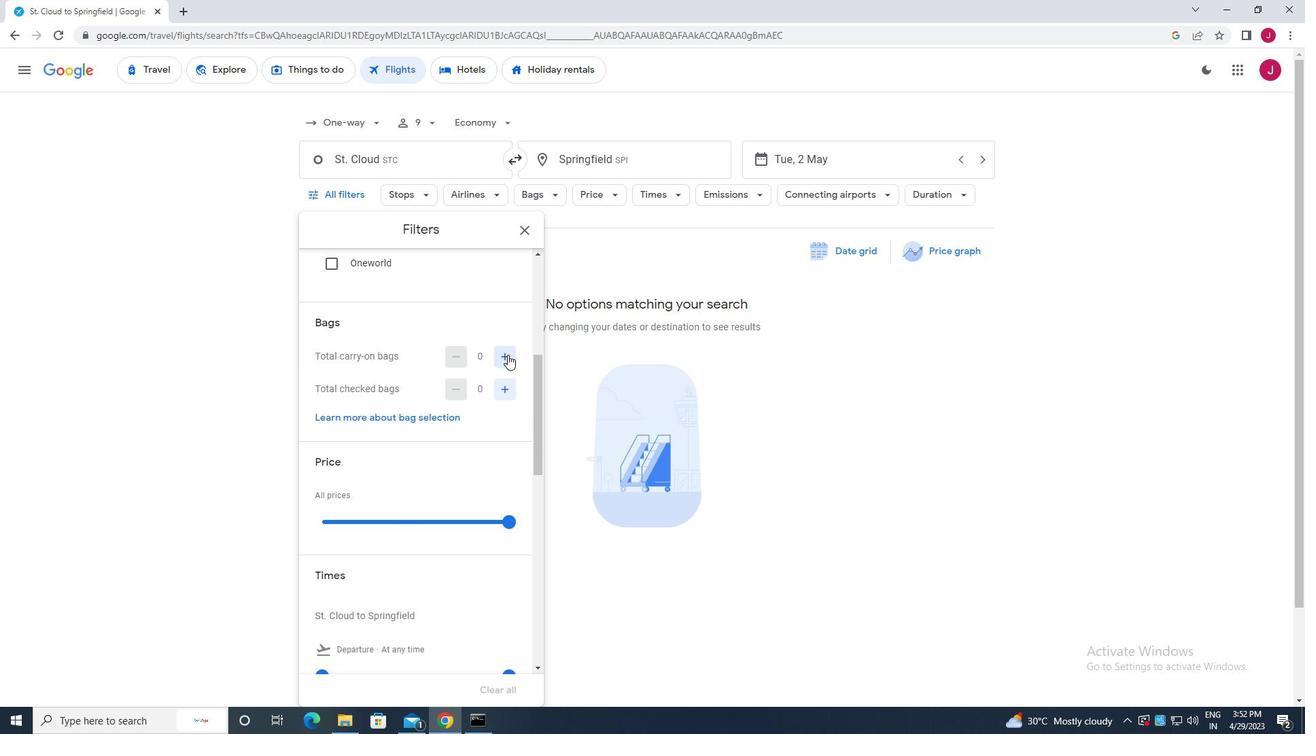 
Action: Mouse moved to (498, 352)
Screenshot: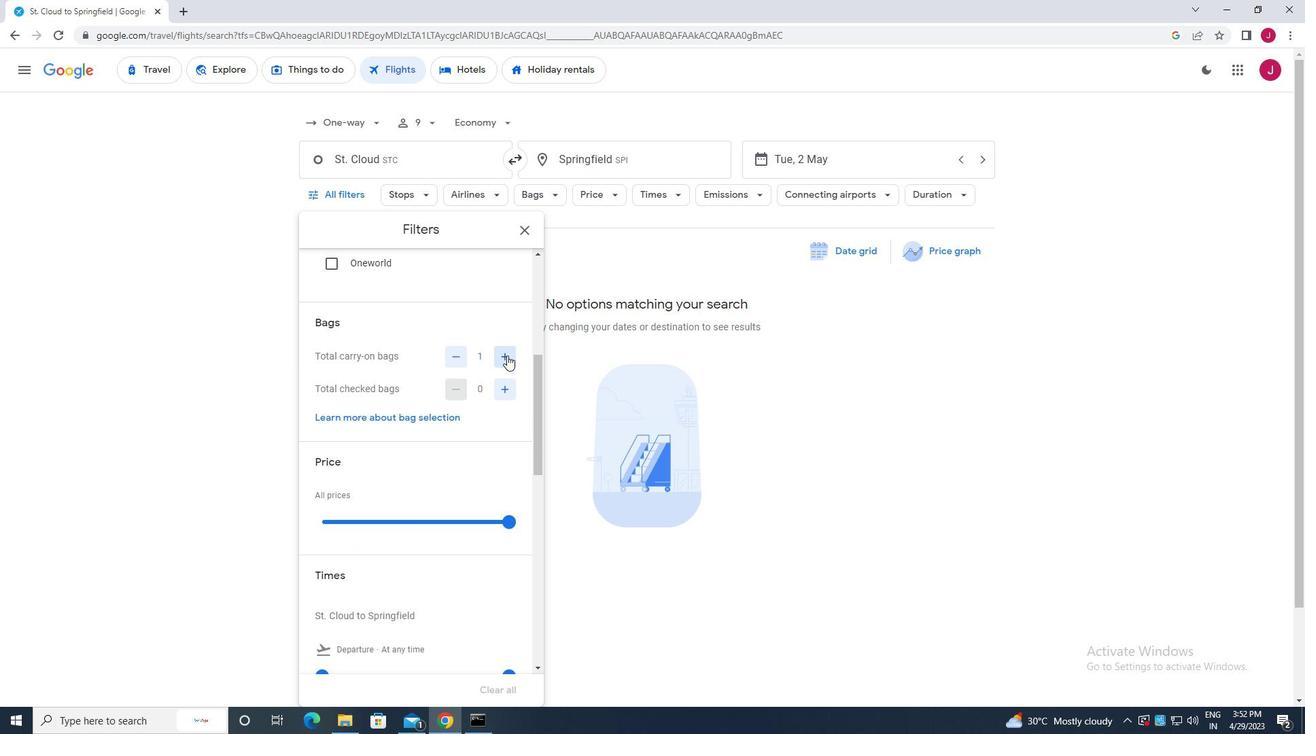 
Action: Mouse scrolled (498, 352) with delta (0, 0)
Screenshot: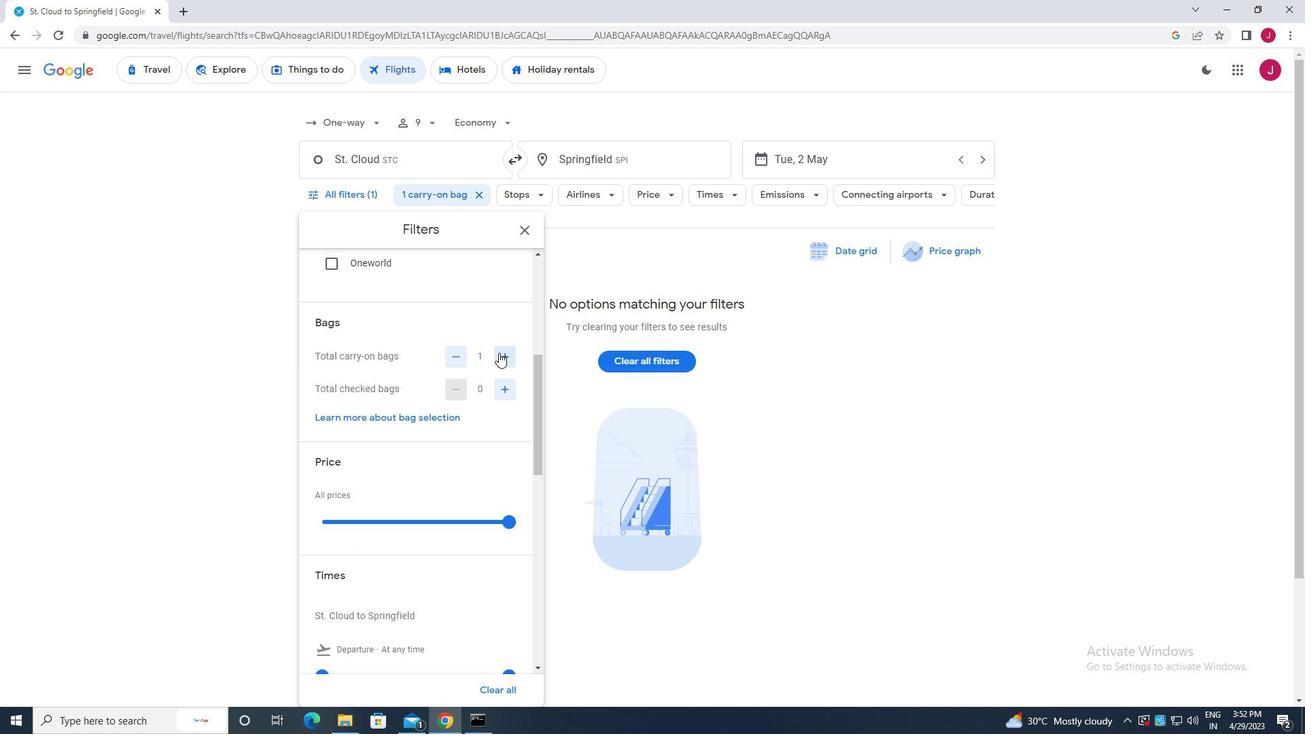 
Action: Mouse moved to (498, 353)
Screenshot: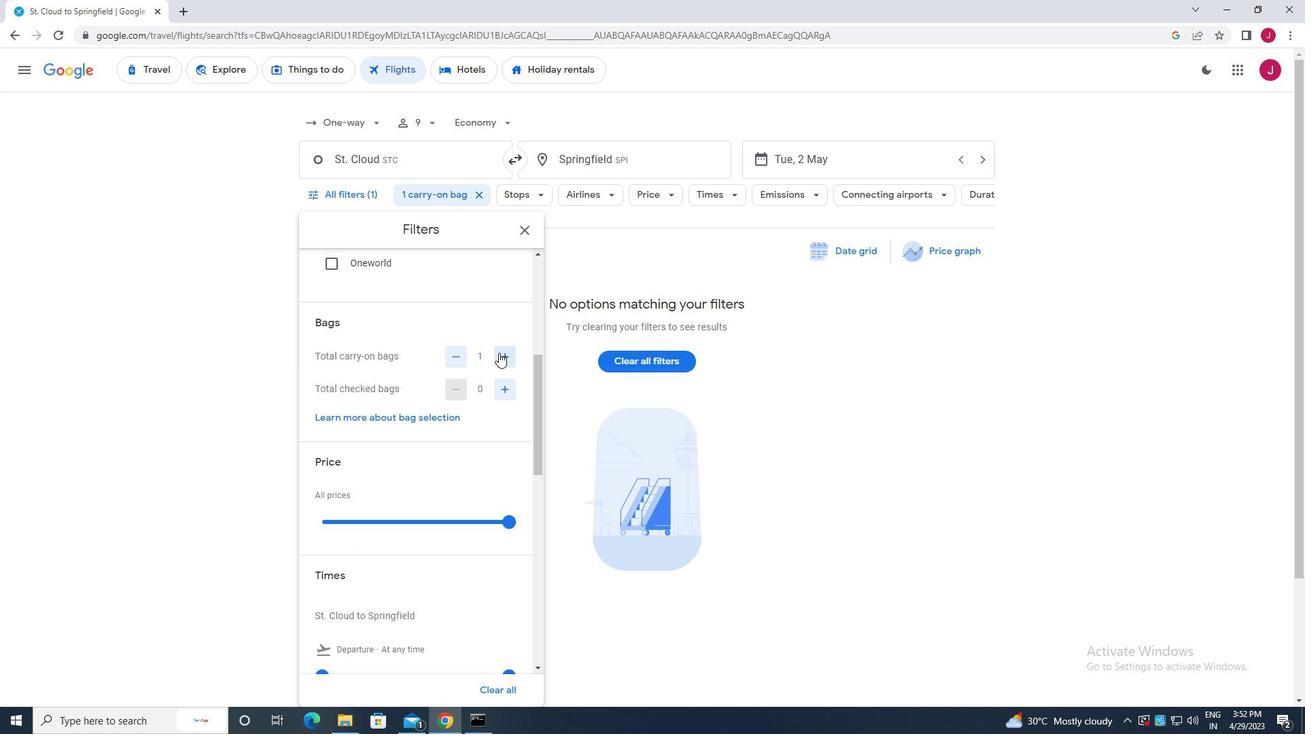 
Action: Mouse scrolled (498, 352) with delta (0, 0)
Screenshot: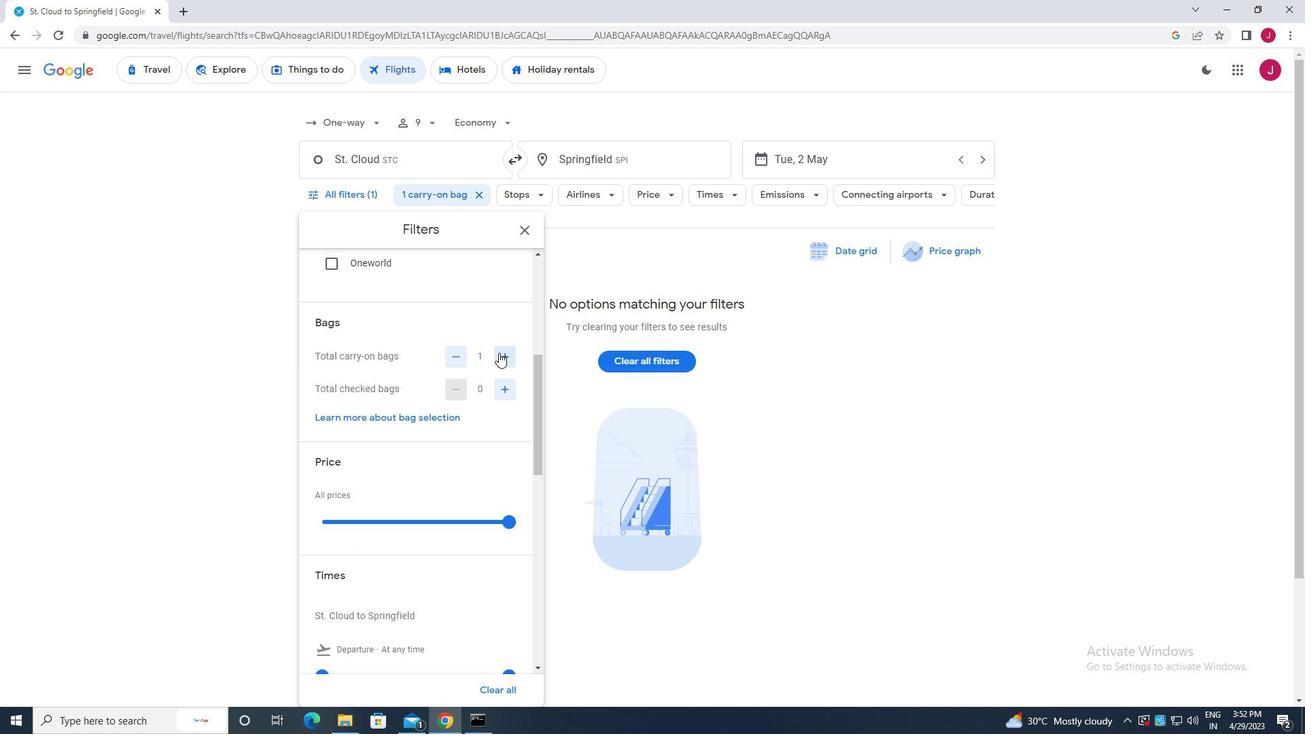 
Action: Mouse moved to (509, 383)
Screenshot: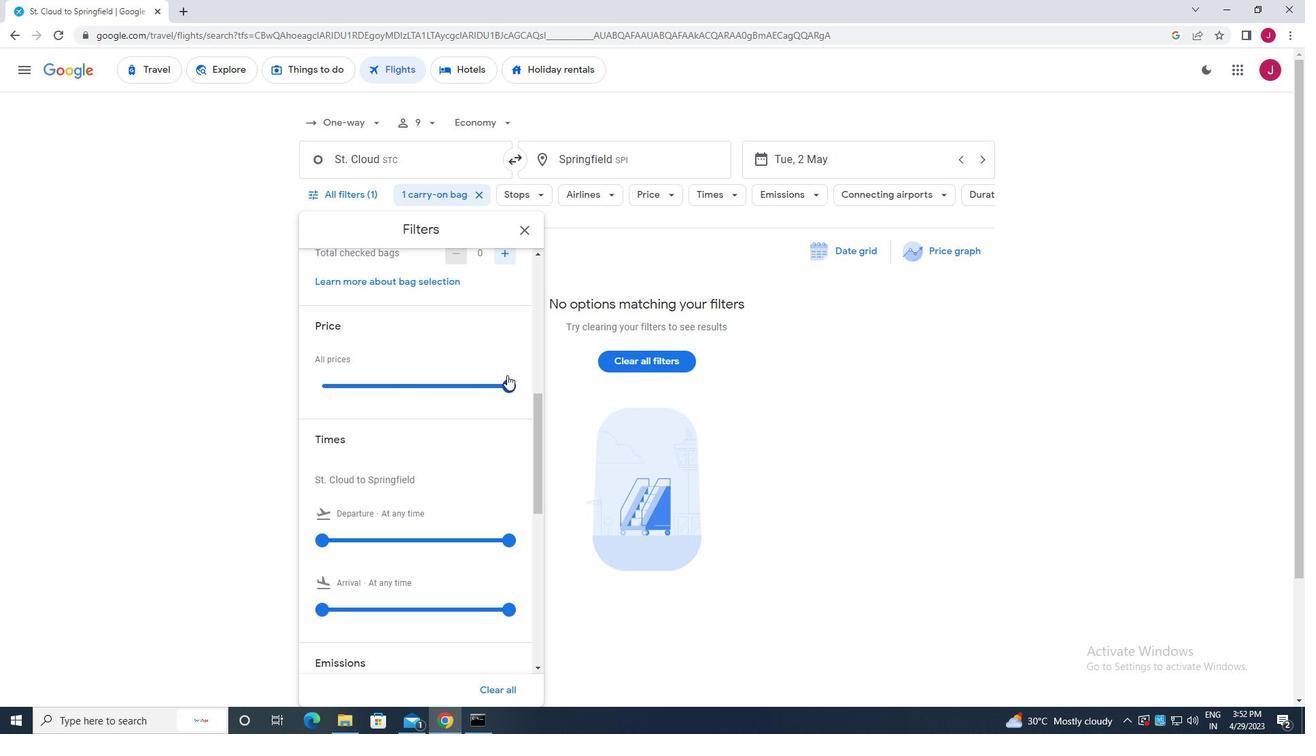 
Action: Mouse pressed left at (509, 383)
Screenshot: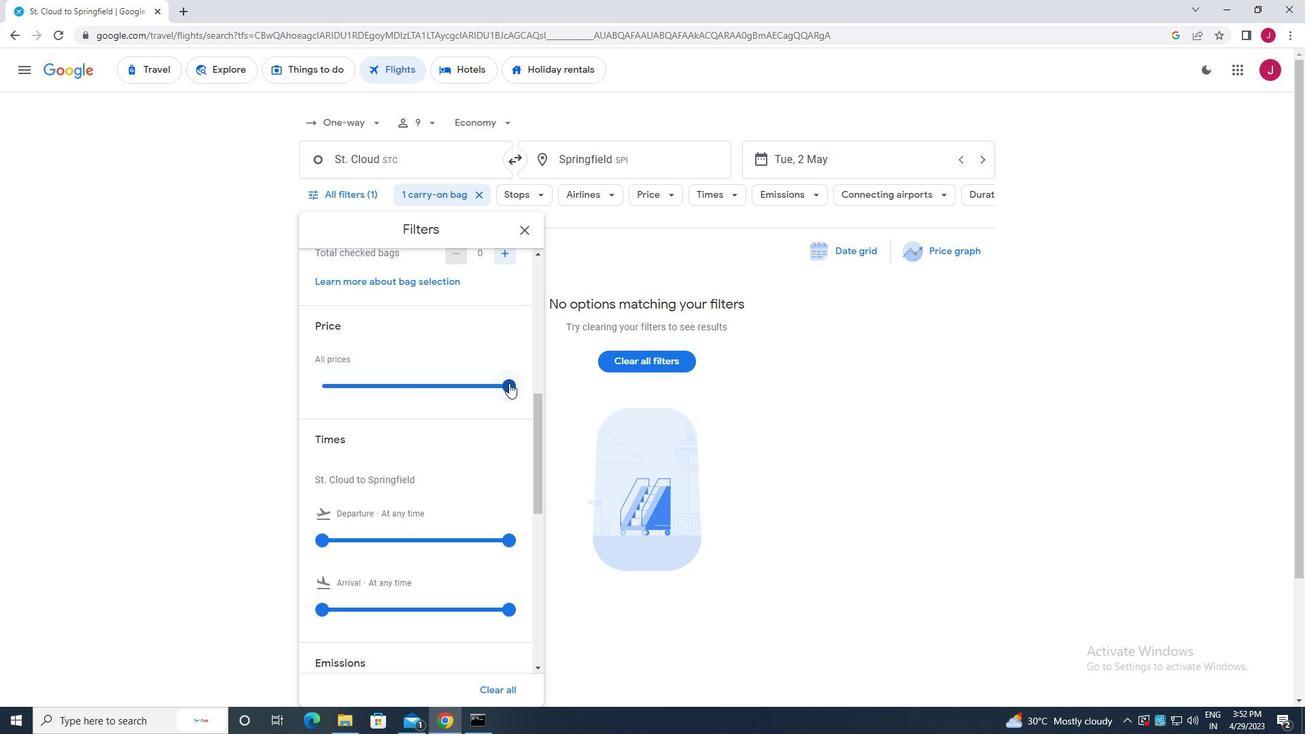 
Action: Mouse moved to (507, 379)
Screenshot: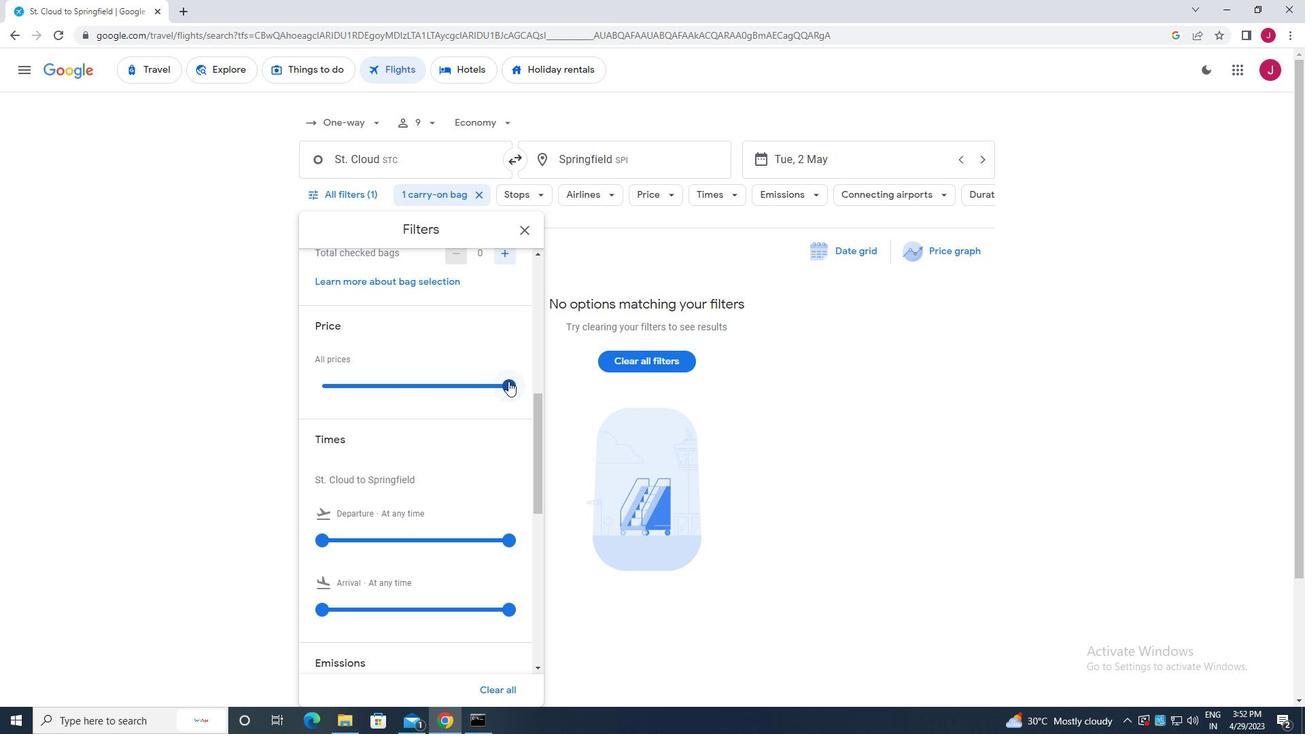 
Action: Mouse scrolled (507, 379) with delta (0, 0)
Screenshot: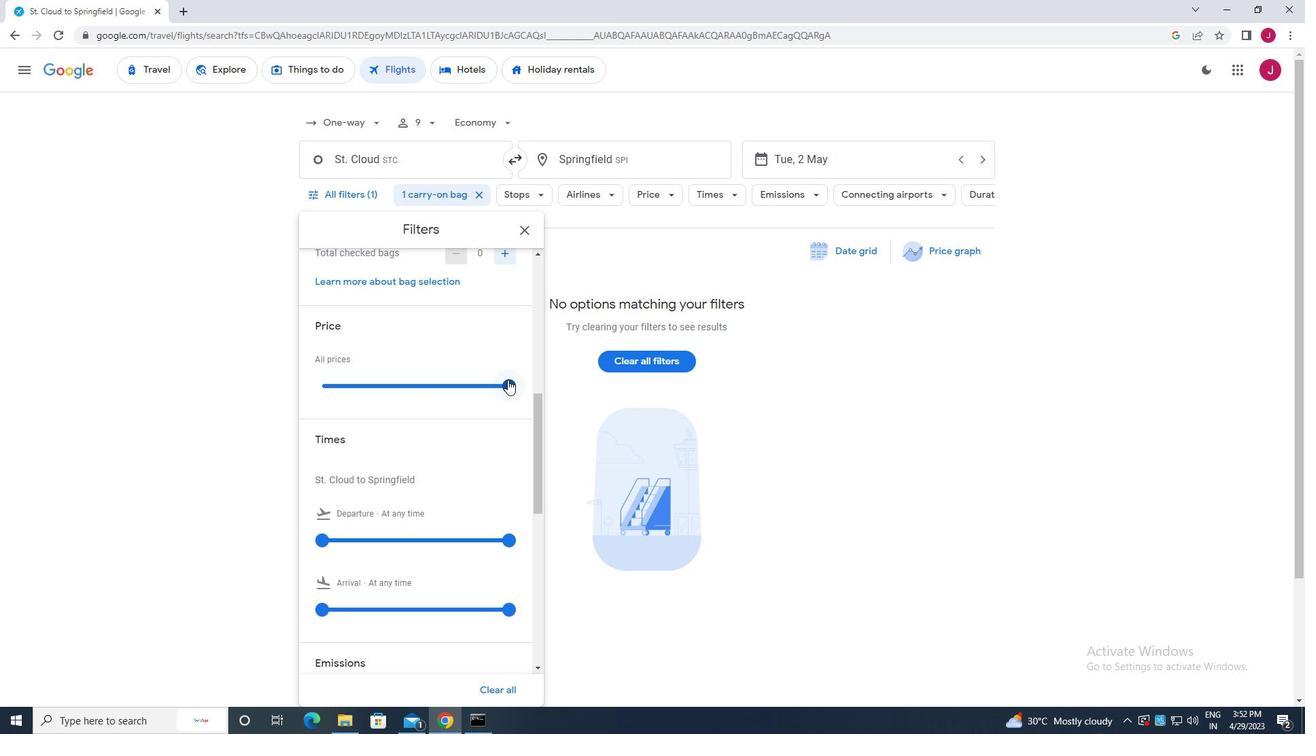
Action: Mouse scrolled (507, 379) with delta (0, 0)
Screenshot: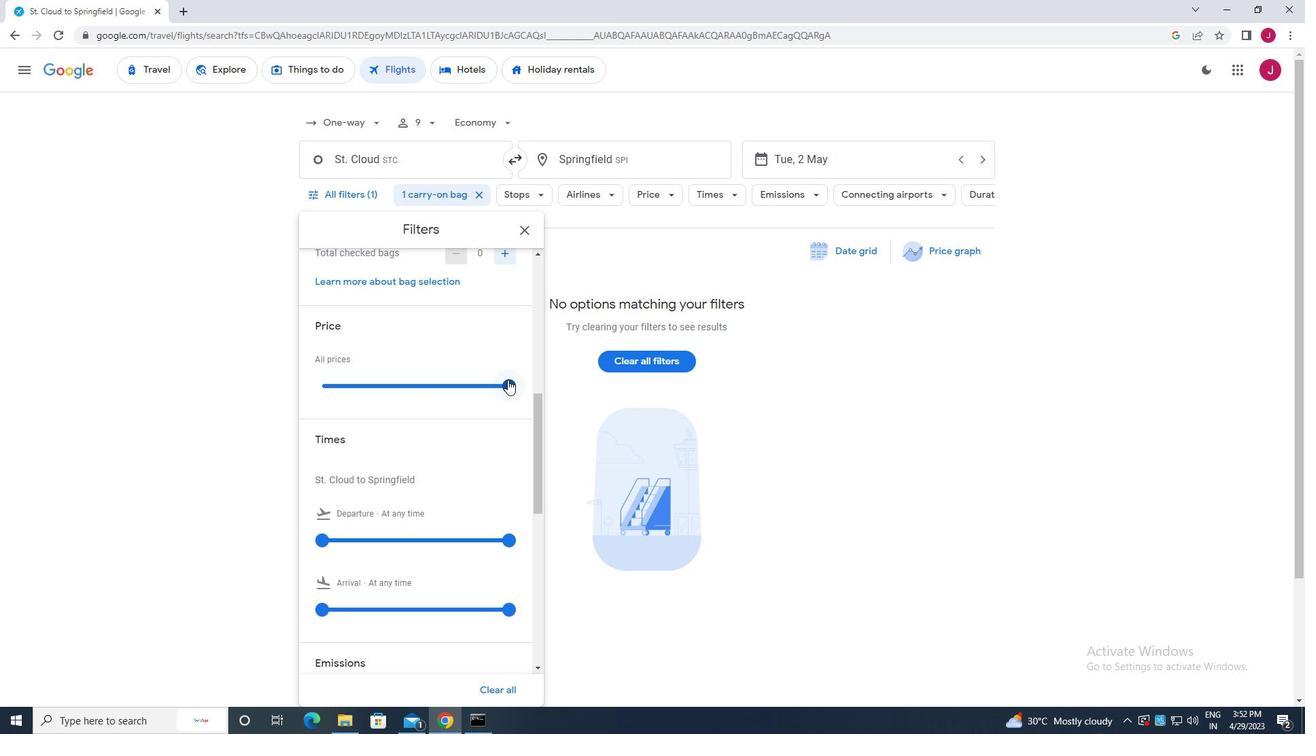 
Action: Mouse moved to (326, 402)
Screenshot: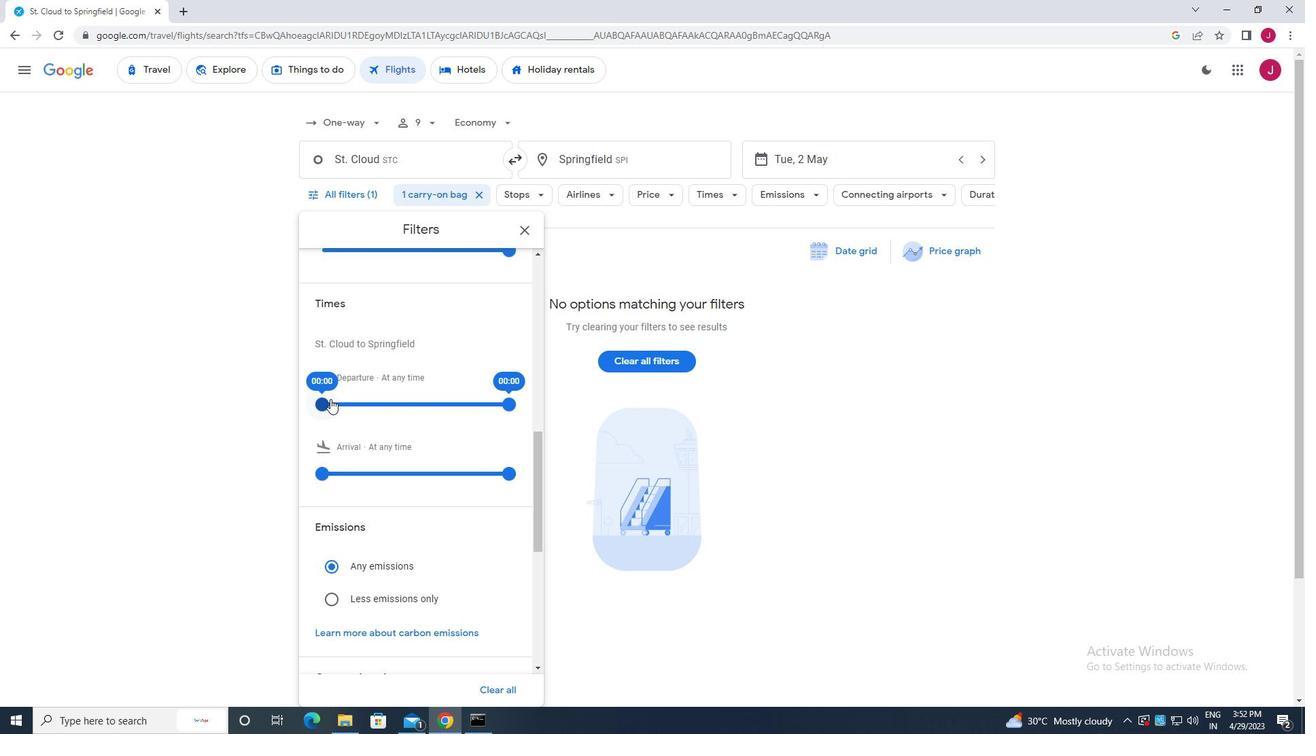 
Action: Mouse pressed left at (326, 402)
Screenshot: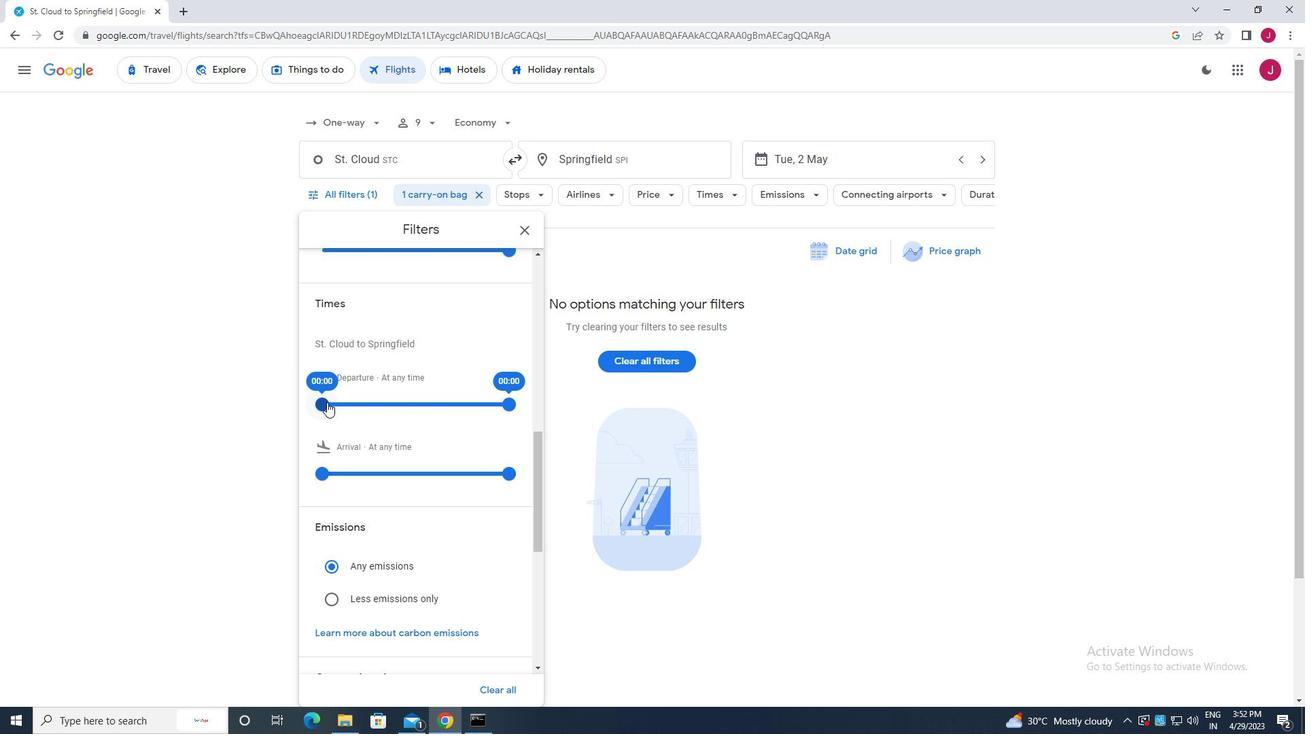 
Action: Mouse moved to (509, 403)
Screenshot: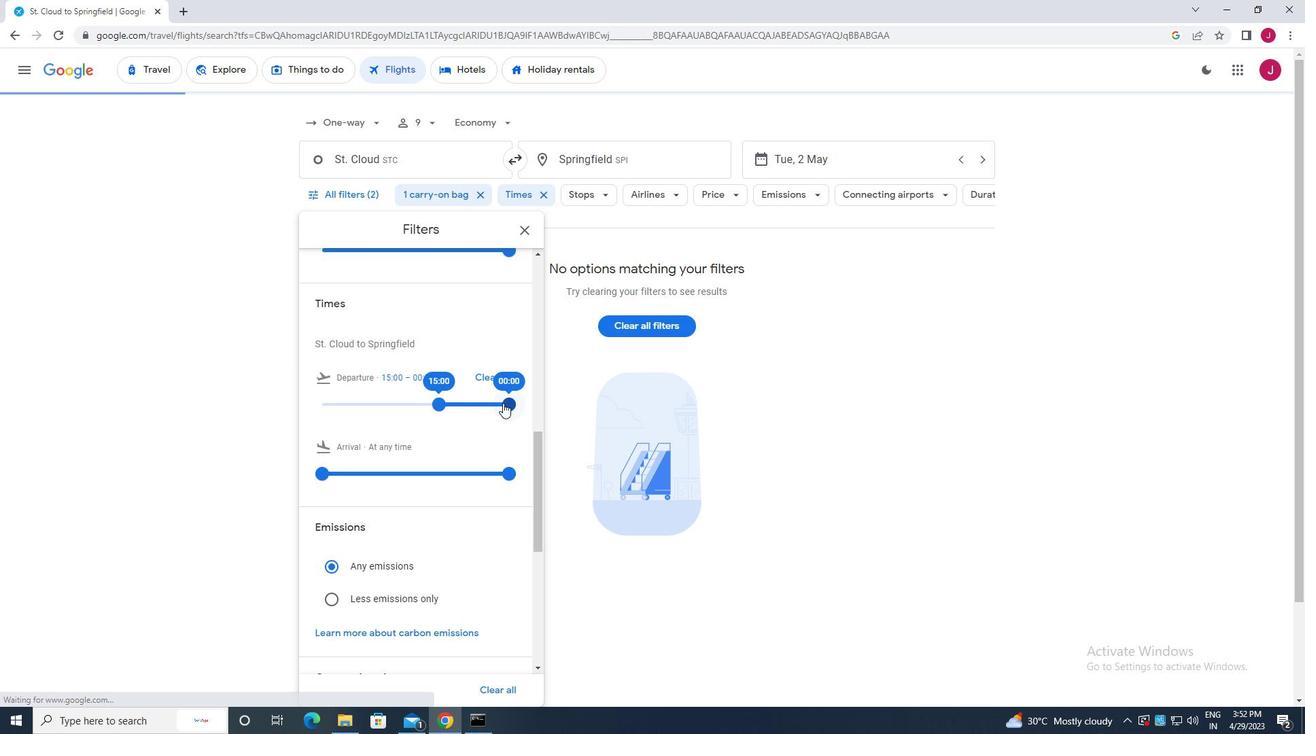 
Action: Mouse pressed left at (509, 403)
Screenshot: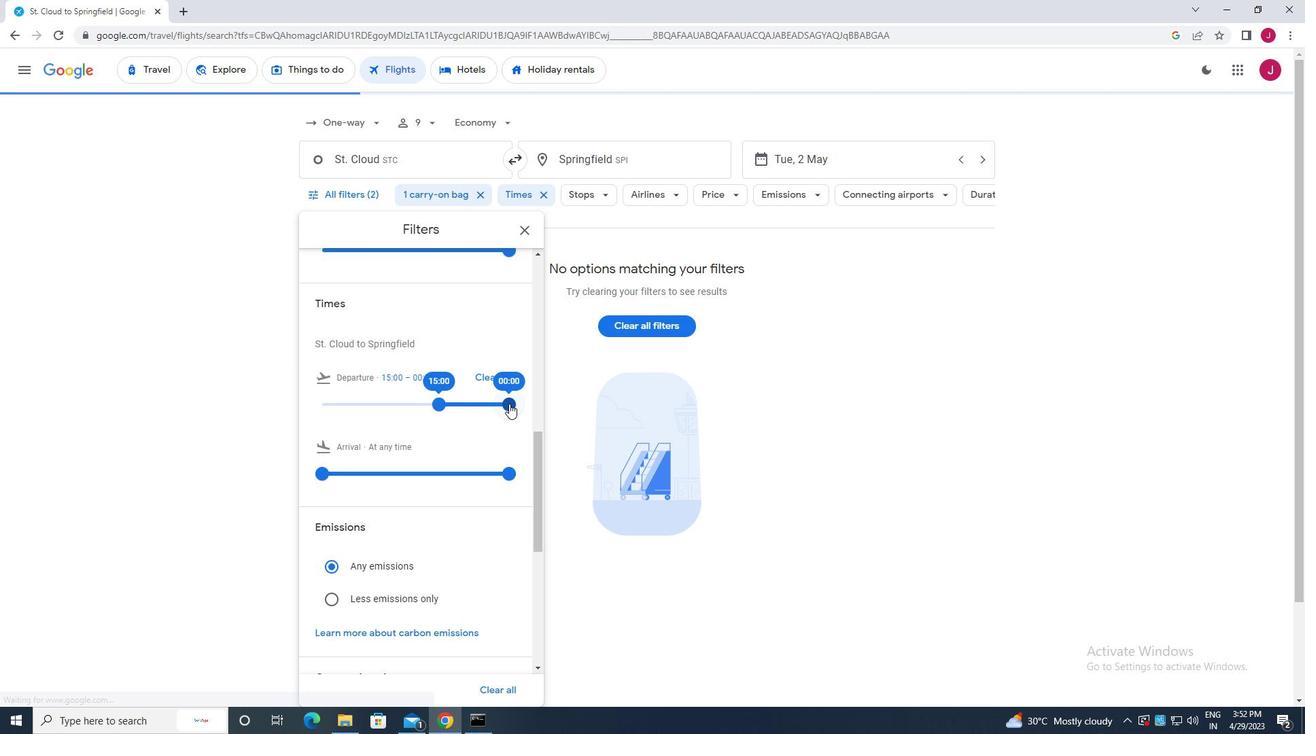 
Action: Mouse moved to (530, 228)
Screenshot: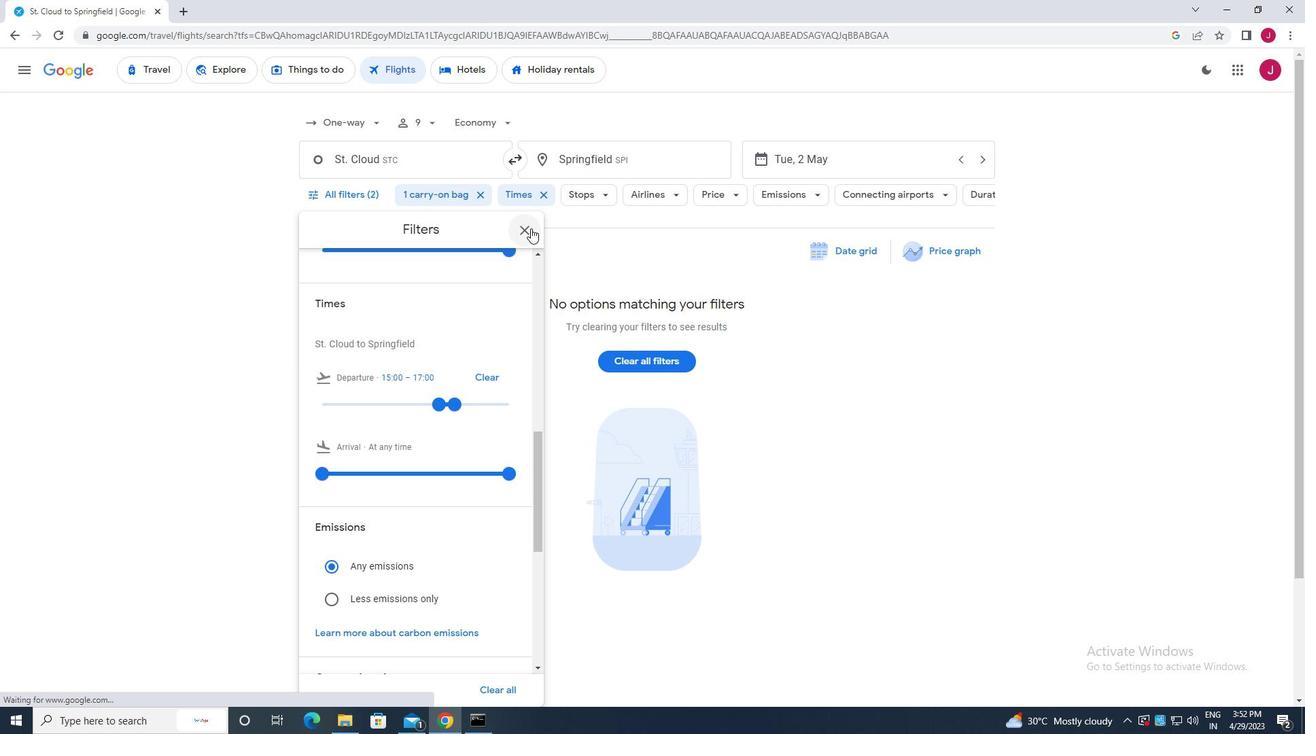 
Action: Mouse pressed left at (530, 228)
Screenshot: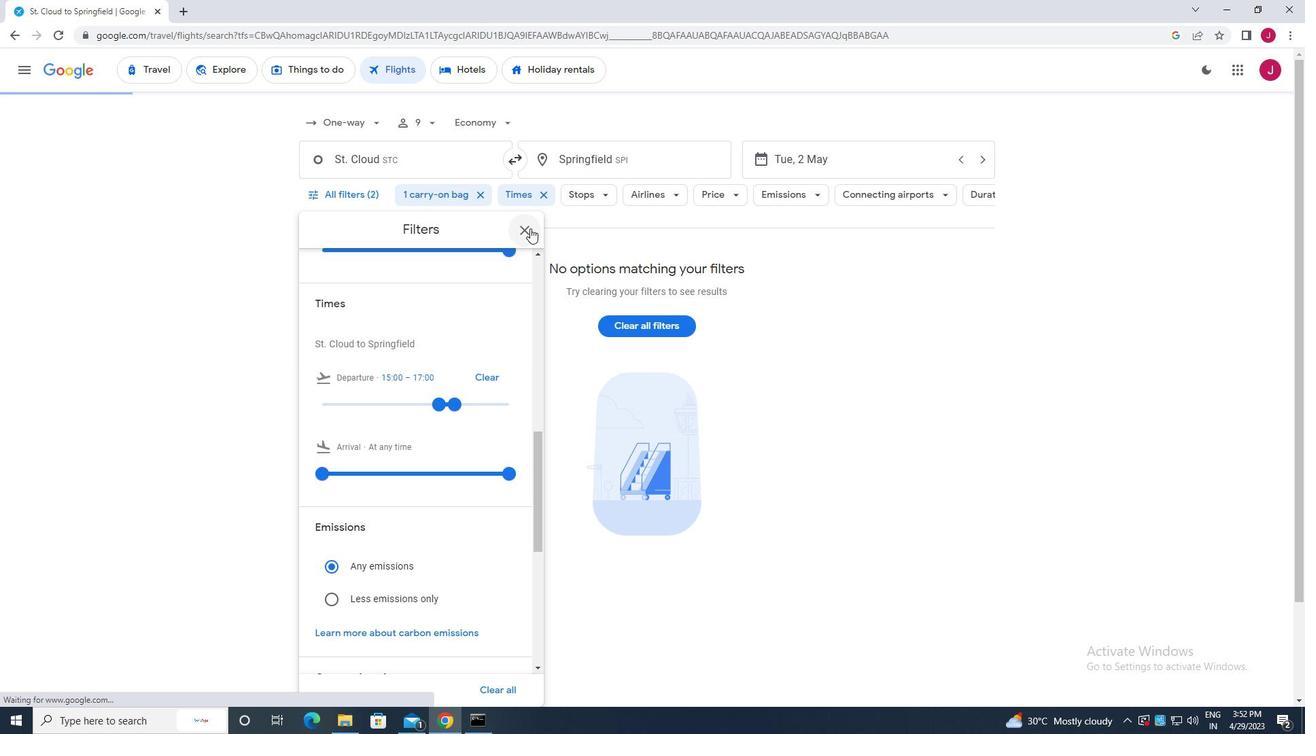 
